 Task: Look for space in Córdoba, Argentina from 11th June, 2023 to 15th June, 2023 for 2 adults in price range Rs.7000 to Rs.16000. Place can be private room with 1  bedroom having 2 beds and 1 bathroom. Property type can be house, flat, guest house, hotel. Amenities needed are: heating. Booking option can be shelf check-in. Required host language is English.
Action: Mouse moved to (454, 114)
Screenshot: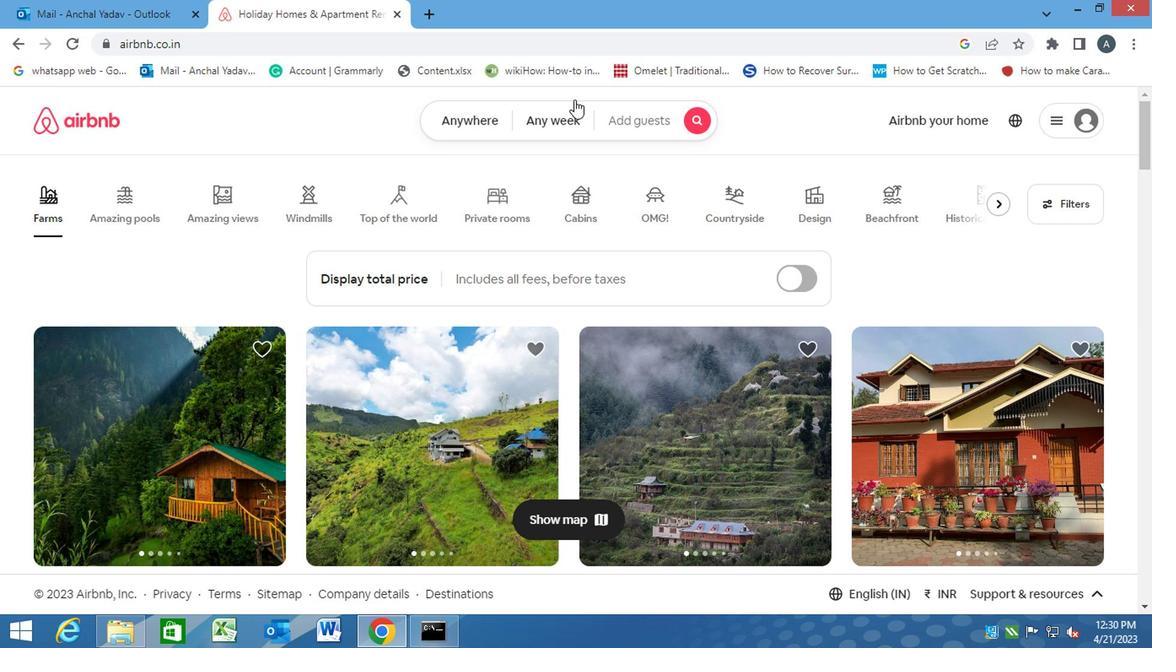 
Action: Mouse pressed left at (454, 114)
Screenshot: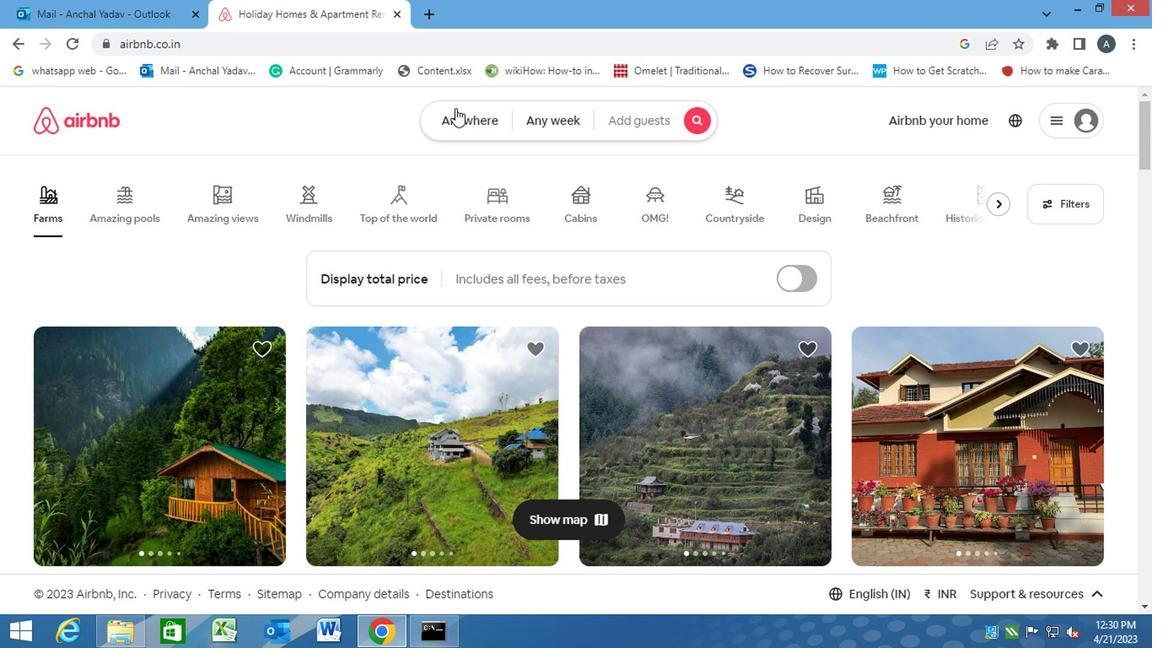 
Action: Mouse moved to (327, 181)
Screenshot: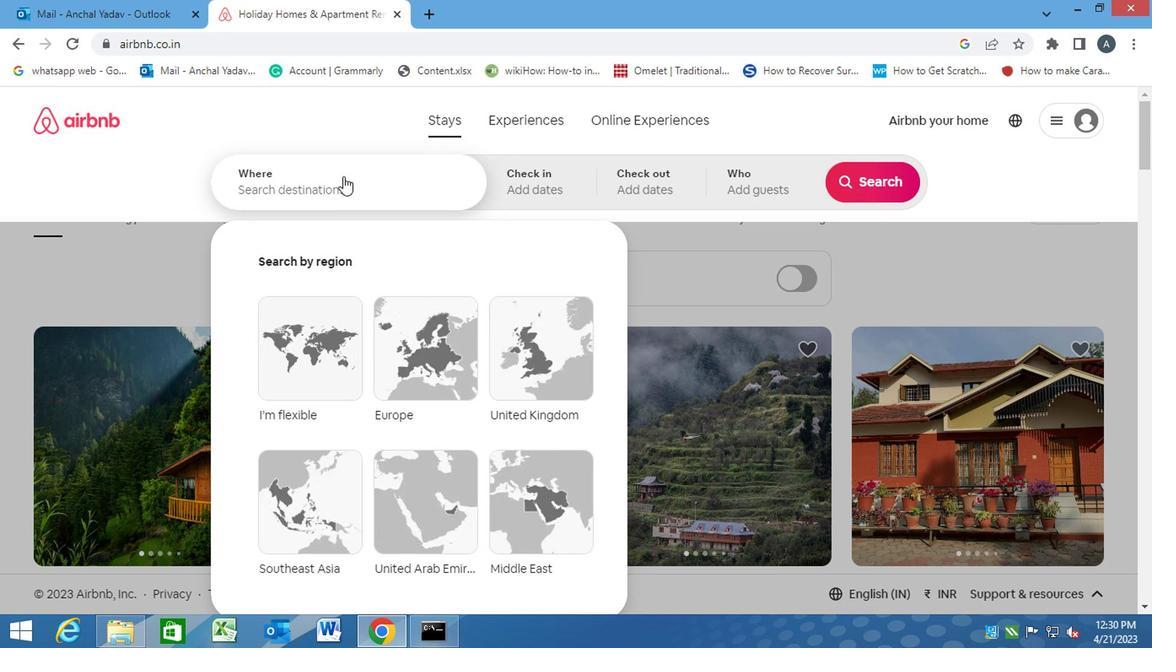 
Action: Mouse pressed left at (327, 181)
Screenshot: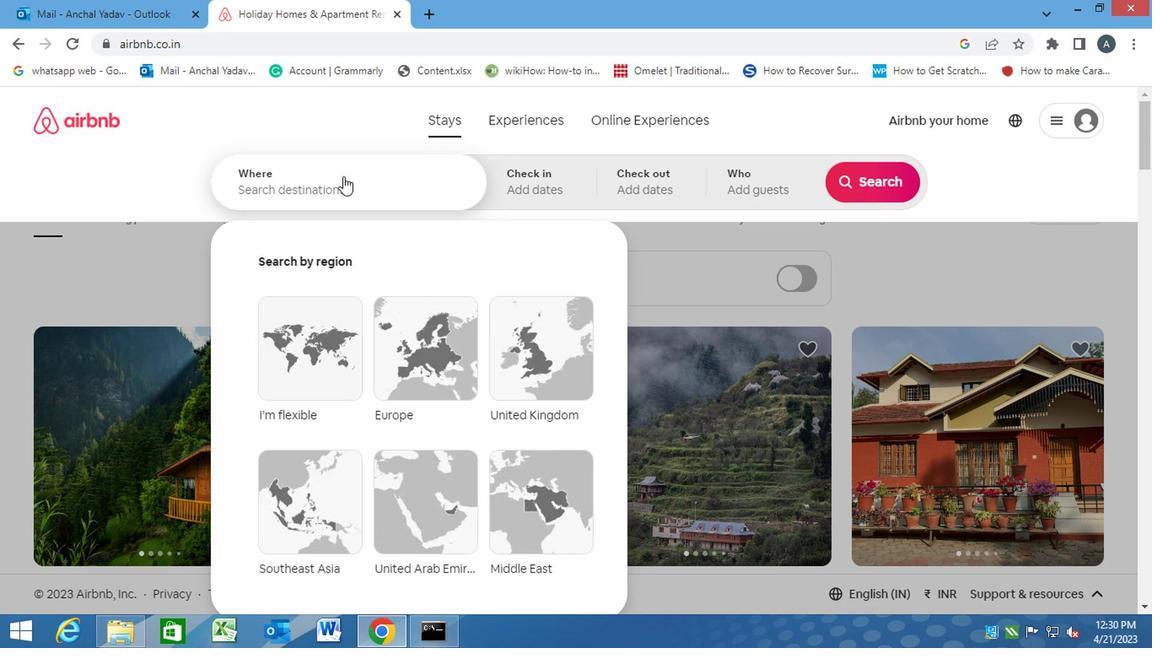 
Action: Mouse moved to (333, 186)
Screenshot: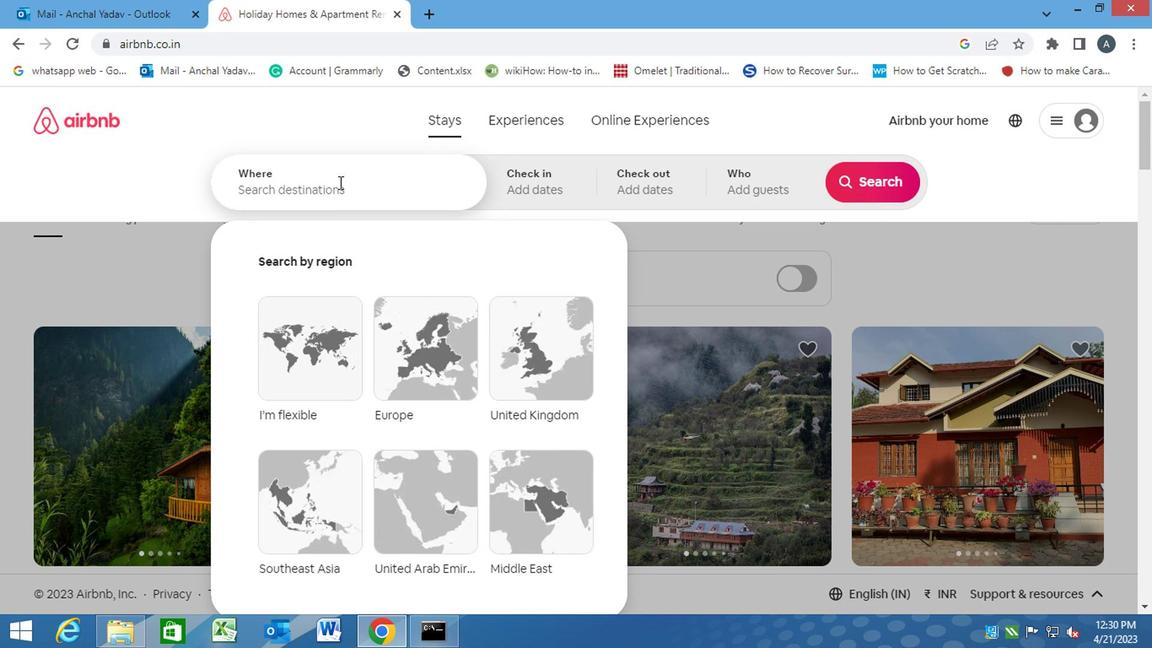 
Action: Key pressed c<Key.caps_lock>ordoba,
Screenshot: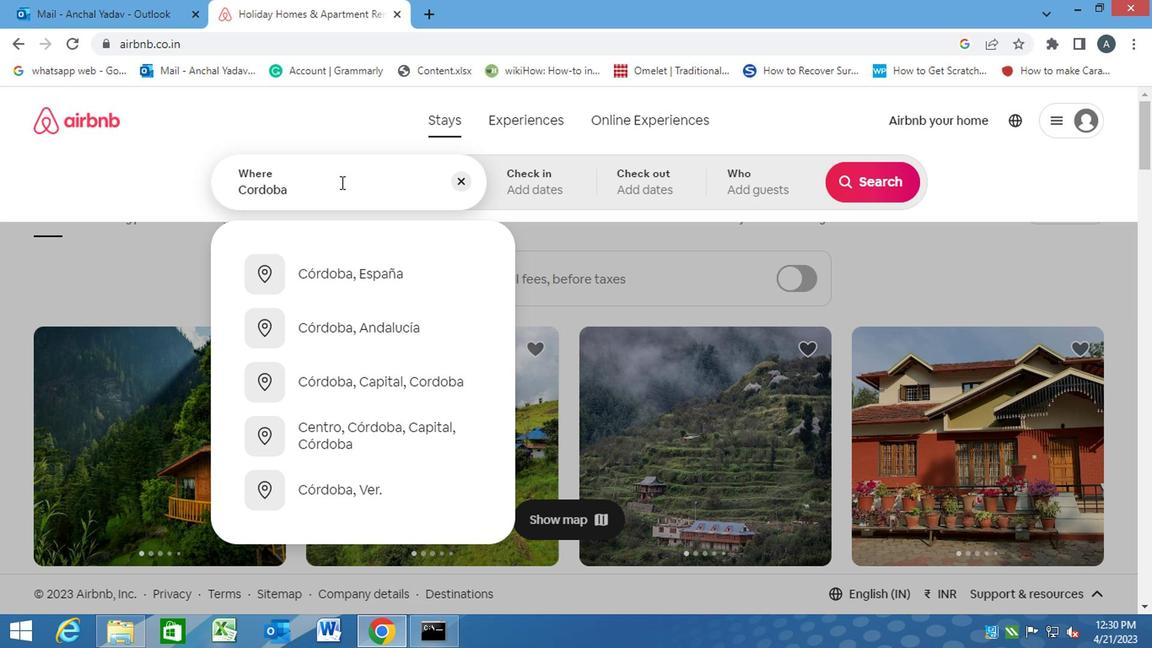 
Action: Mouse moved to (333, 187)
Screenshot: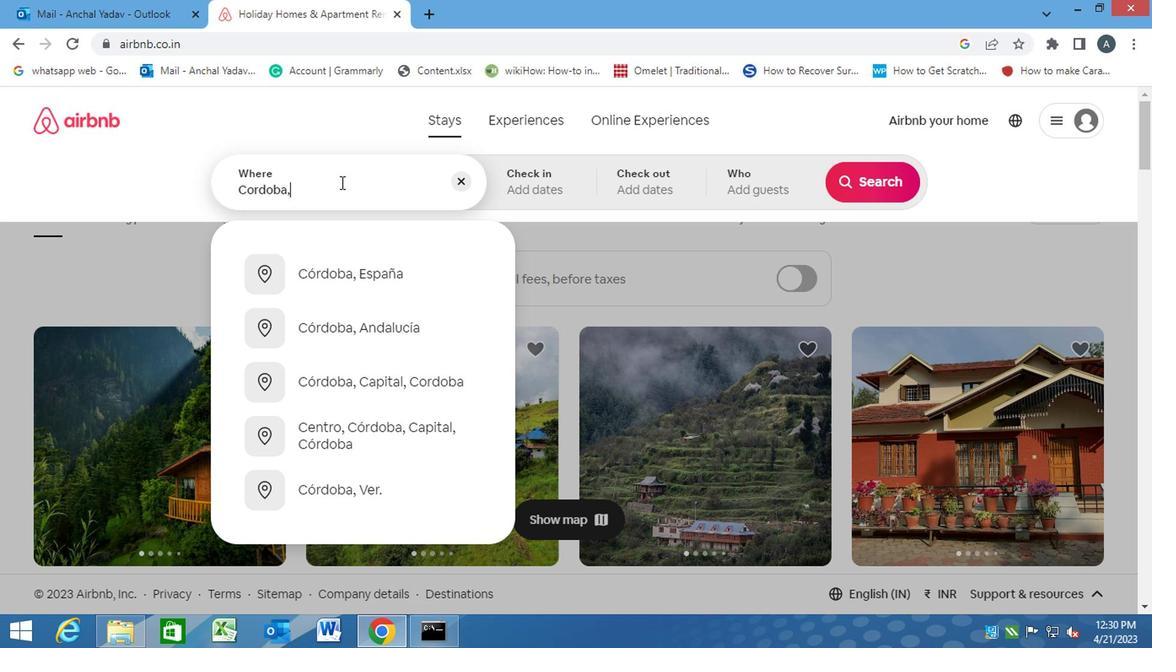 
Action: Key pressed <Key.space>
Screenshot: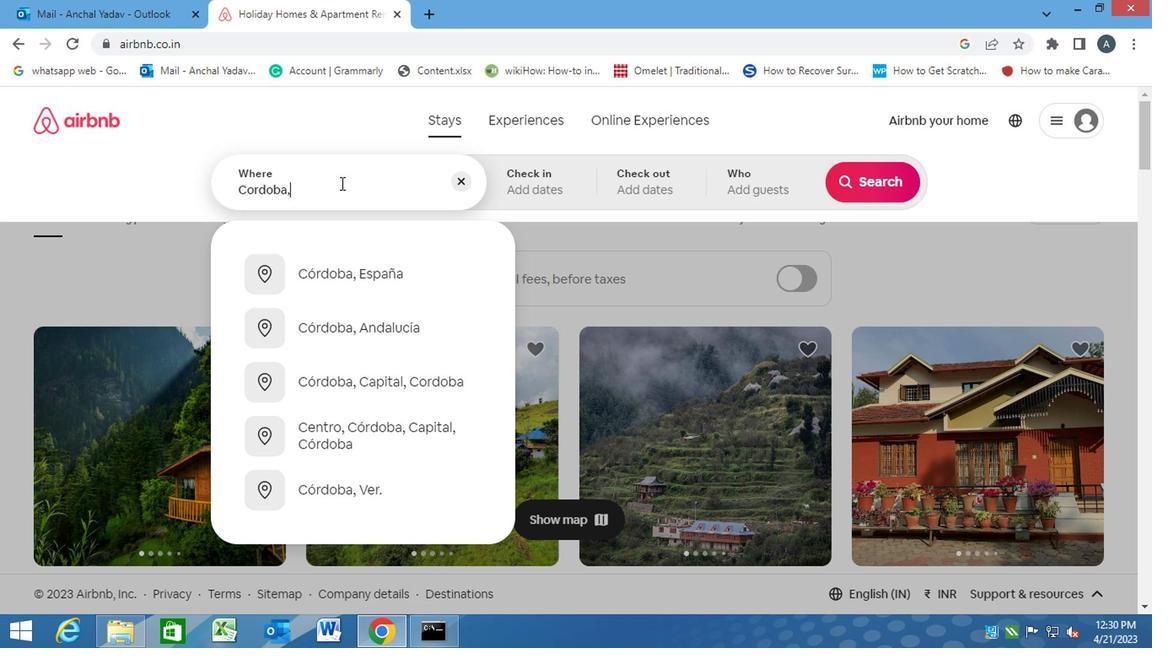 
Action: Mouse moved to (333, 188)
Screenshot: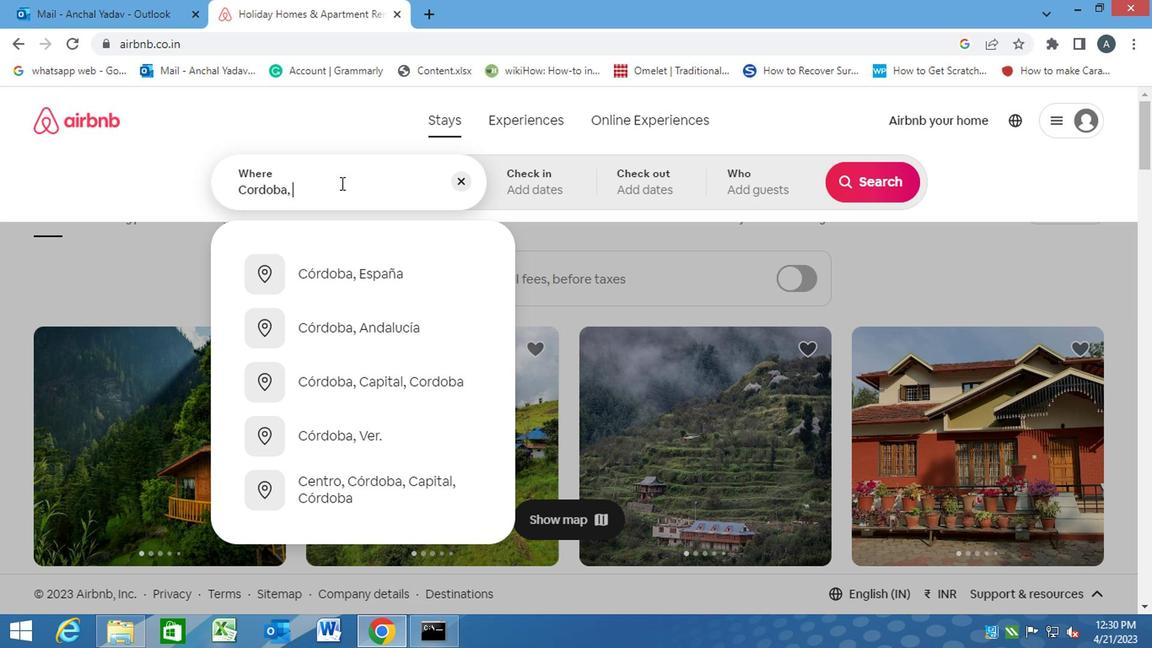 
Action: Key pressed <Key.caps_lock>a<Key.caps_lock>rgentina<Key.enter>
Screenshot: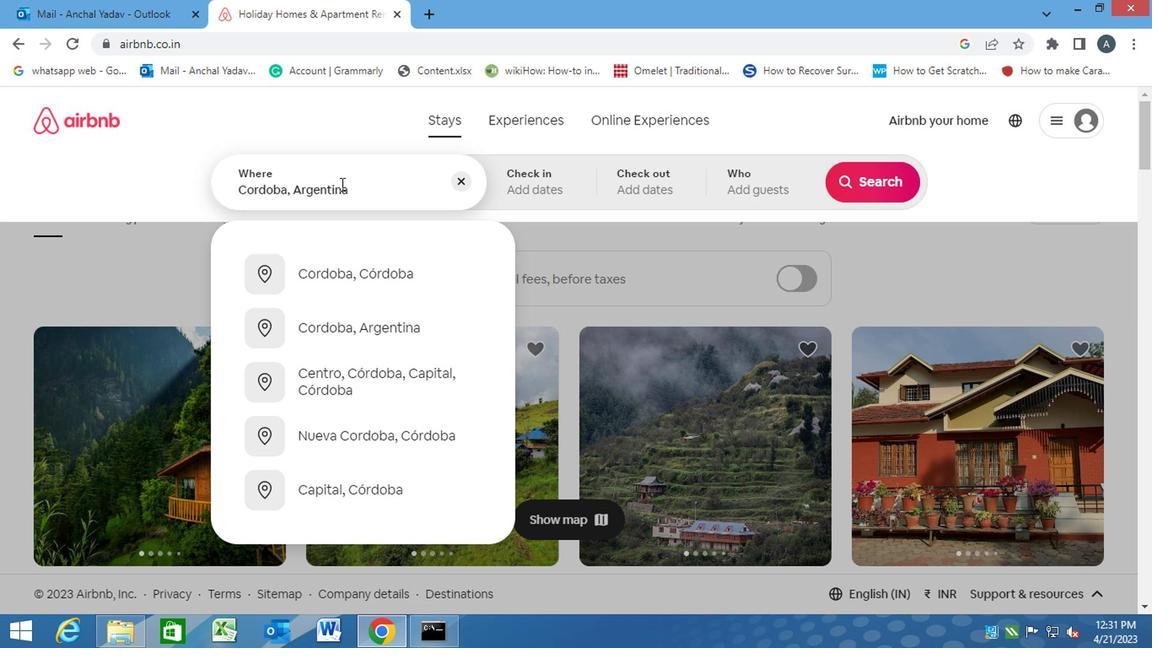 
Action: Mouse moved to (884, 315)
Screenshot: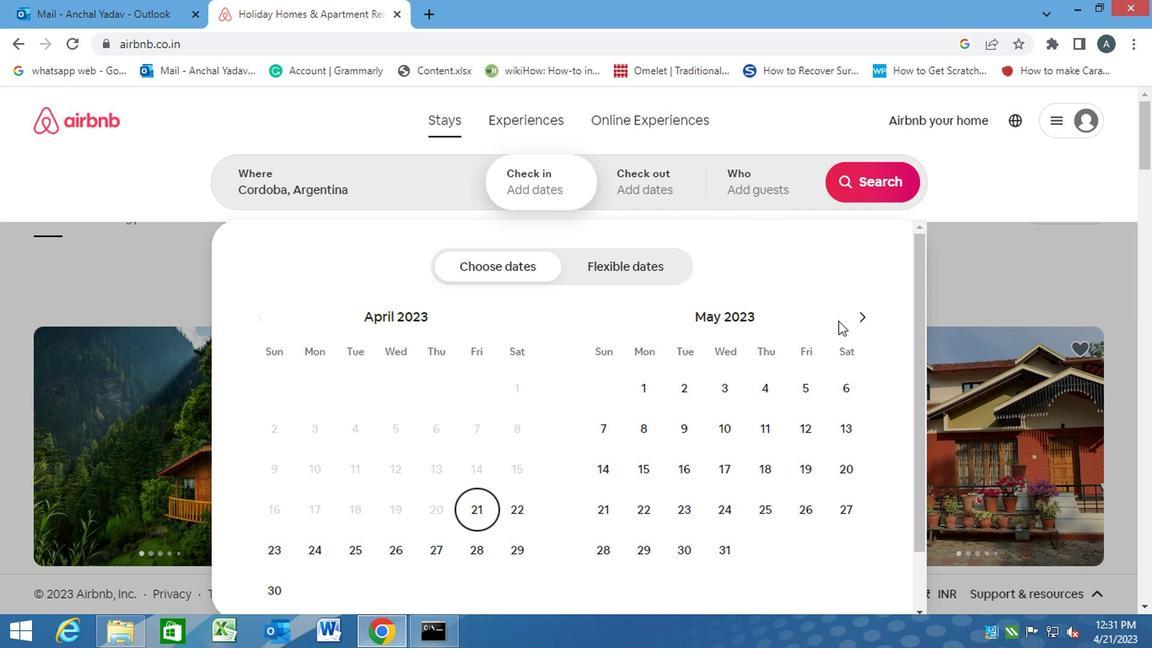 
Action: Mouse pressed left at (884, 315)
Screenshot: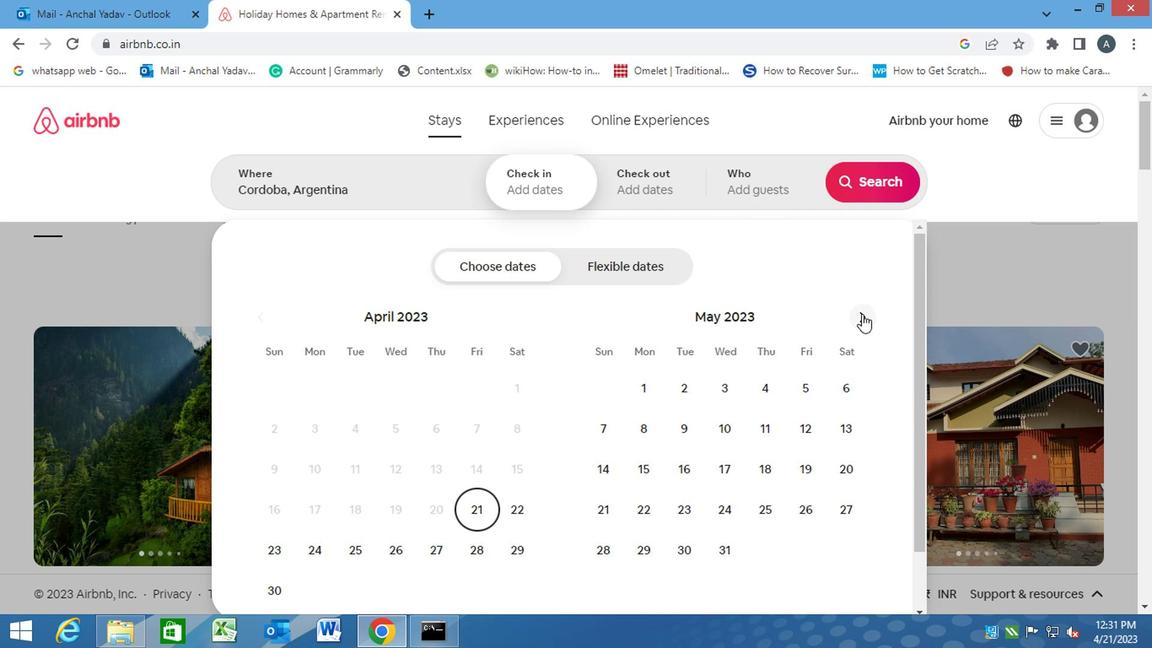 
Action: Mouse moved to (616, 458)
Screenshot: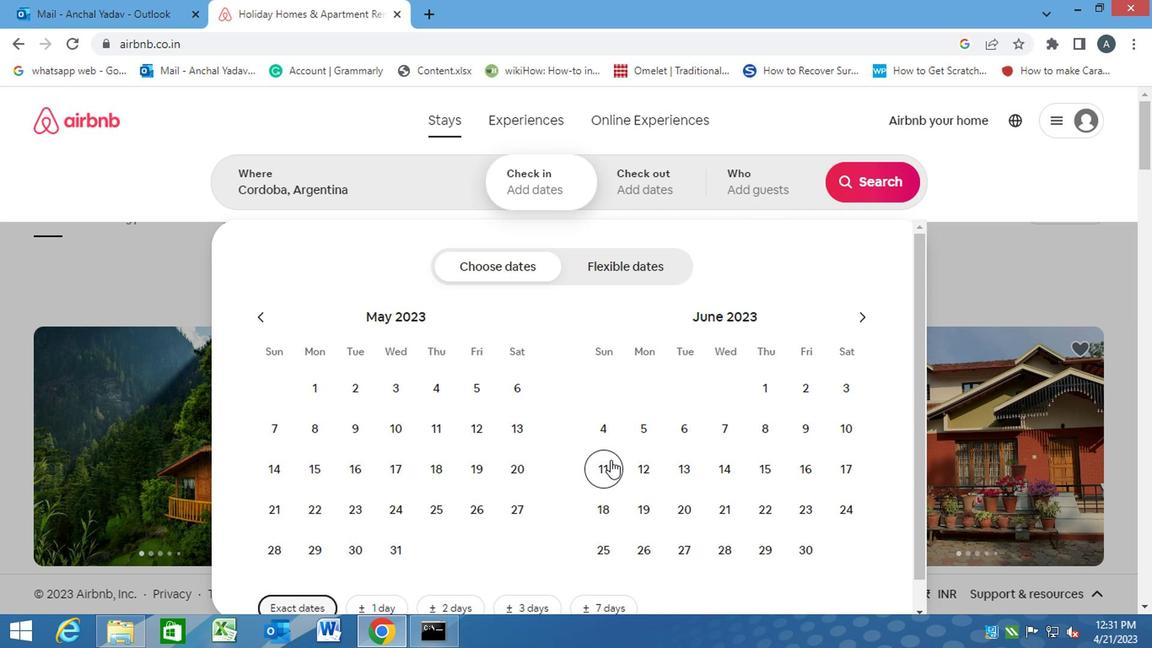 
Action: Mouse pressed left at (616, 458)
Screenshot: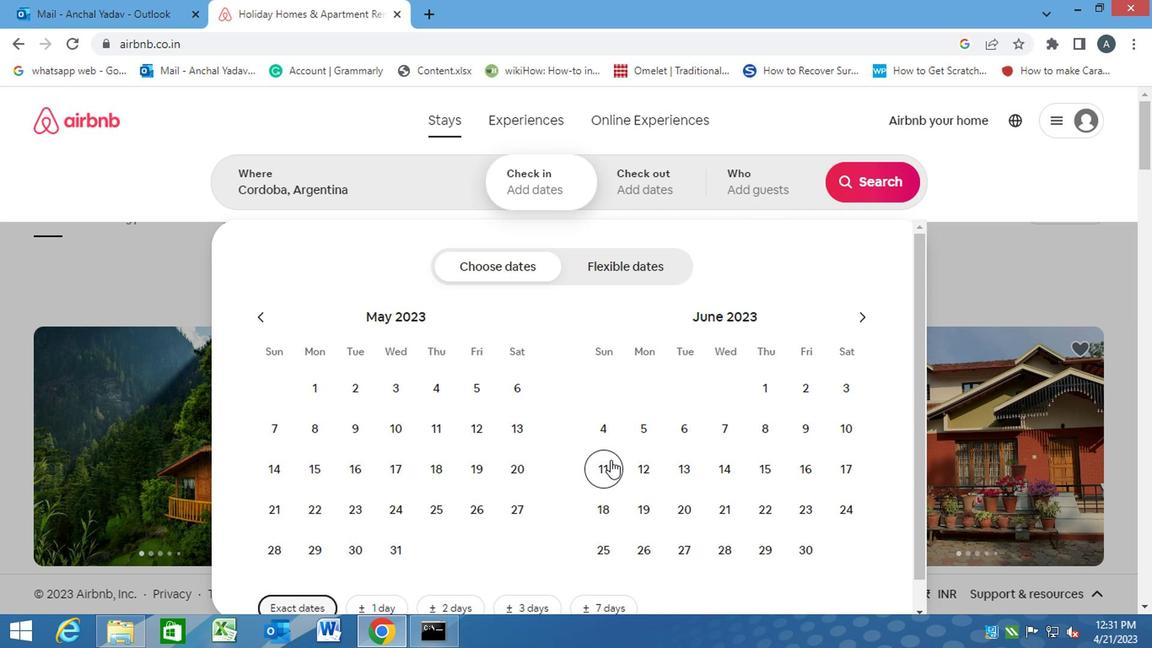 
Action: Mouse moved to (776, 471)
Screenshot: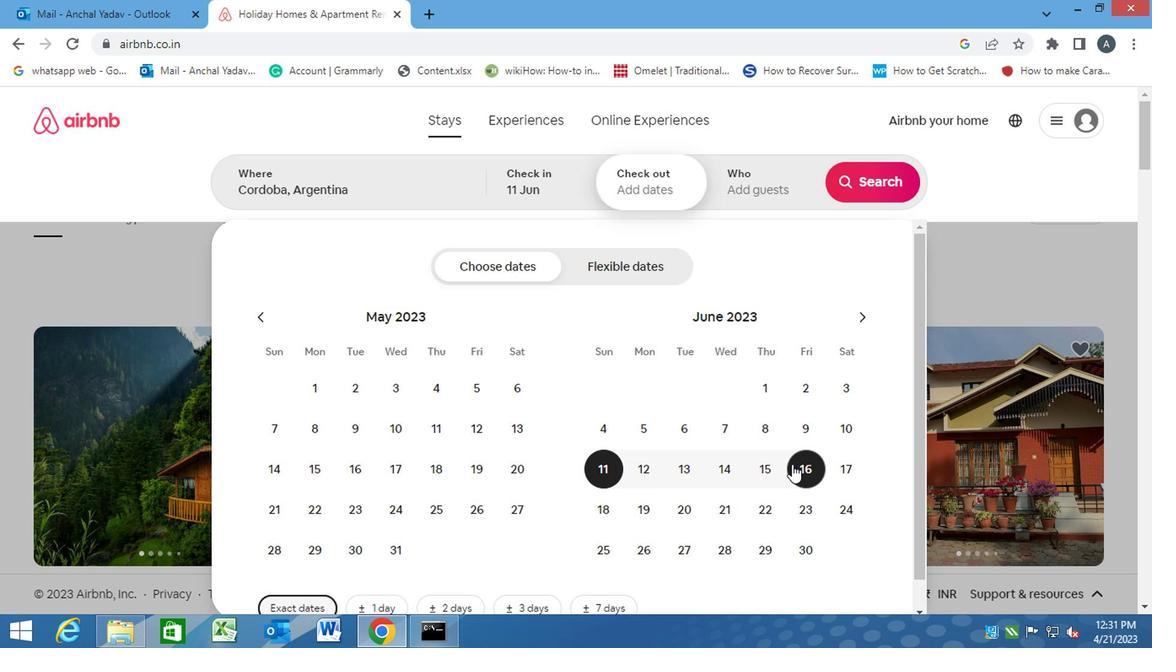 
Action: Mouse pressed left at (776, 471)
Screenshot: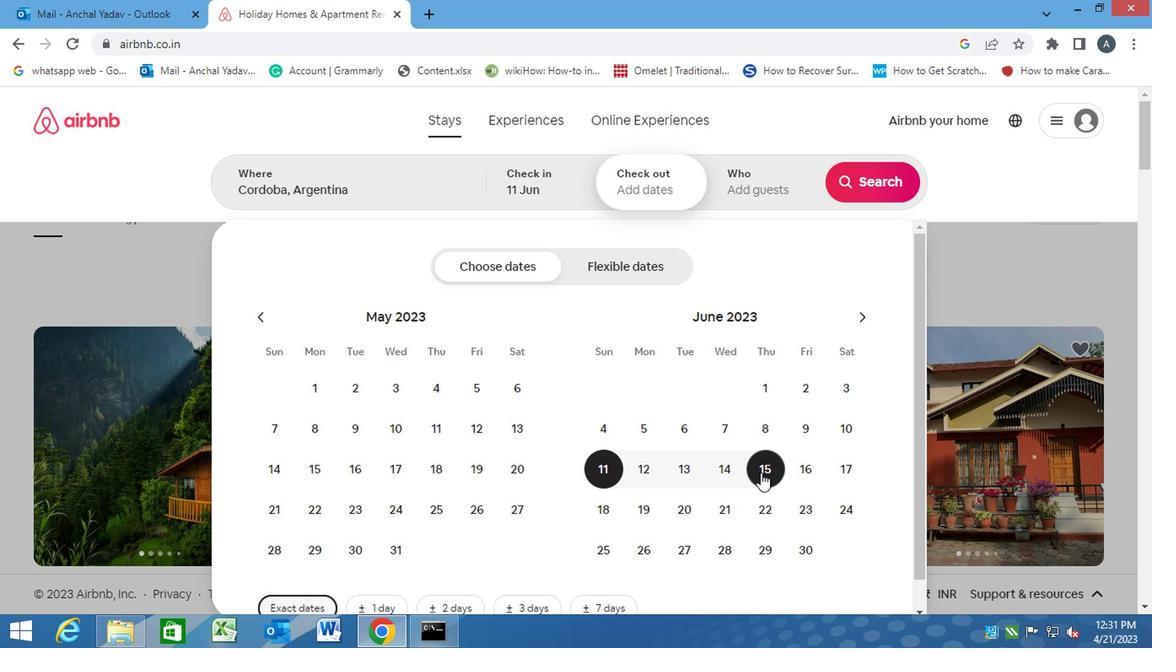 
Action: Mouse moved to (763, 186)
Screenshot: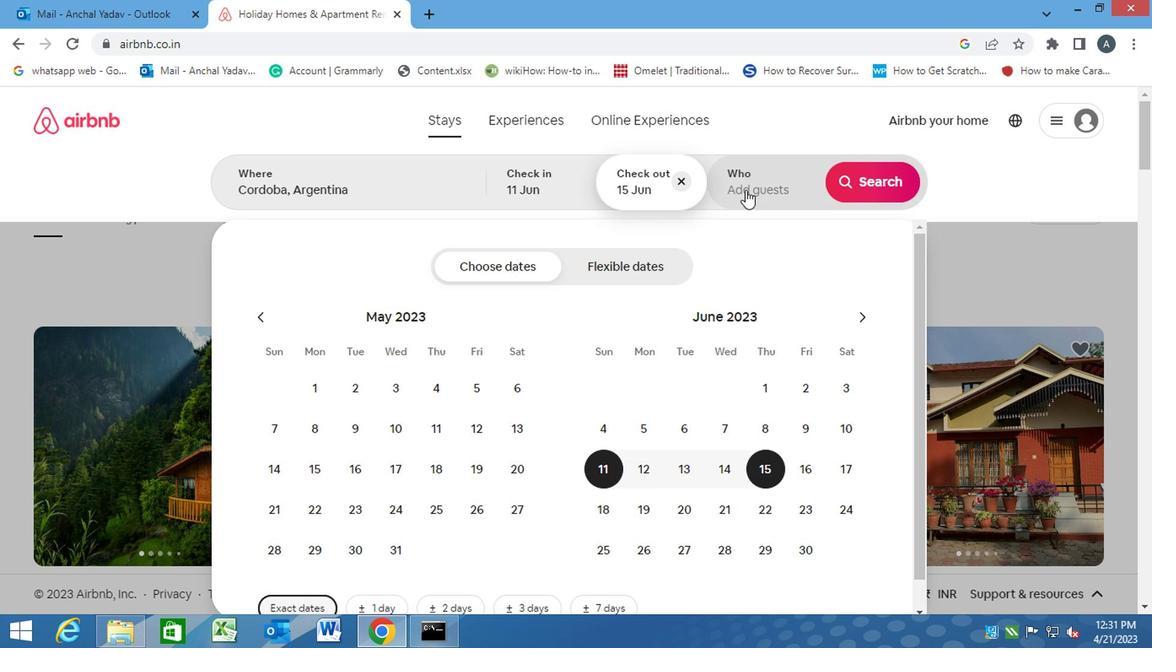 
Action: Mouse pressed left at (763, 186)
Screenshot: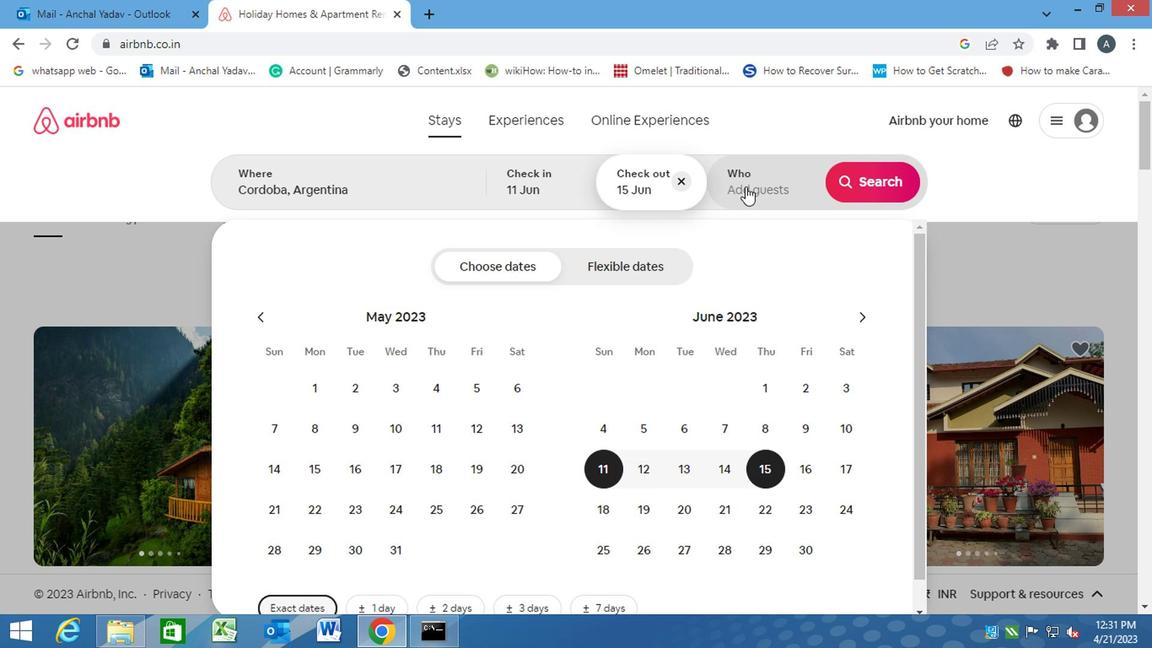 
Action: Mouse moved to (903, 276)
Screenshot: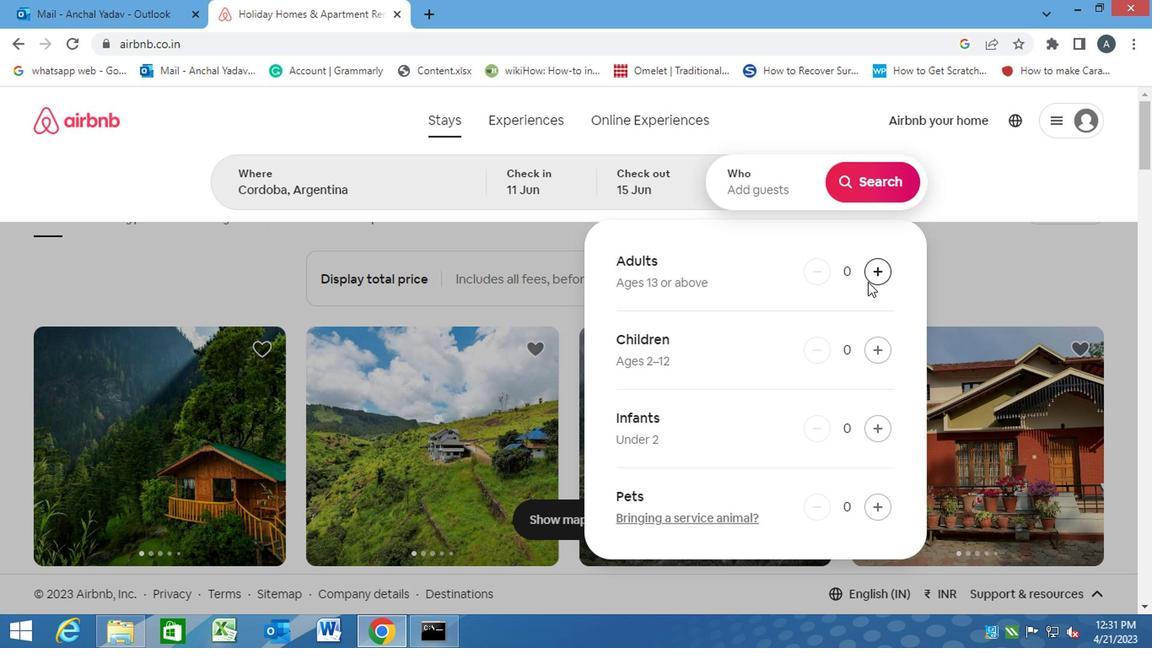 
Action: Mouse pressed left at (903, 276)
Screenshot: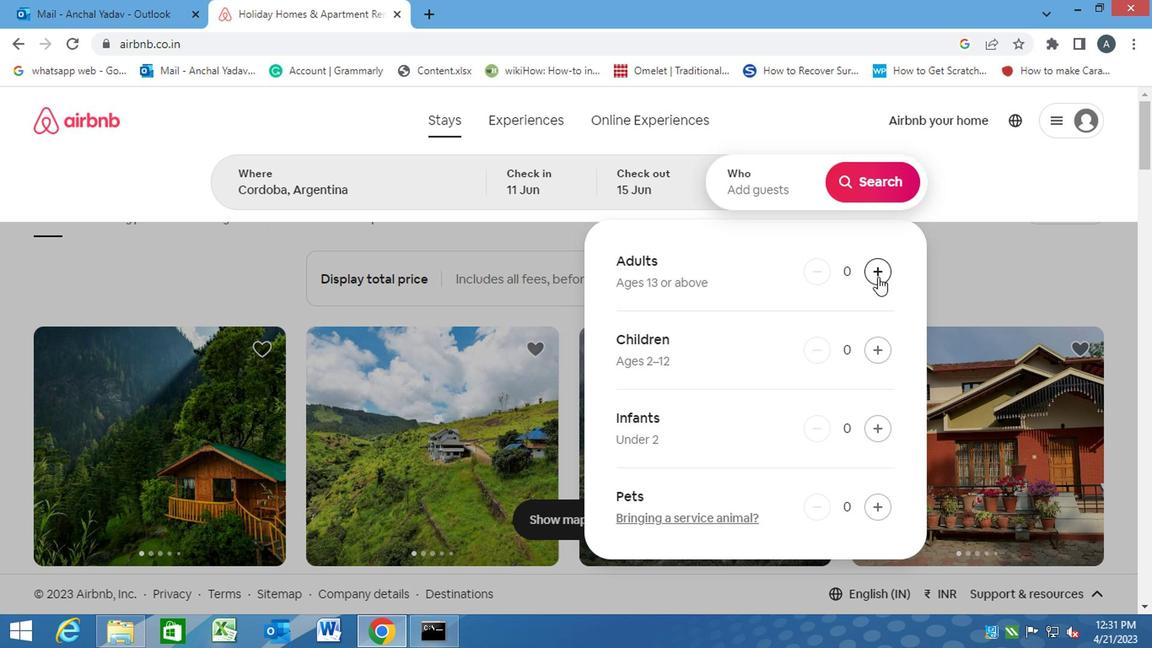 
Action: Mouse moved to (903, 275)
Screenshot: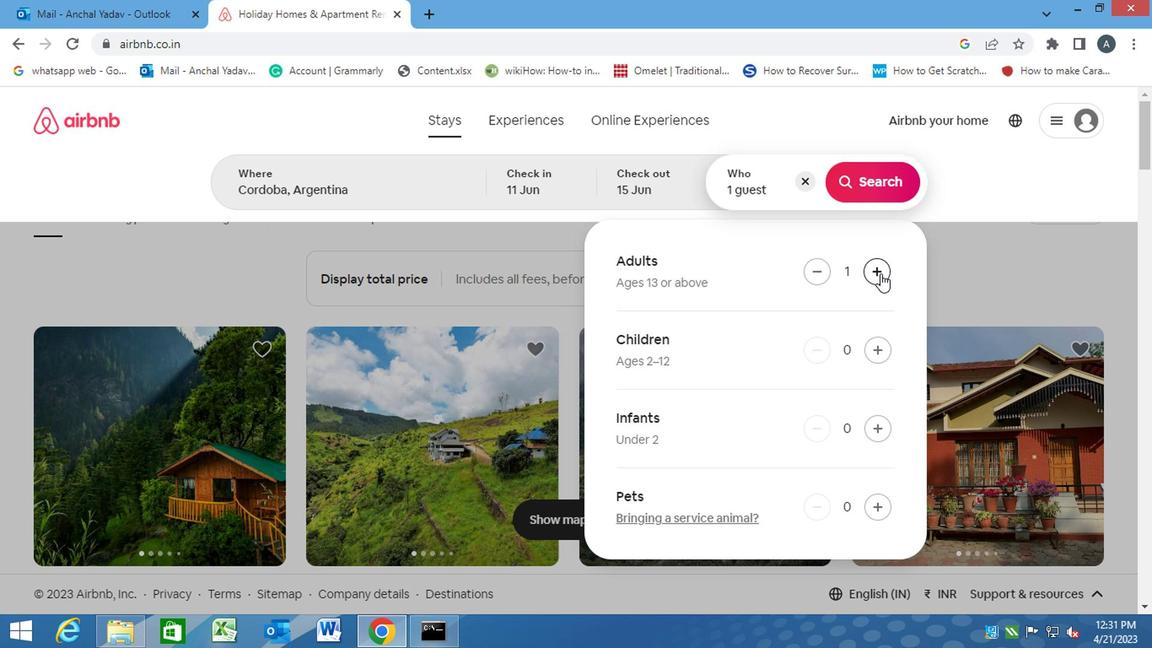 
Action: Mouse pressed left at (903, 275)
Screenshot: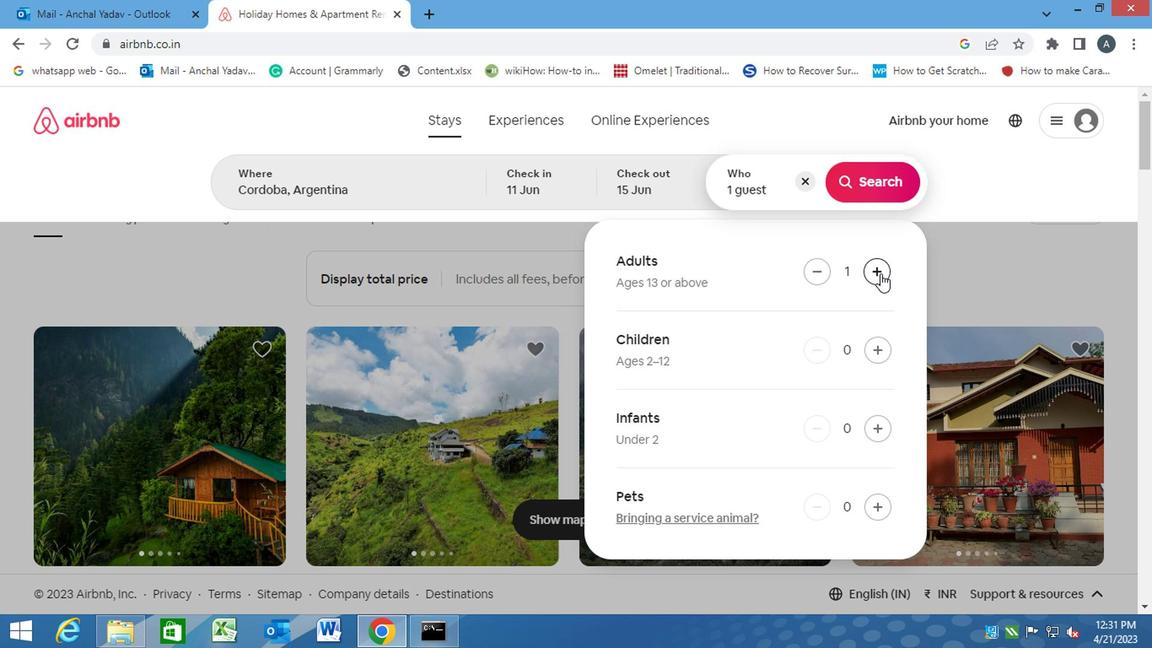
Action: Mouse moved to (902, 192)
Screenshot: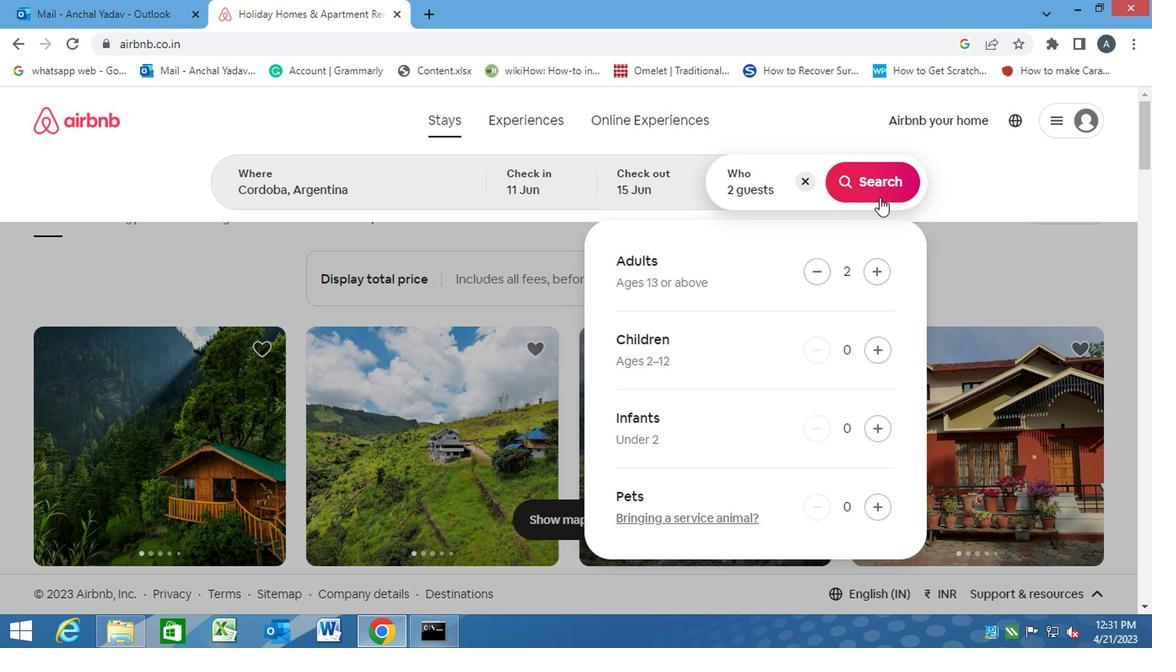 
Action: Mouse pressed left at (902, 192)
Screenshot: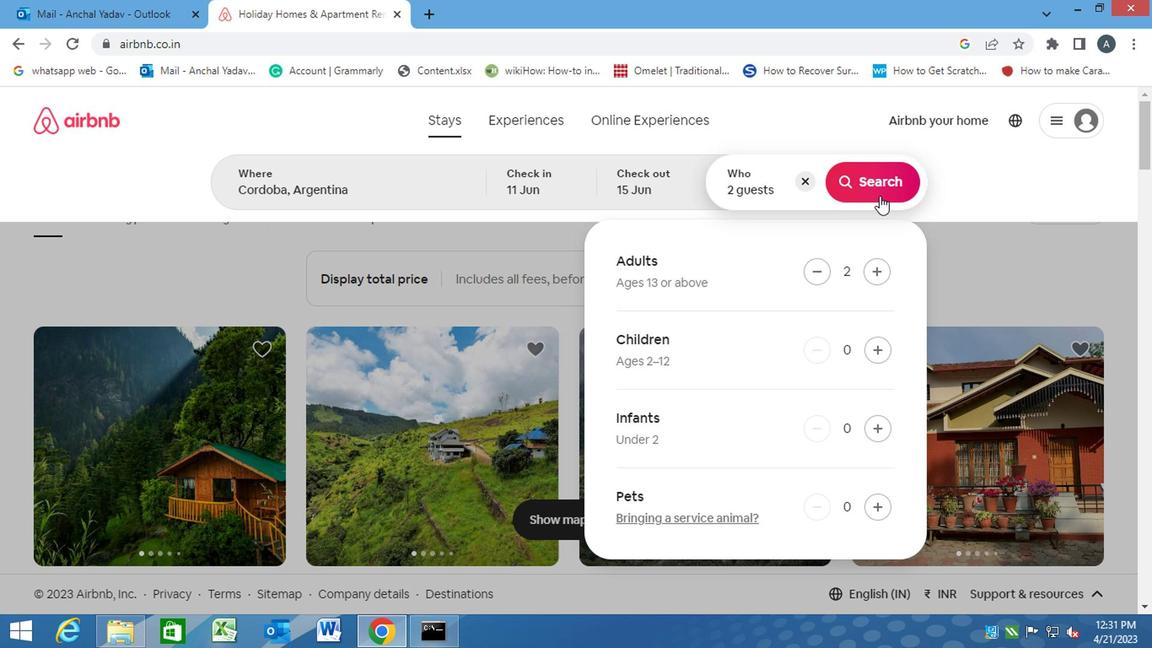
Action: Mouse moved to (1107, 196)
Screenshot: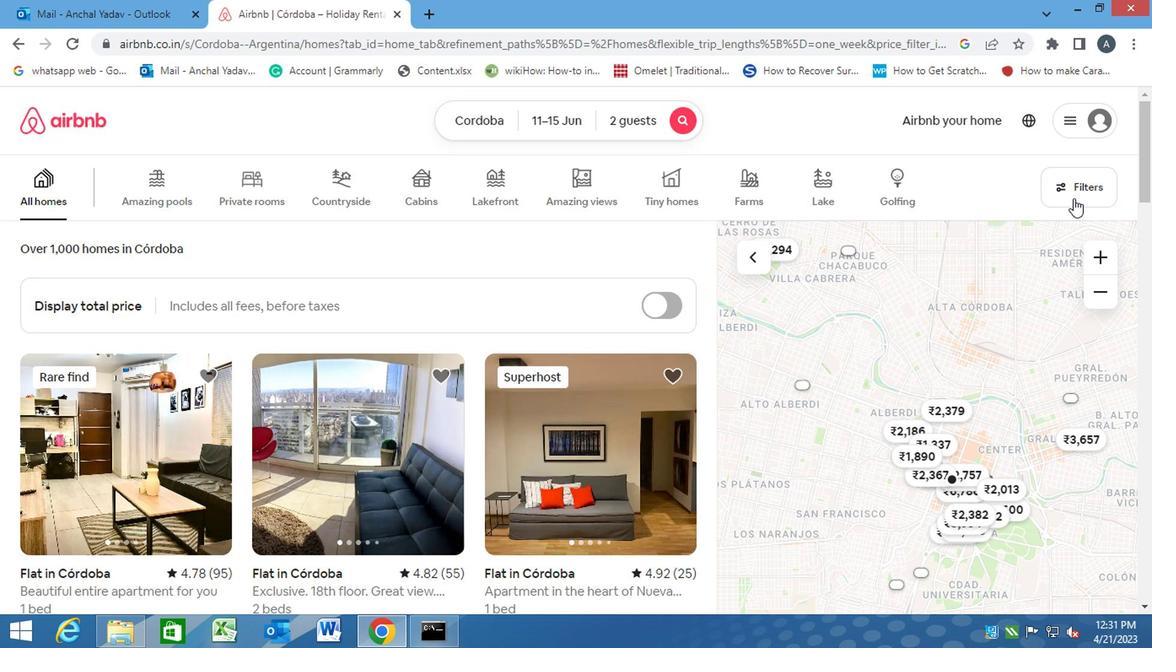 
Action: Mouse pressed left at (1107, 196)
Screenshot: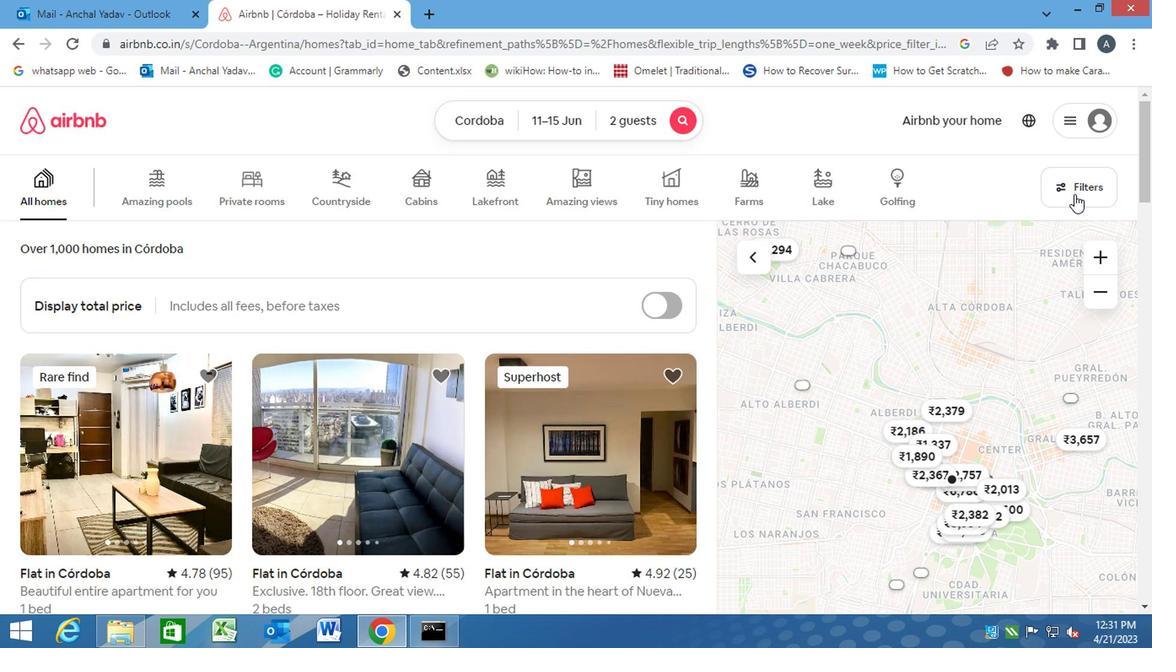
Action: Mouse moved to (339, 399)
Screenshot: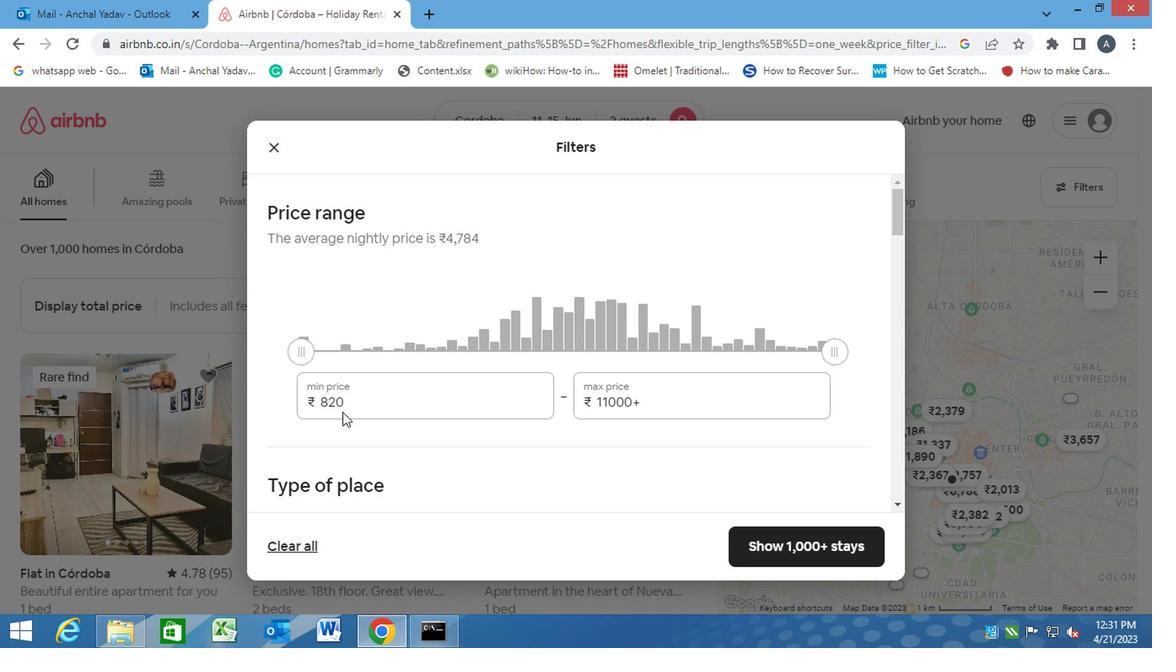 
Action: Mouse pressed left at (339, 399)
Screenshot: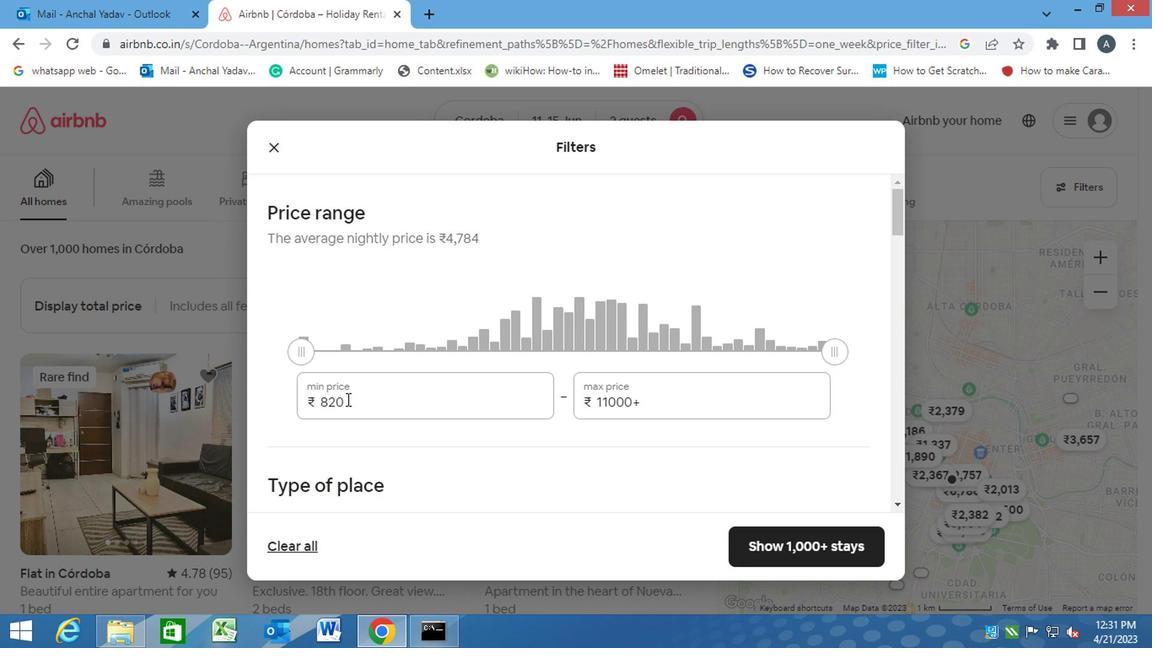 
Action: Mouse moved to (310, 408)
Screenshot: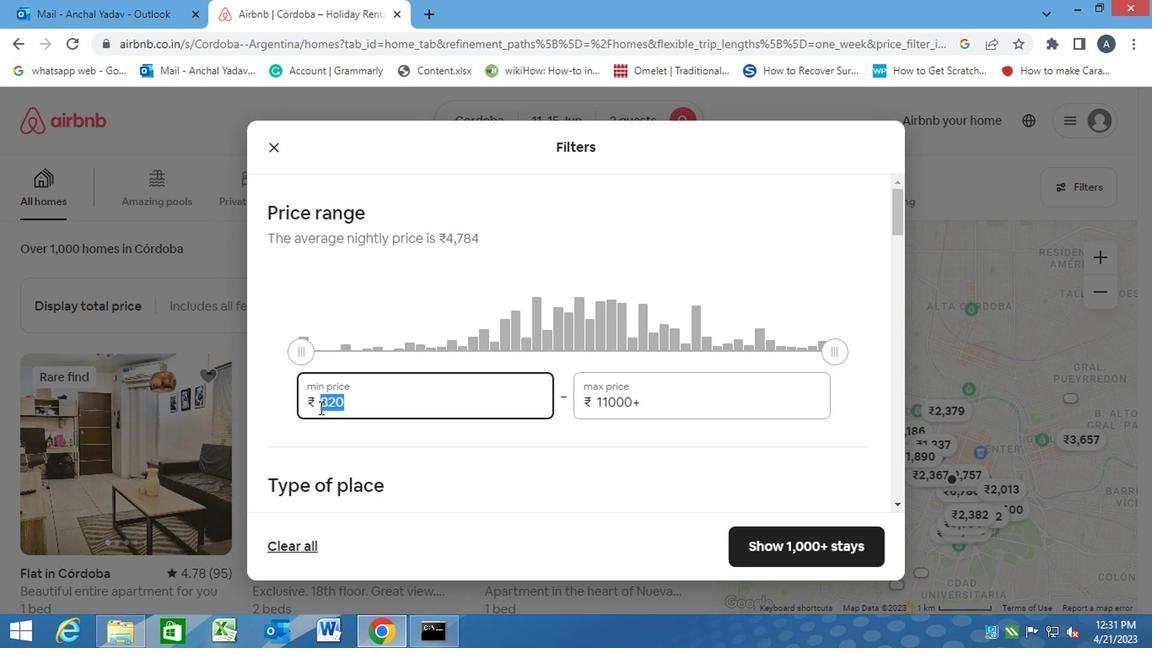 
Action: Key pressed 7
Screenshot: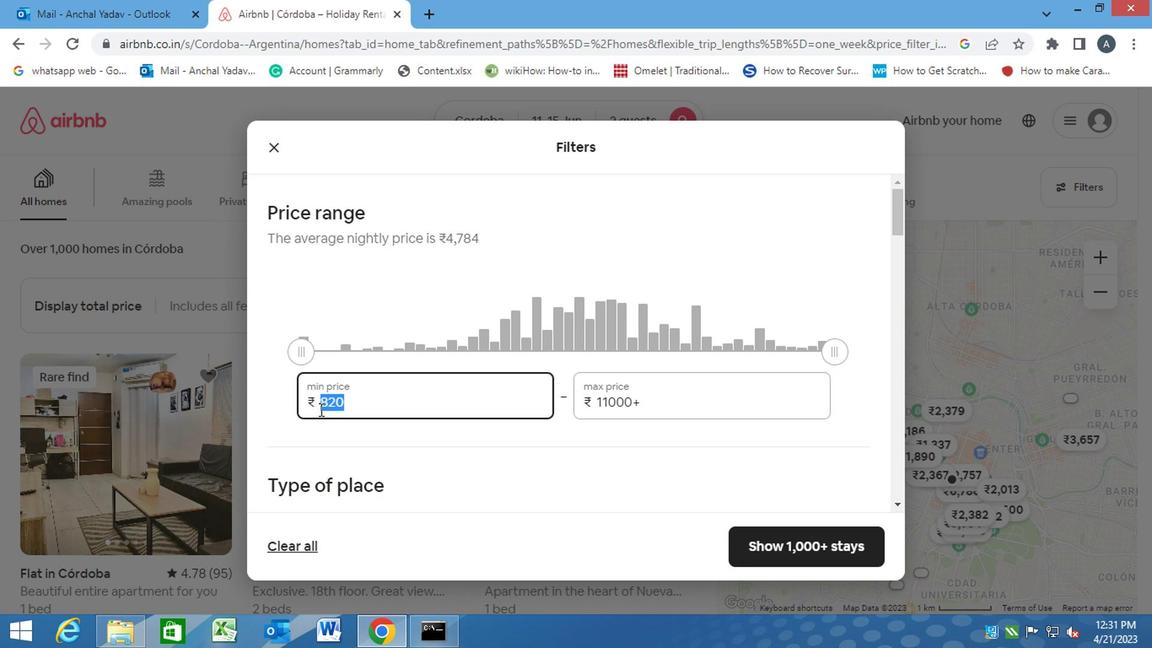 
Action: Mouse moved to (321, 418)
Screenshot: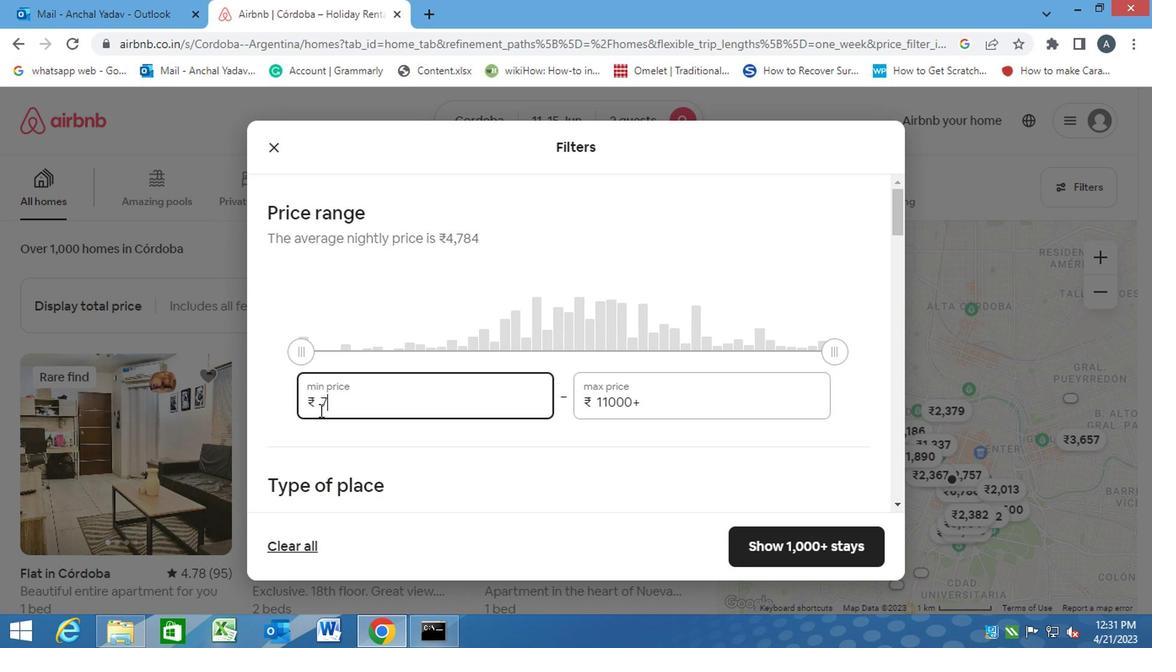 
Action: Key pressed 000<Key.tab>
Screenshot: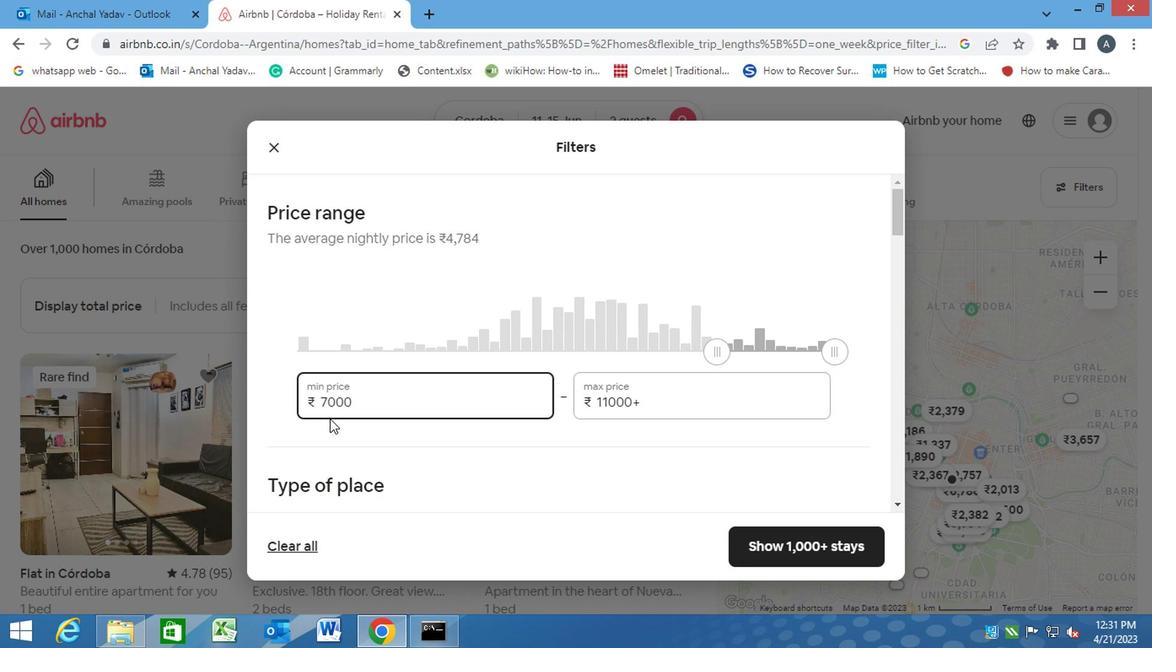 
Action: Mouse moved to (323, 418)
Screenshot: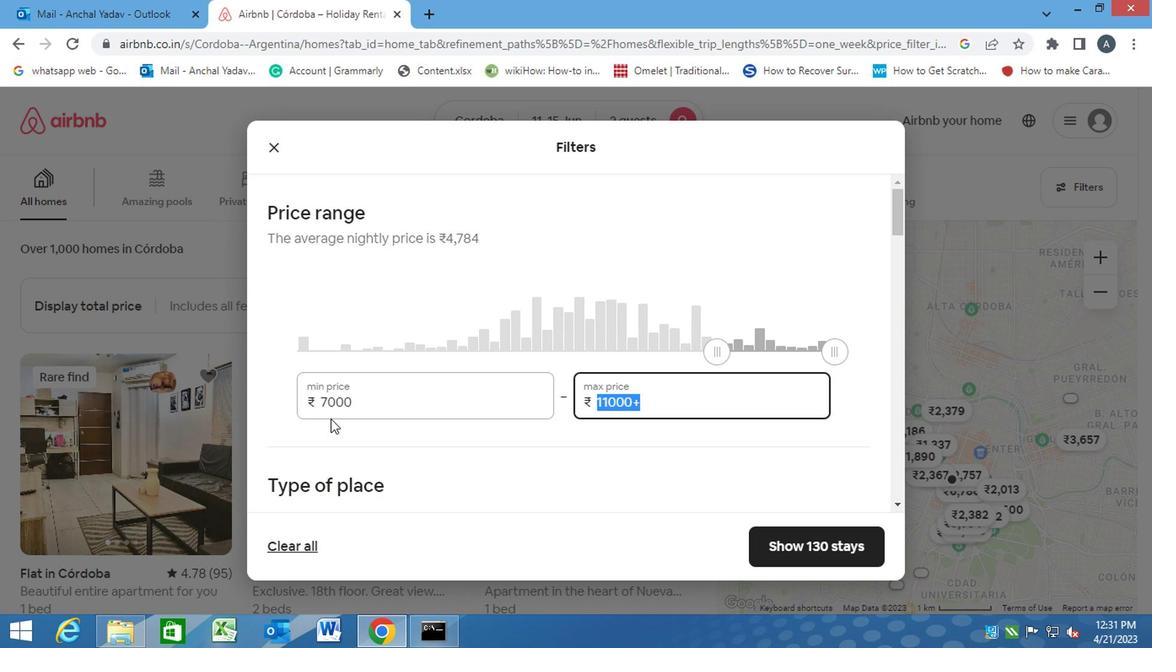 
Action: Key pressed 16000
Screenshot: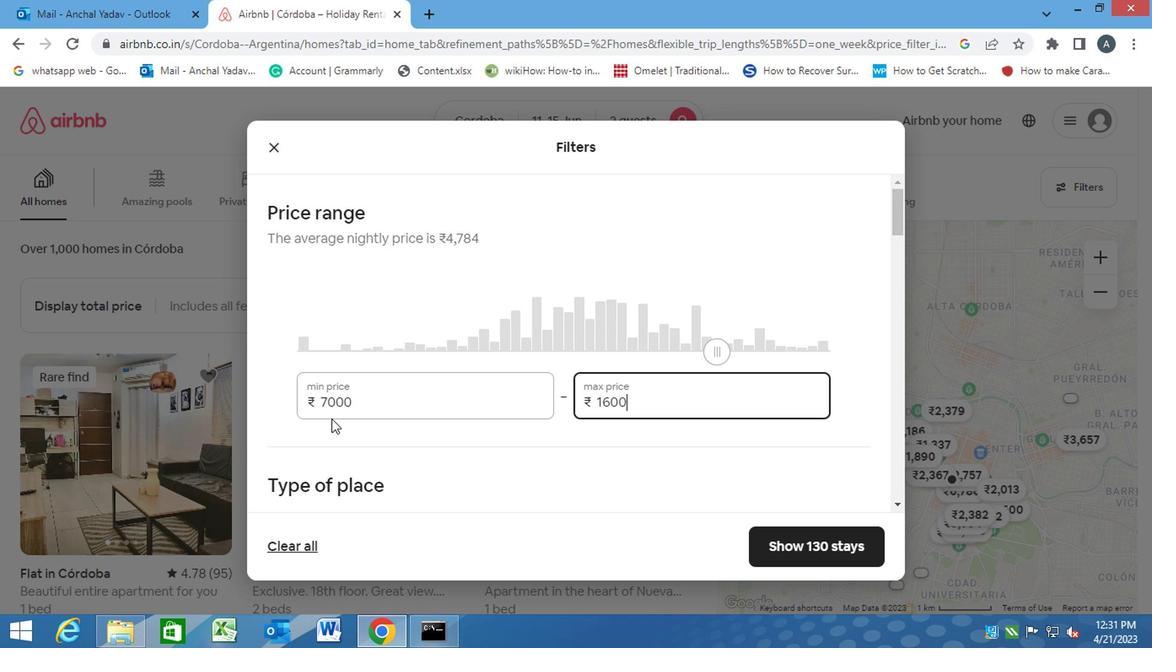 
Action: Mouse moved to (560, 464)
Screenshot: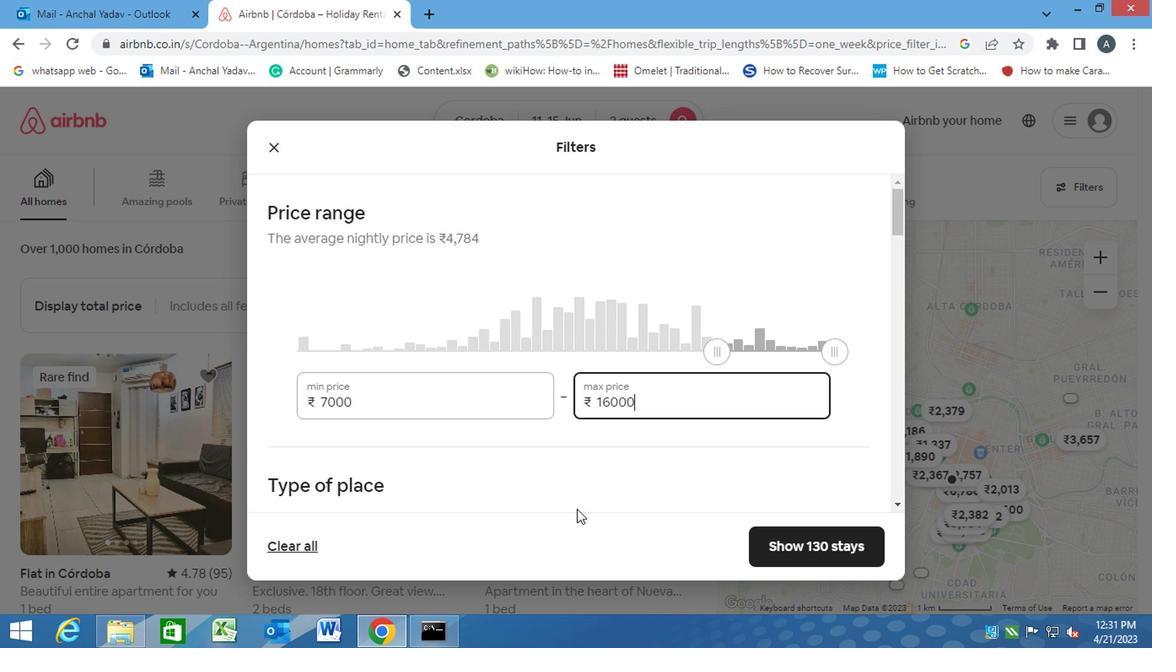 
Action: Mouse pressed left at (560, 464)
Screenshot: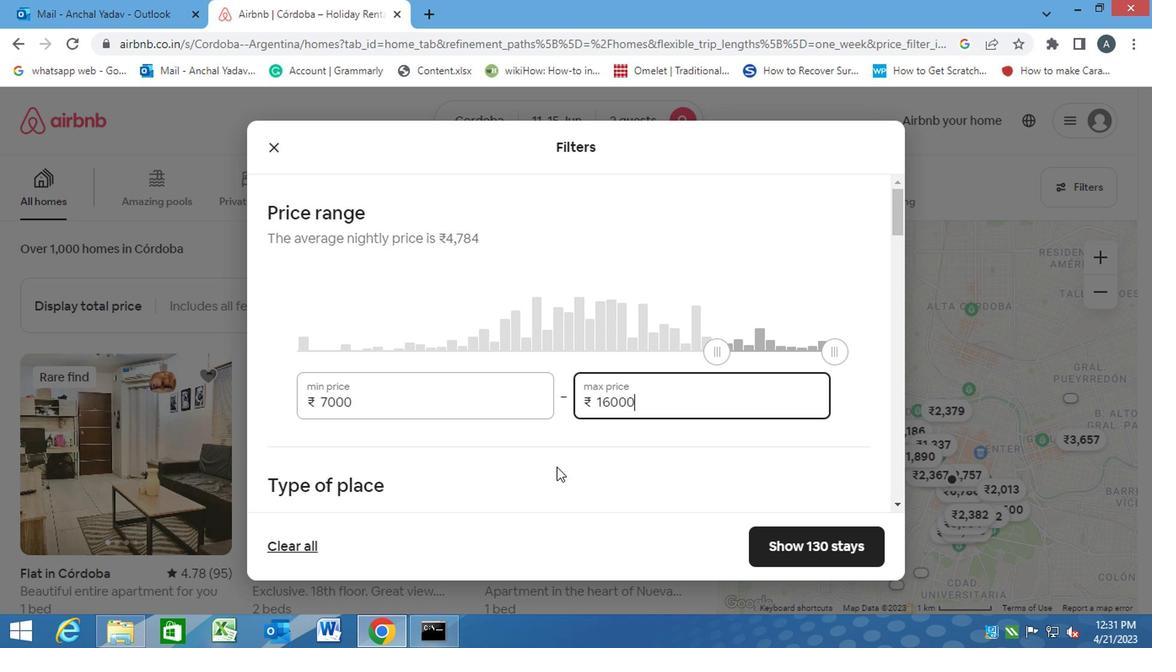 
Action: Mouse scrolled (560, 463) with delta (0, -1)
Screenshot: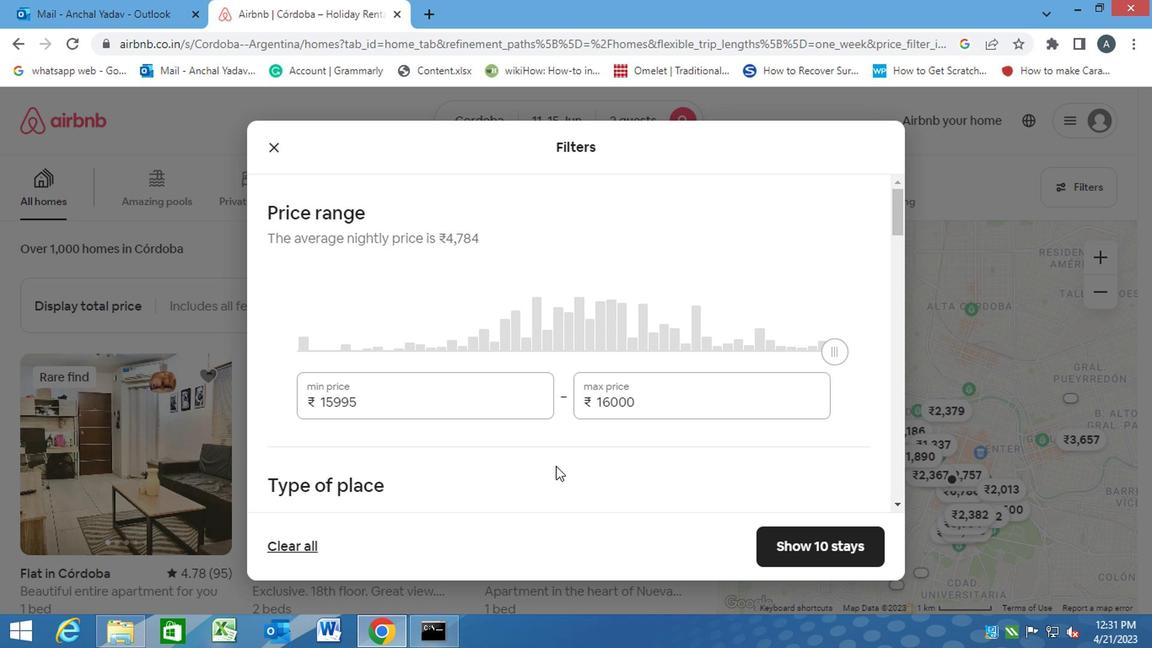 
Action: Mouse scrolled (560, 463) with delta (0, -1)
Screenshot: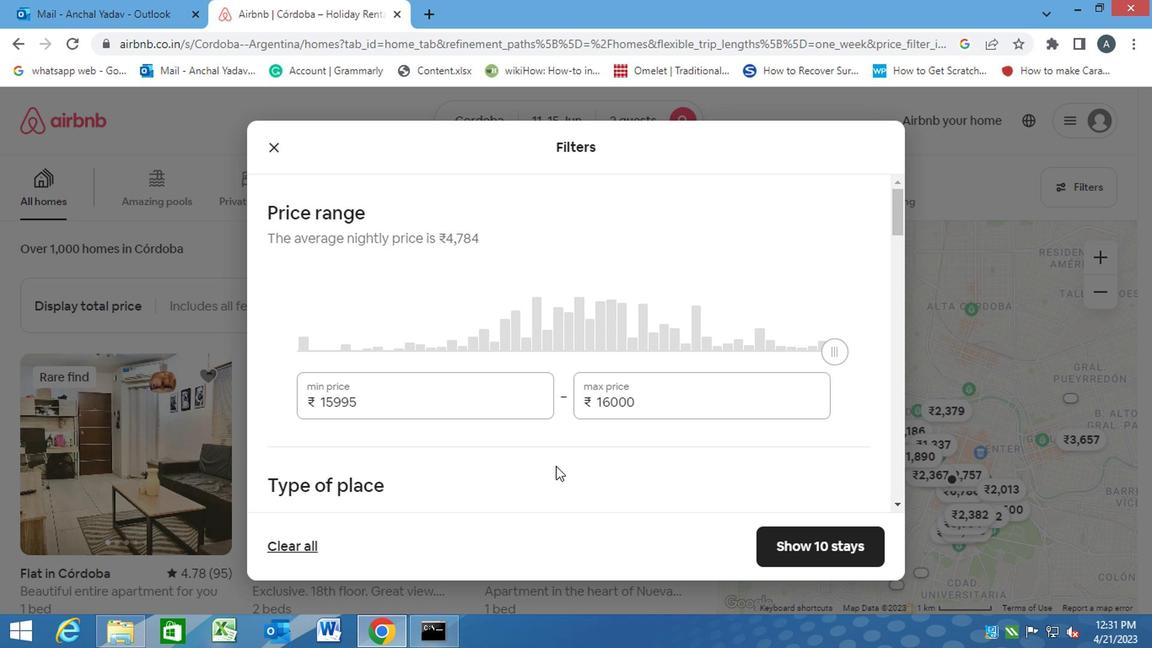 
Action: Mouse moved to (598, 376)
Screenshot: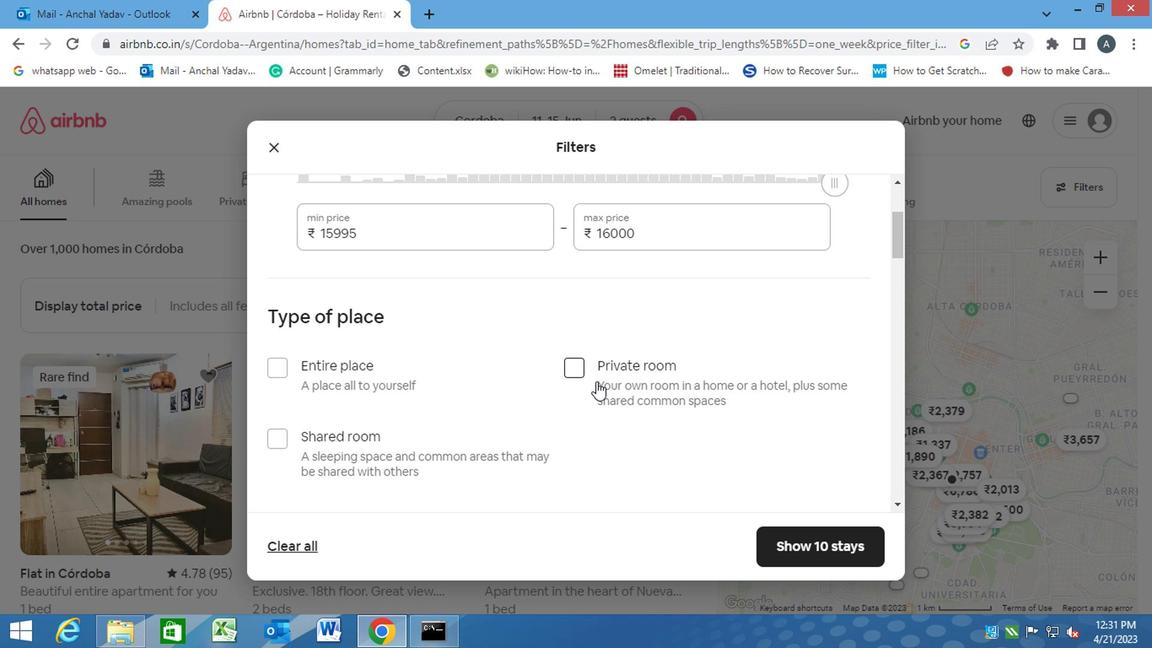 
Action: Mouse pressed left at (598, 376)
Screenshot: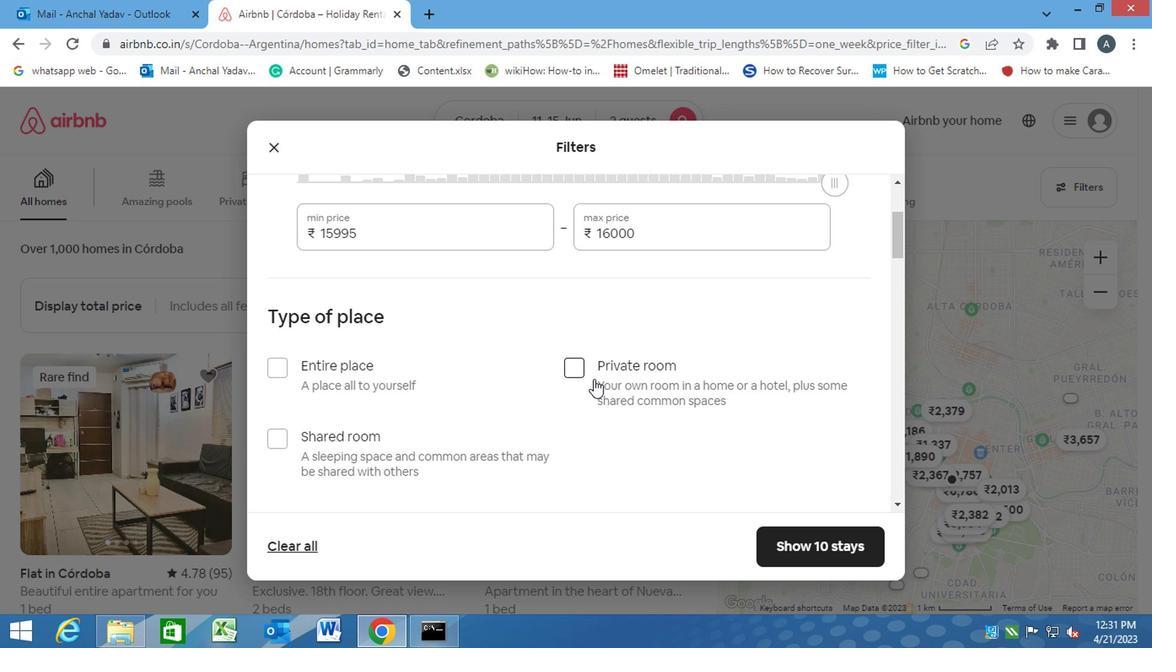 
Action: Mouse moved to (558, 401)
Screenshot: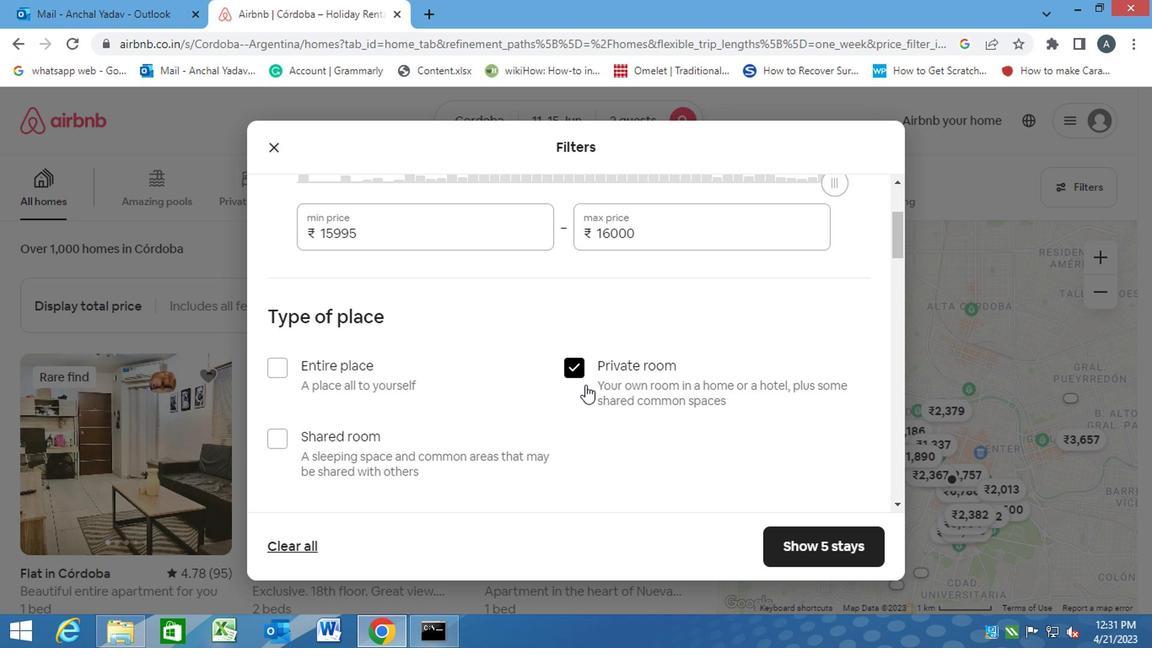 
Action: Mouse scrolled (558, 400) with delta (0, 0)
Screenshot: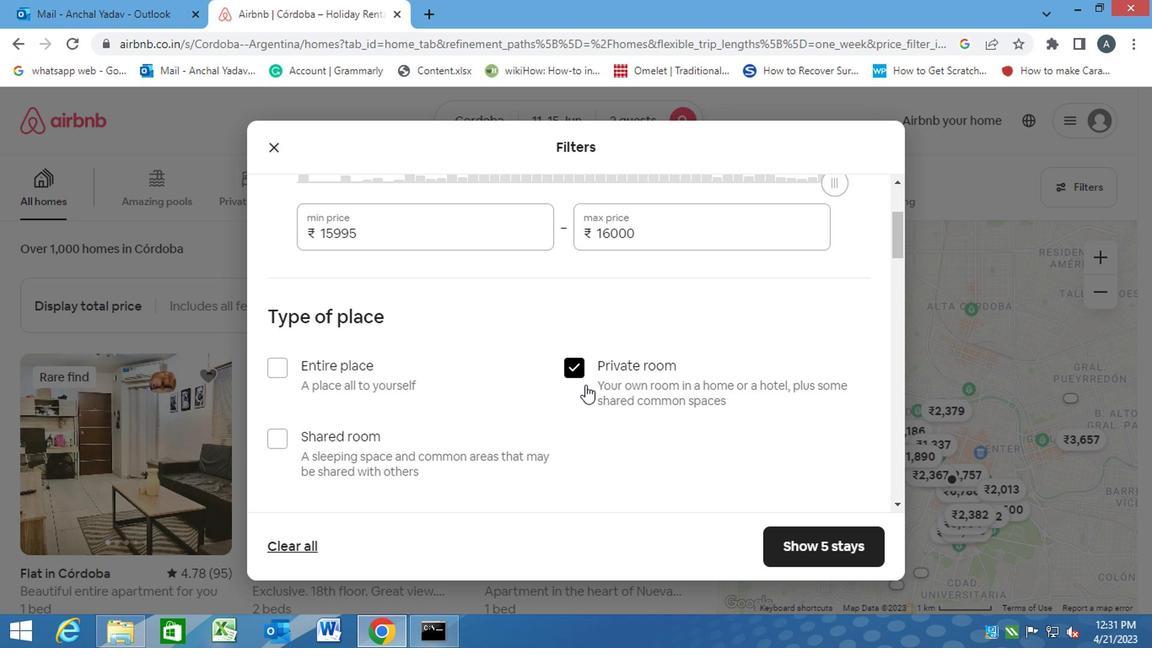 
Action: Mouse moved to (556, 403)
Screenshot: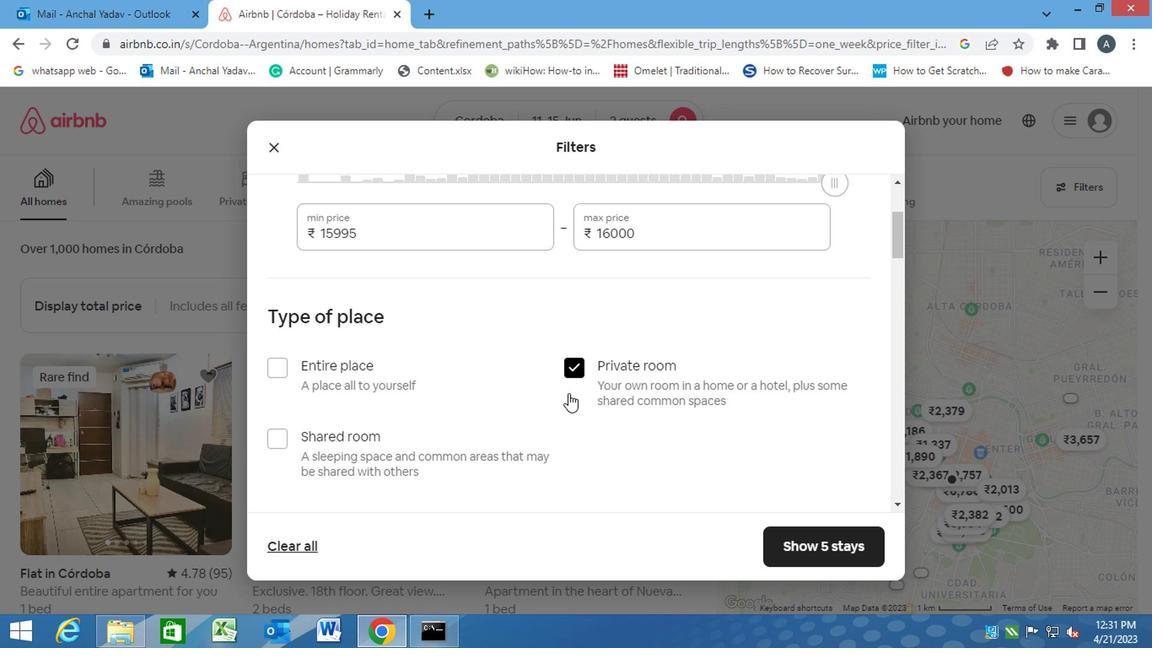 
Action: Mouse scrolled (556, 402) with delta (0, -1)
Screenshot: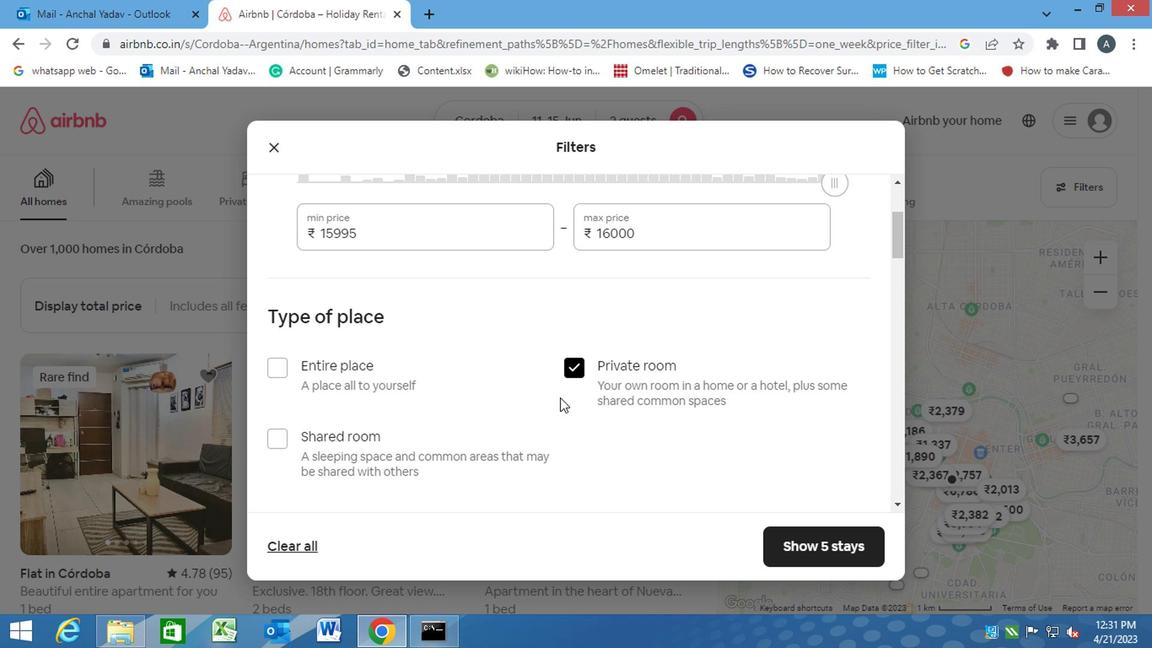 
Action: Mouse moved to (352, 467)
Screenshot: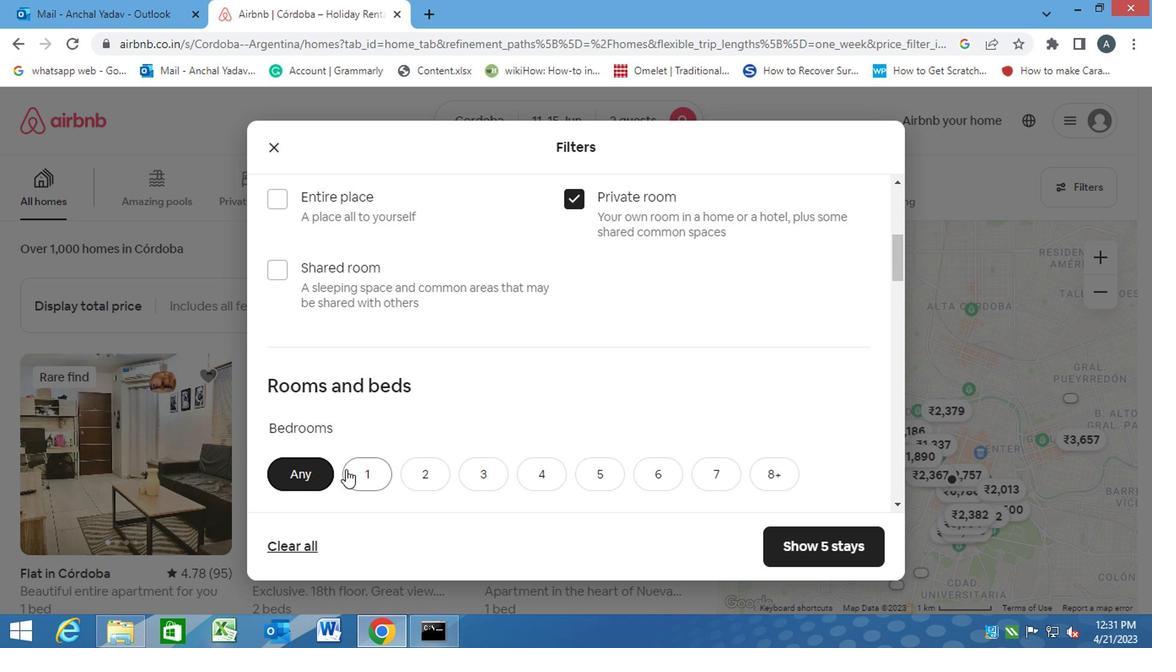 
Action: Mouse pressed left at (352, 467)
Screenshot: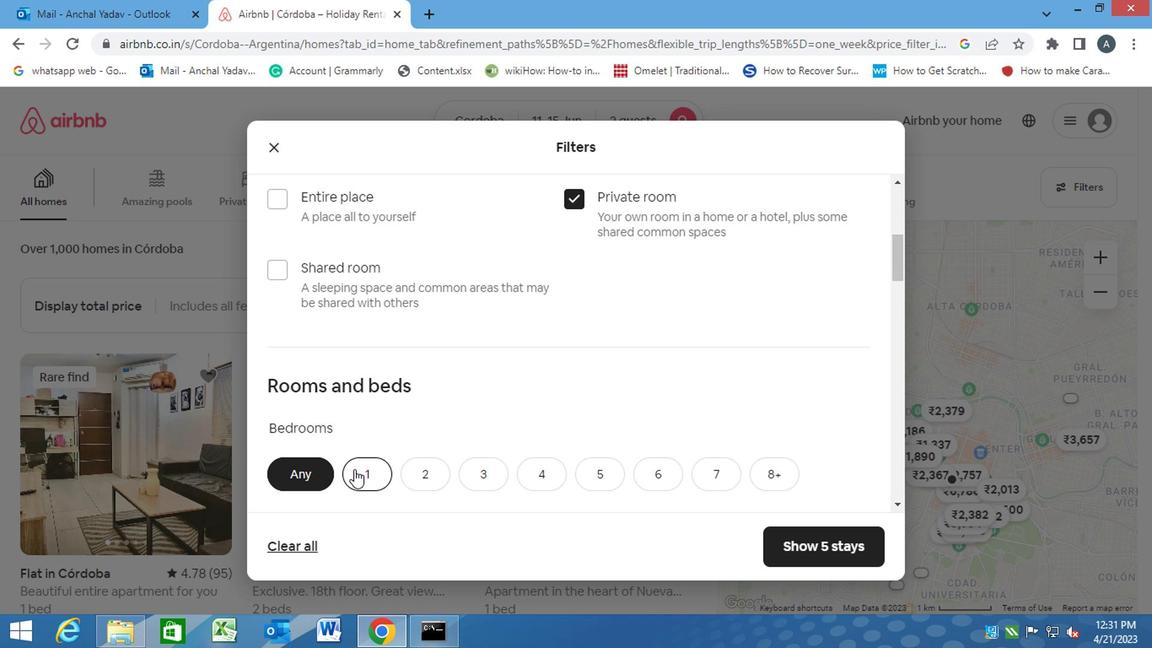 
Action: Mouse moved to (349, 469)
Screenshot: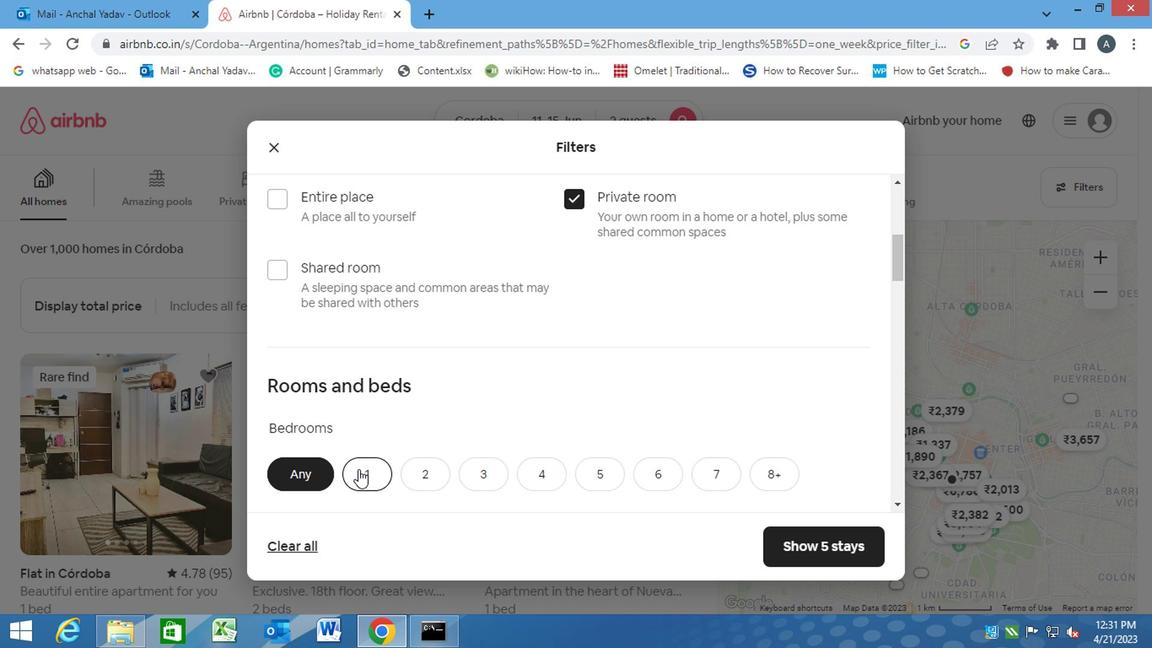 
Action: Mouse scrolled (349, 468) with delta (0, 0)
Screenshot: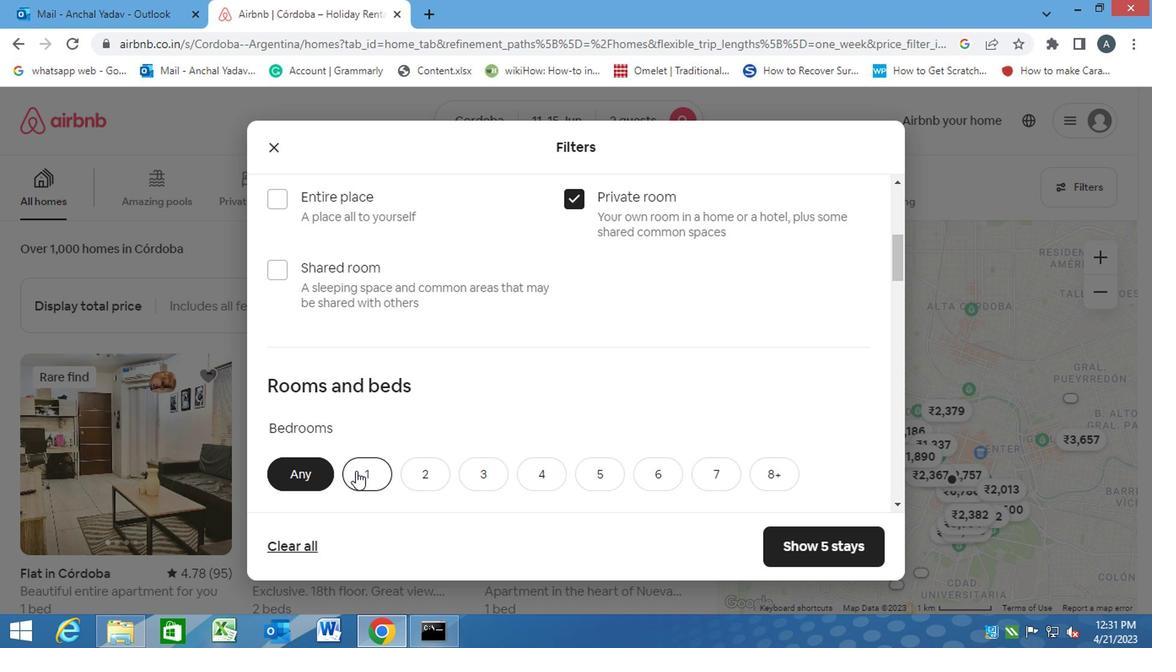 
Action: Mouse scrolled (349, 468) with delta (0, 0)
Screenshot: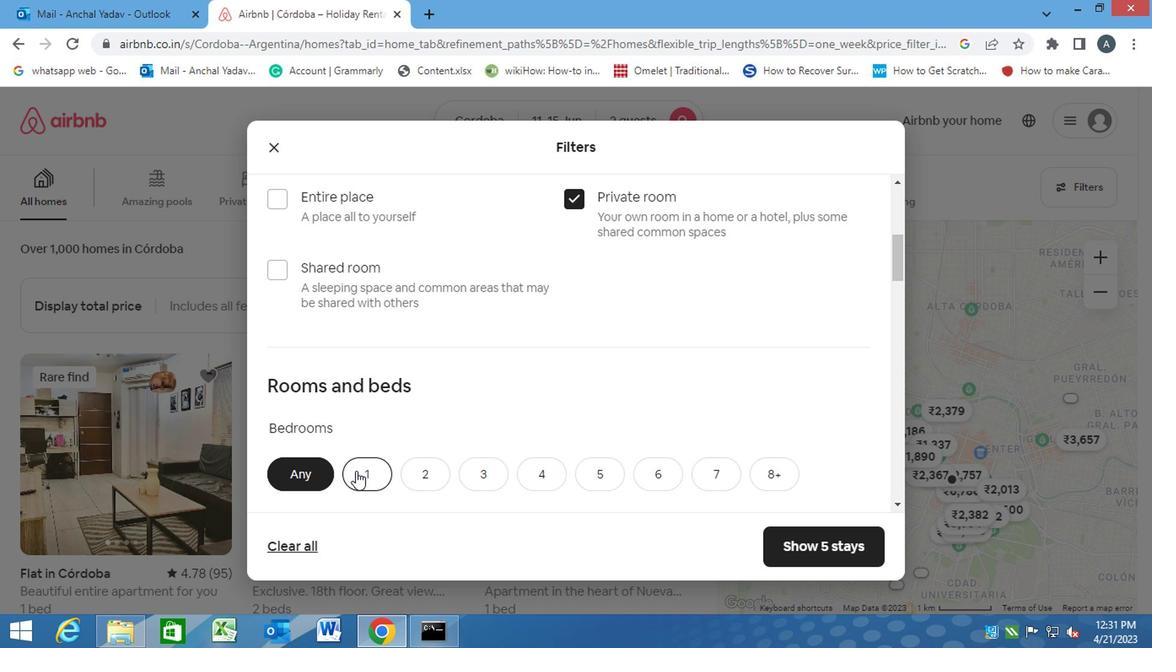 
Action: Mouse scrolled (349, 468) with delta (0, 0)
Screenshot: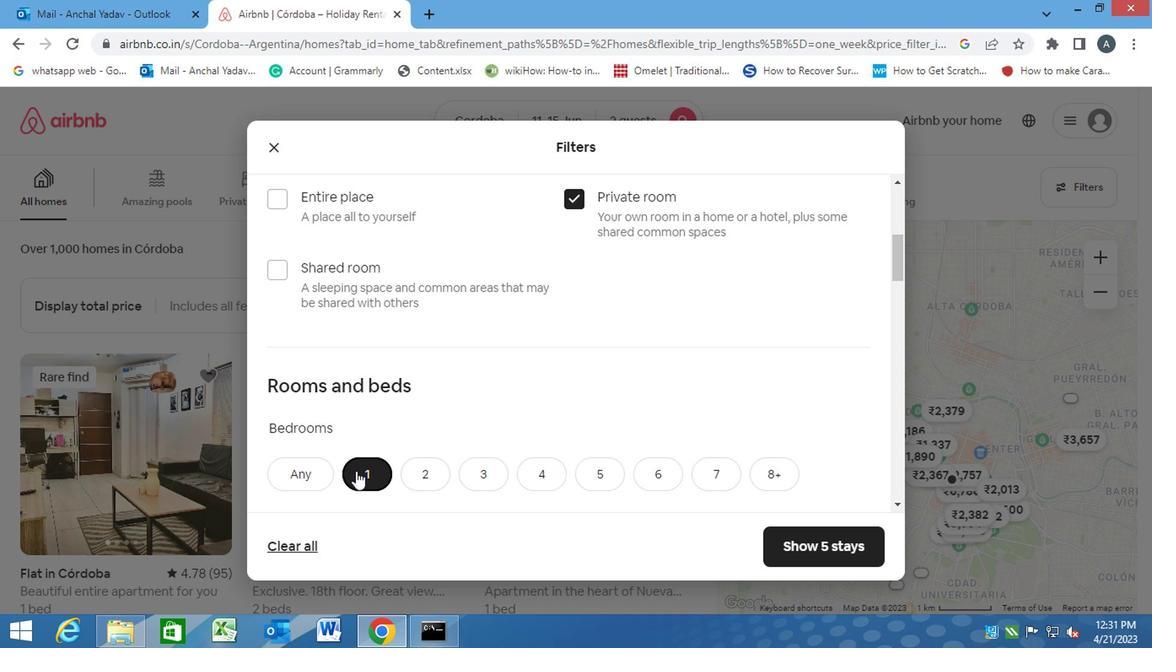 
Action: Mouse moved to (407, 319)
Screenshot: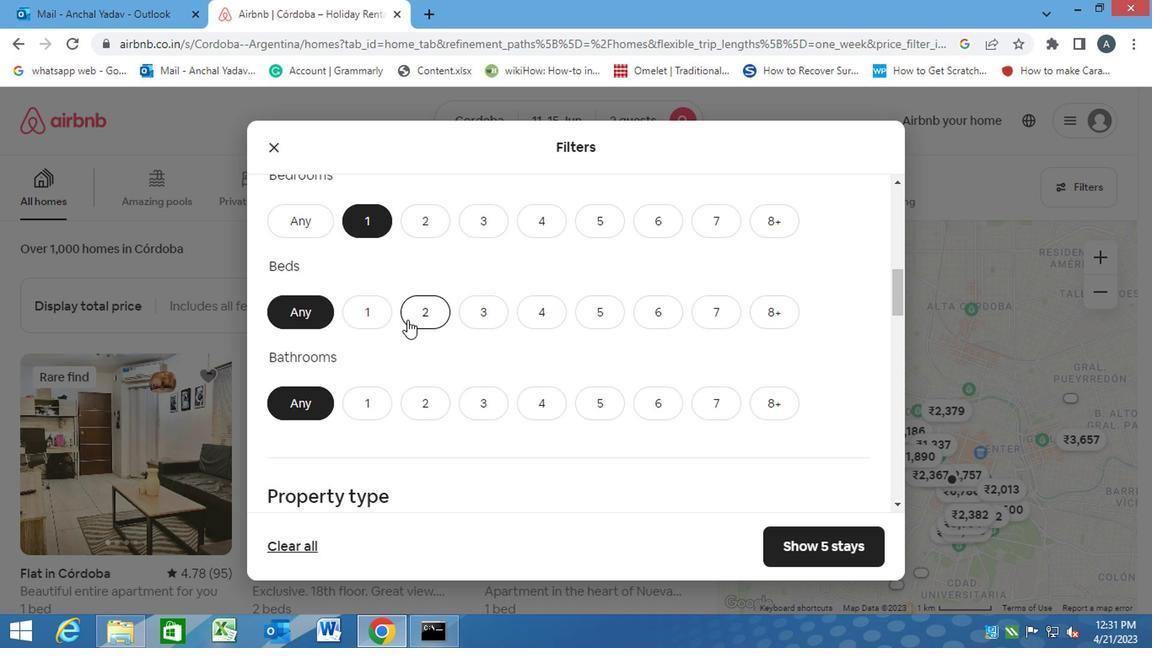 
Action: Mouse pressed left at (407, 319)
Screenshot: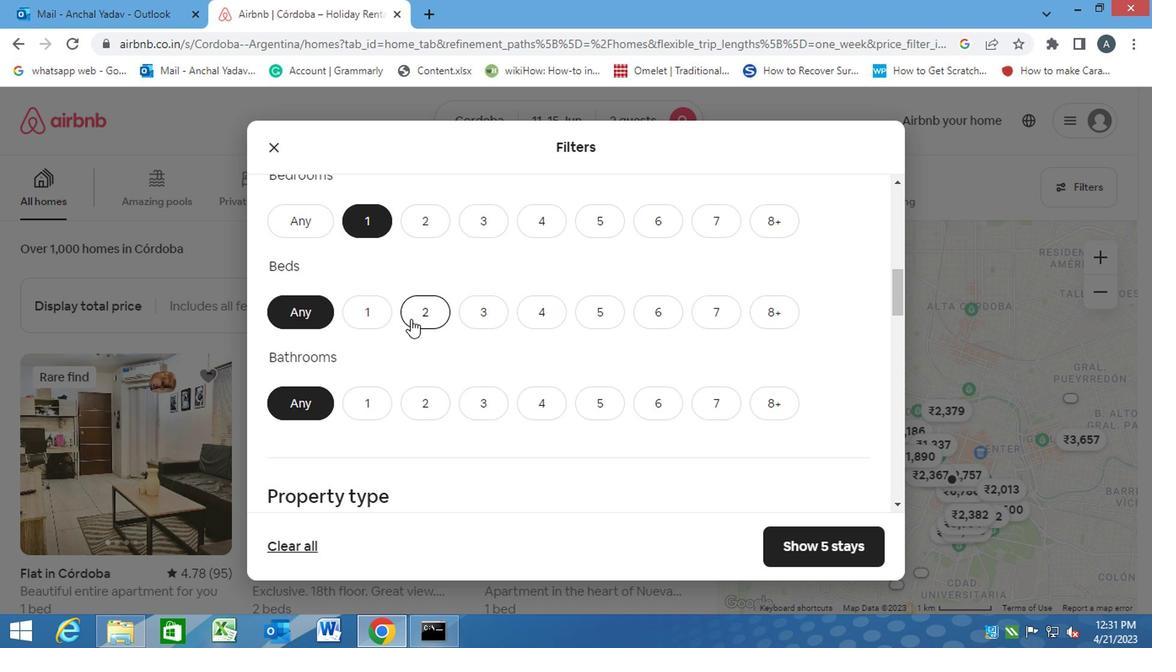 
Action: Mouse moved to (371, 405)
Screenshot: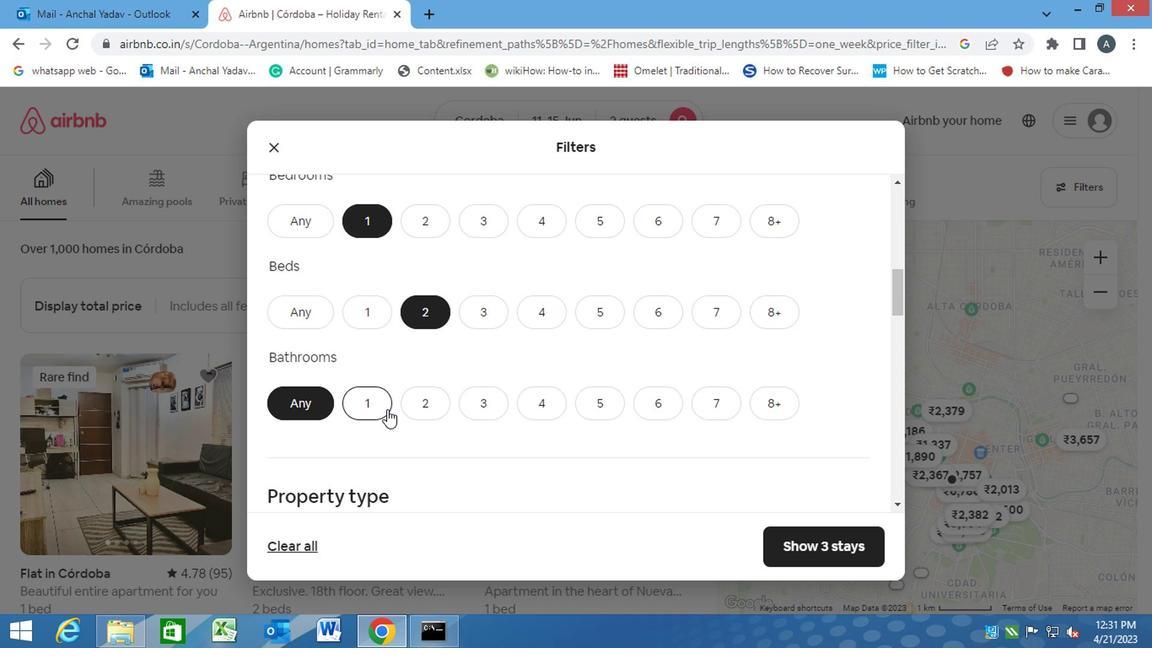 
Action: Mouse pressed left at (371, 405)
Screenshot: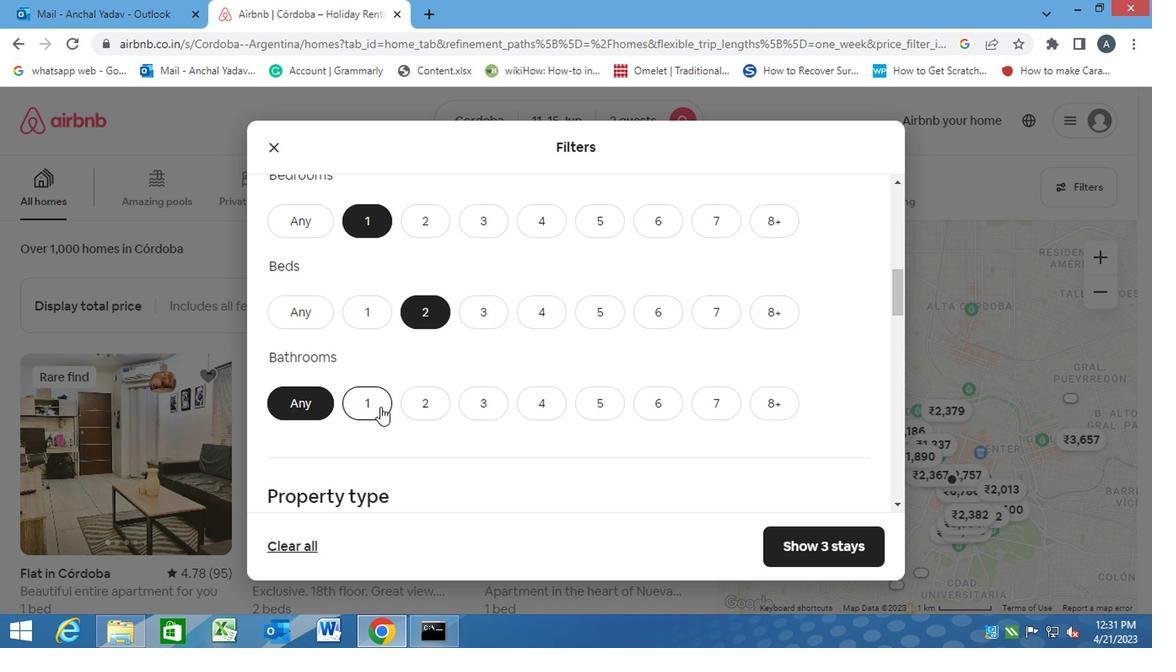 
Action: Mouse moved to (387, 423)
Screenshot: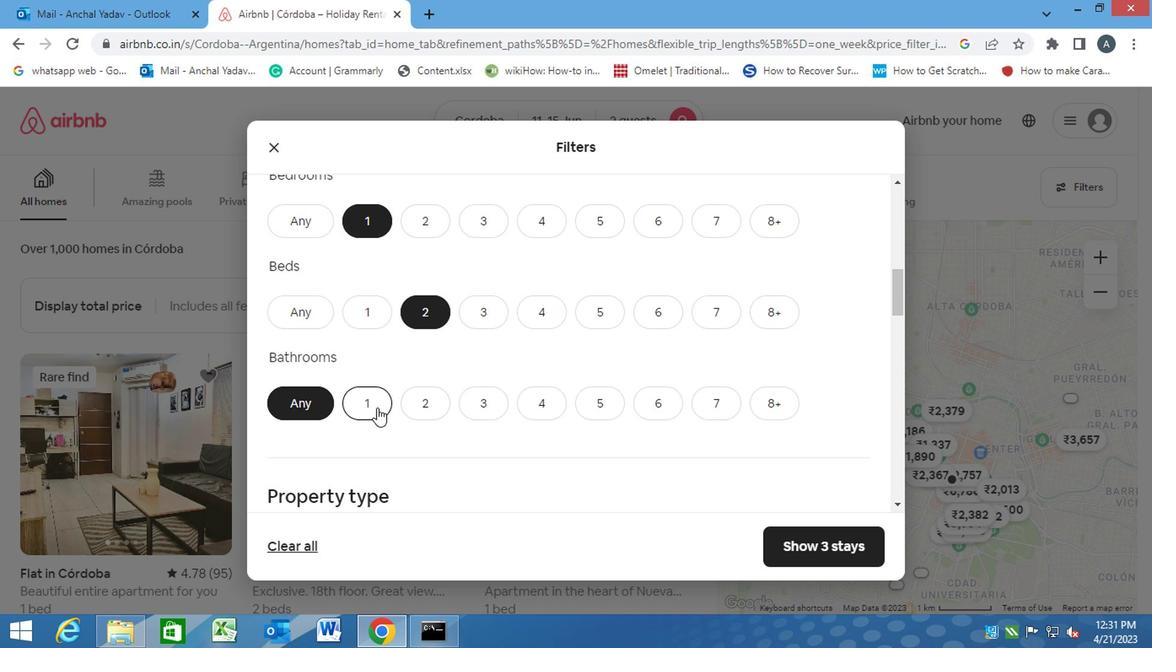 
Action: Mouse scrolled (387, 423) with delta (0, 0)
Screenshot: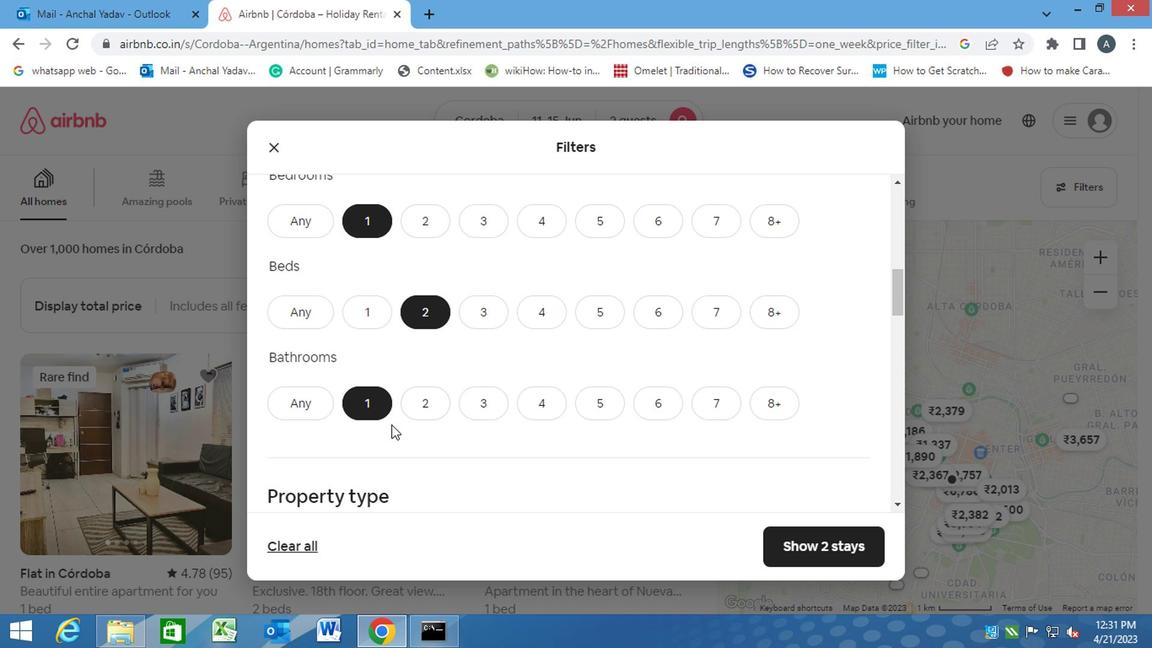 
Action: Mouse scrolled (387, 423) with delta (0, 0)
Screenshot: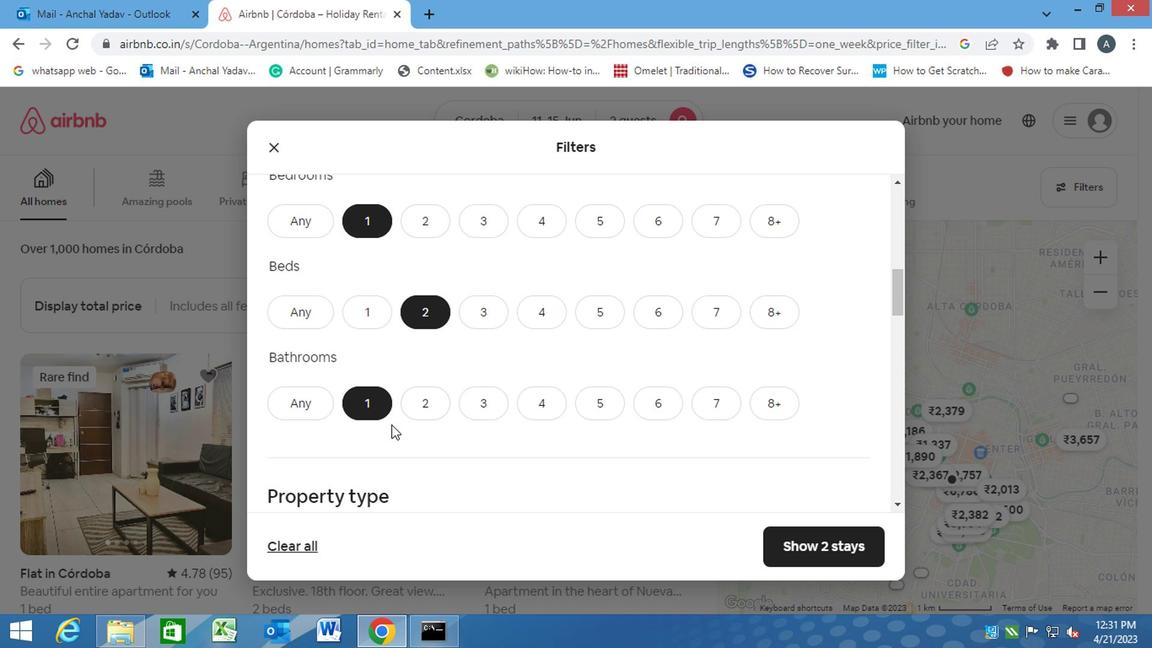 
Action: Mouse moved to (308, 407)
Screenshot: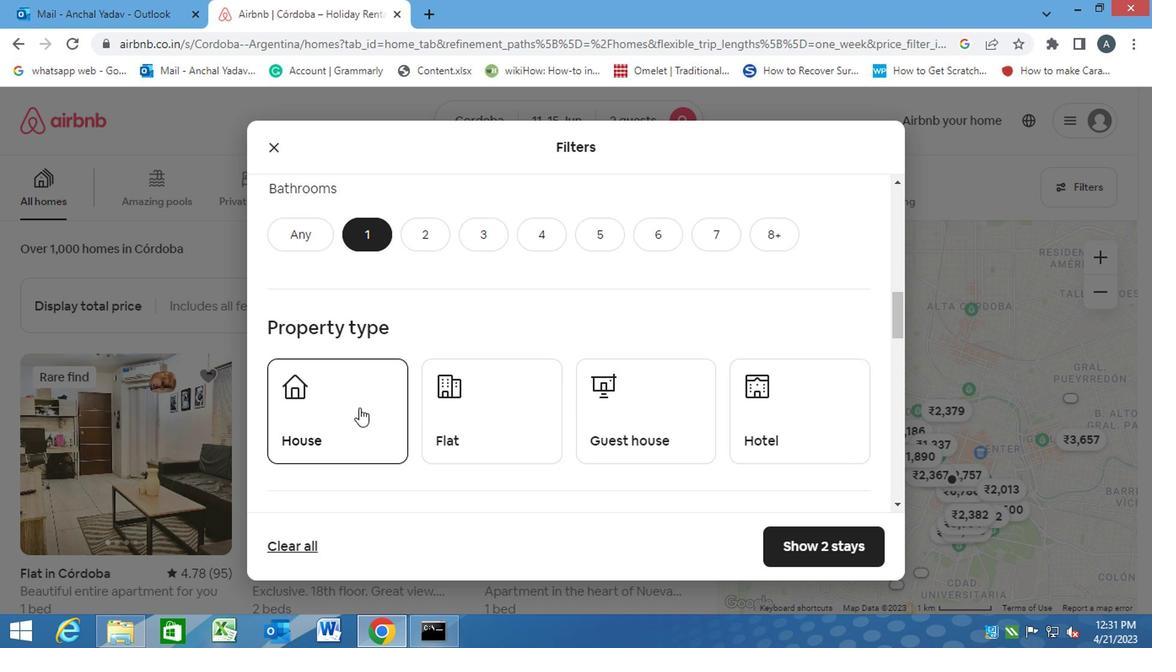 
Action: Mouse pressed left at (308, 407)
Screenshot: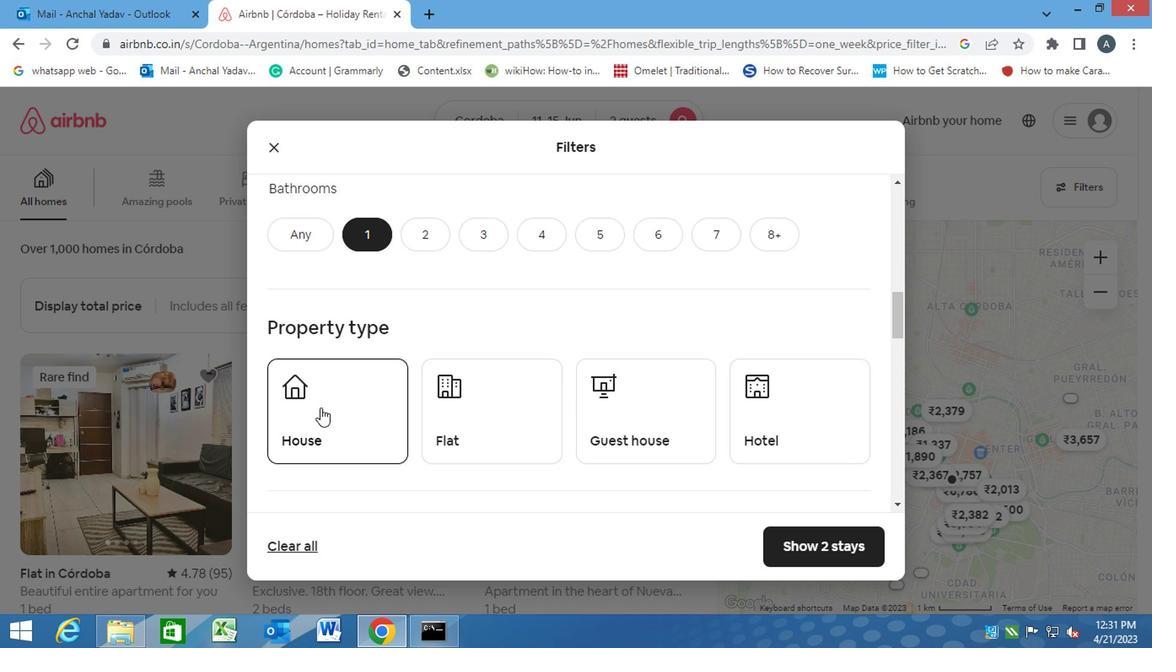 
Action: Mouse moved to (461, 411)
Screenshot: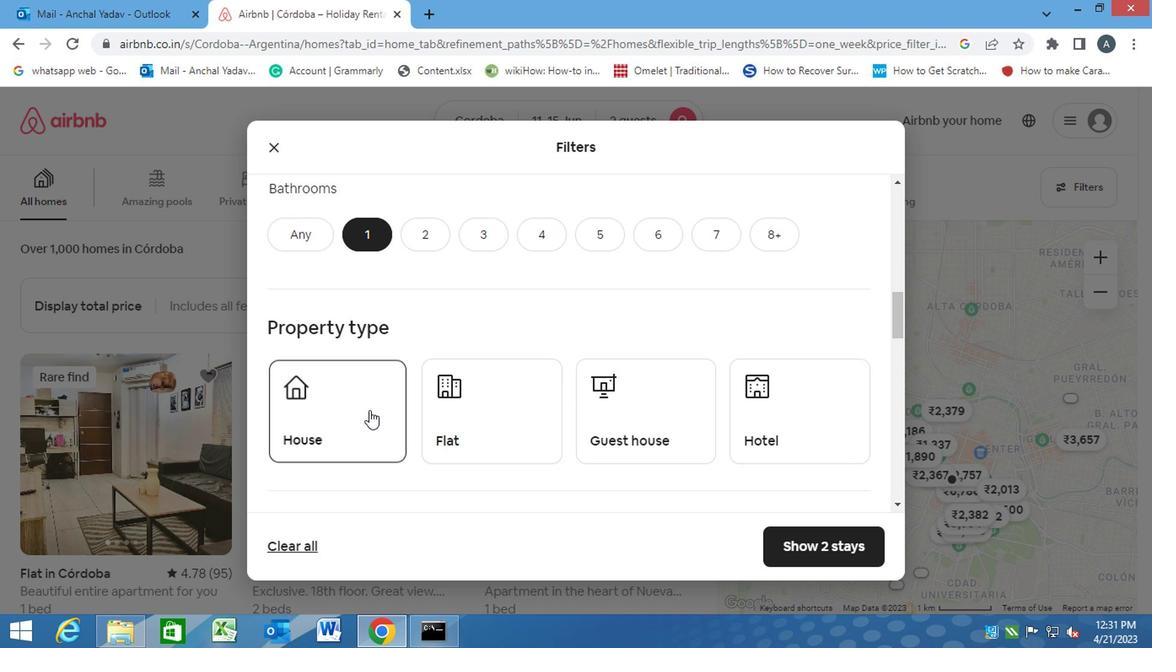 
Action: Mouse pressed left at (461, 411)
Screenshot: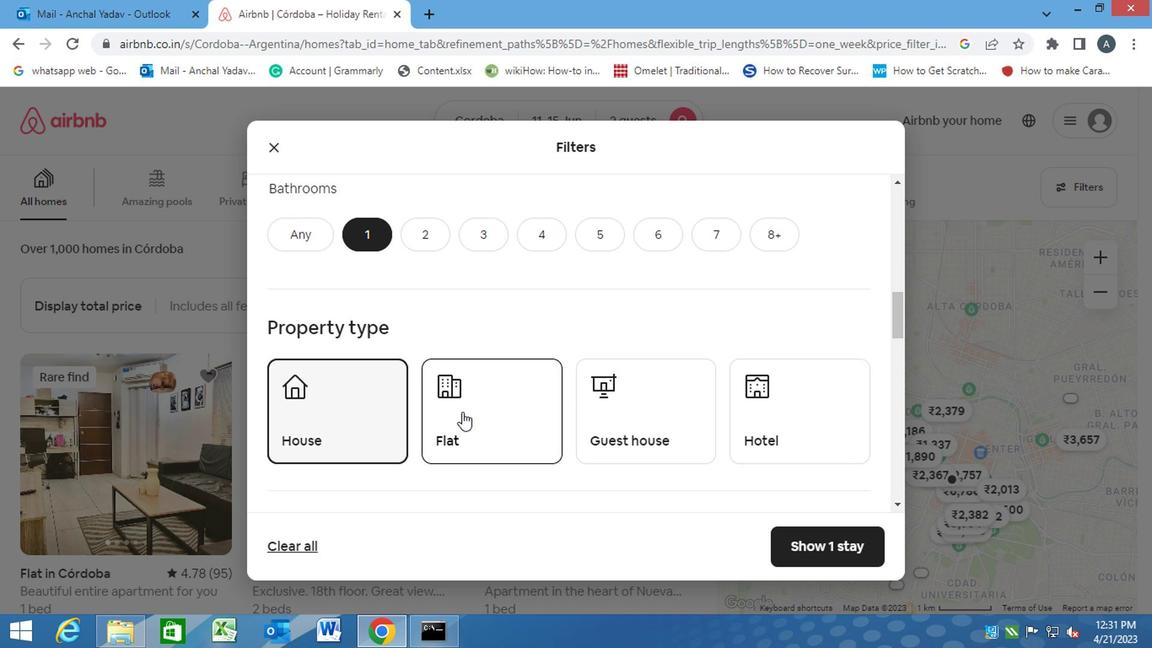 
Action: Mouse moved to (606, 425)
Screenshot: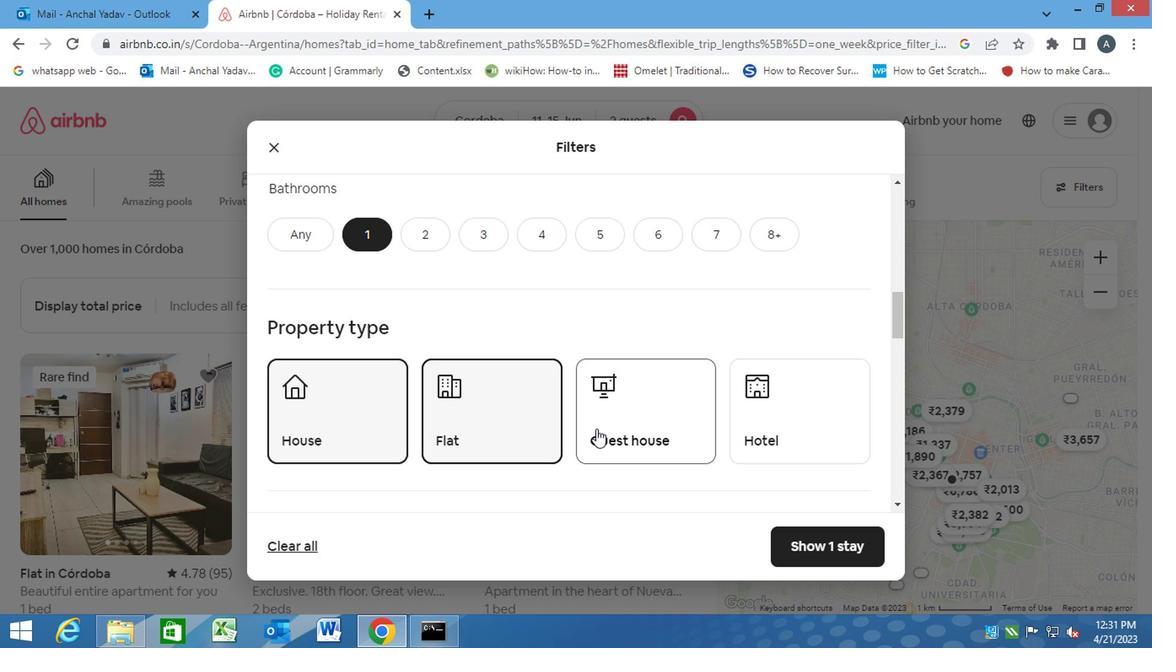 
Action: Mouse pressed left at (606, 425)
Screenshot: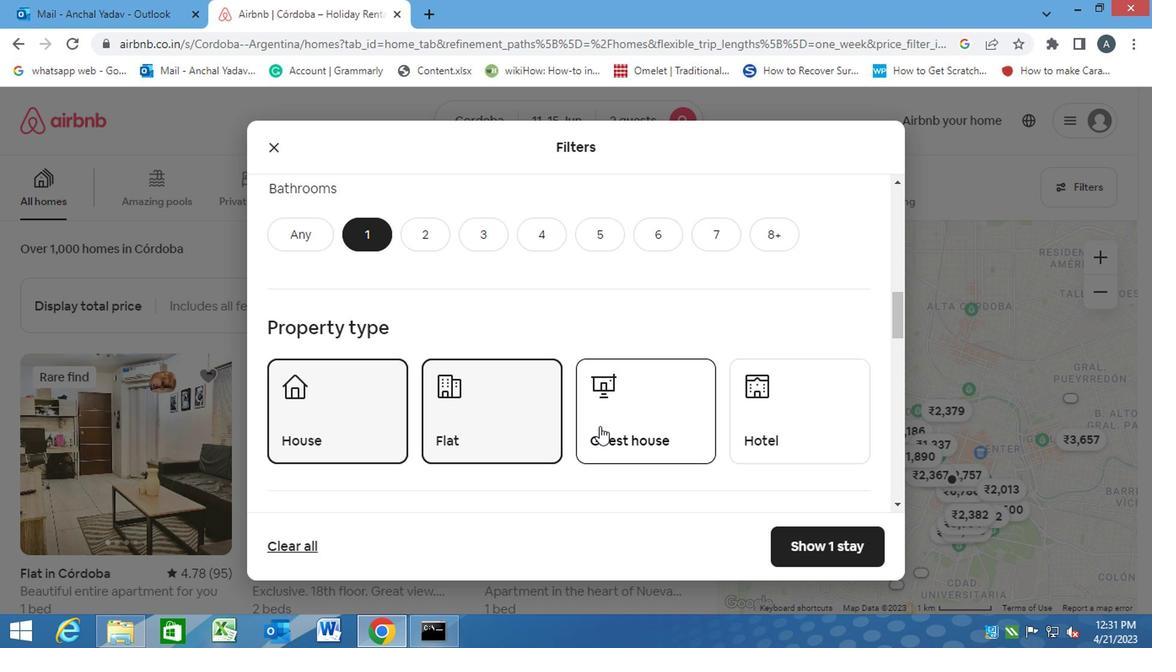 
Action: Mouse moved to (783, 415)
Screenshot: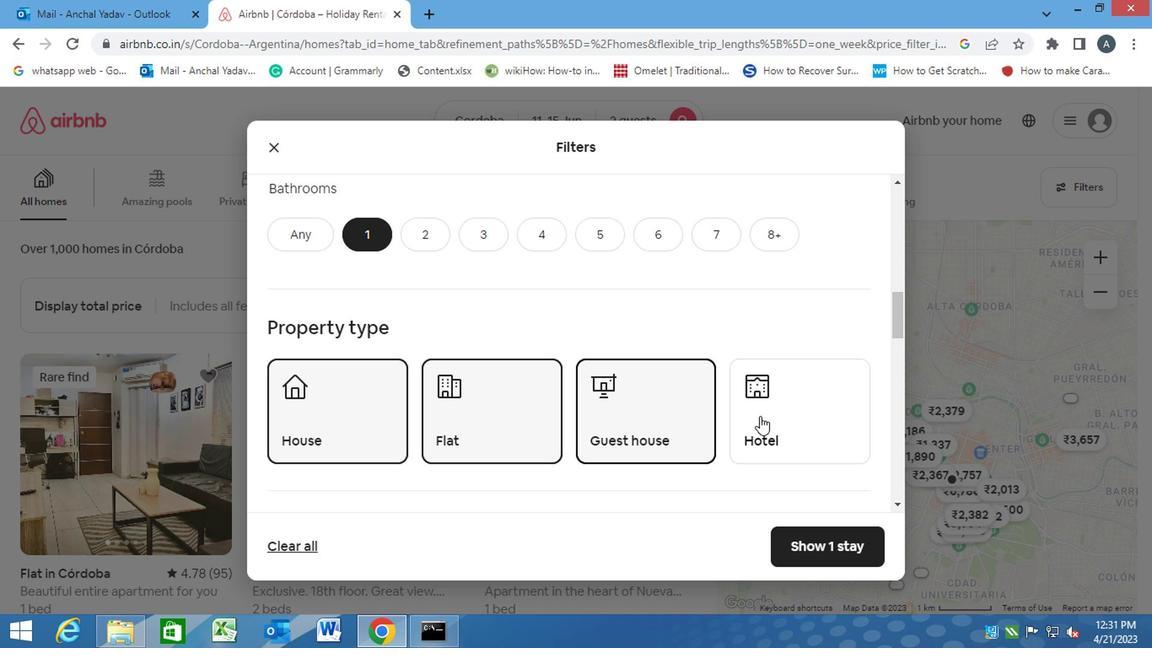 
Action: Mouse pressed left at (783, 415)
Screenshot: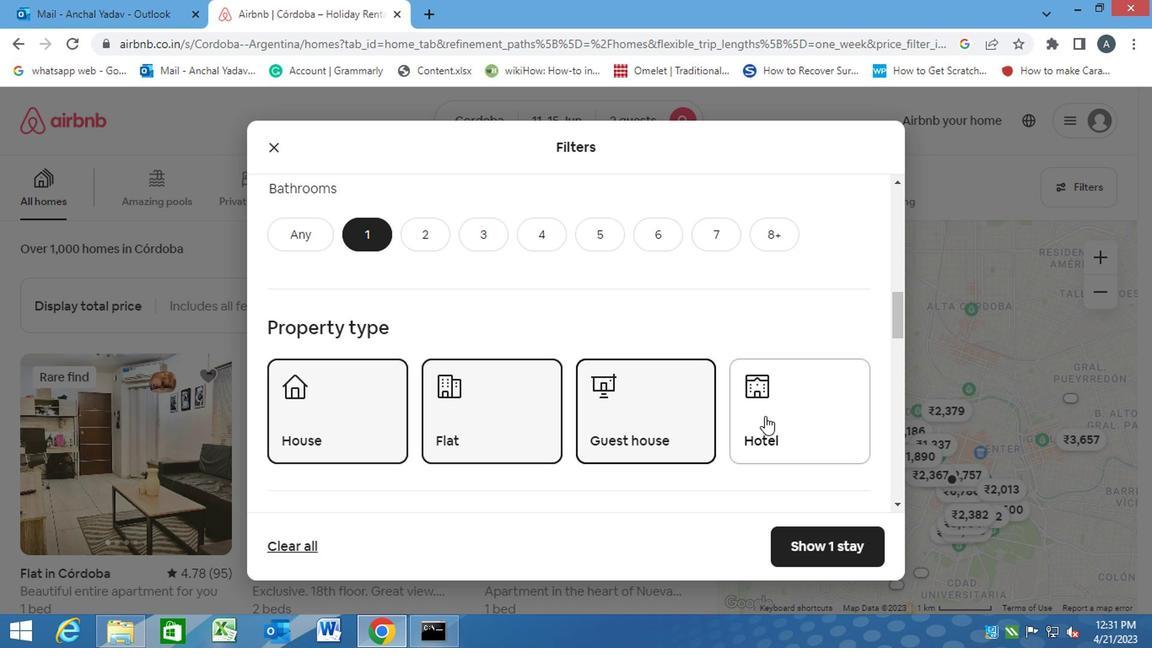 
Action: Mouse moved to (615, 447)
Screenshot: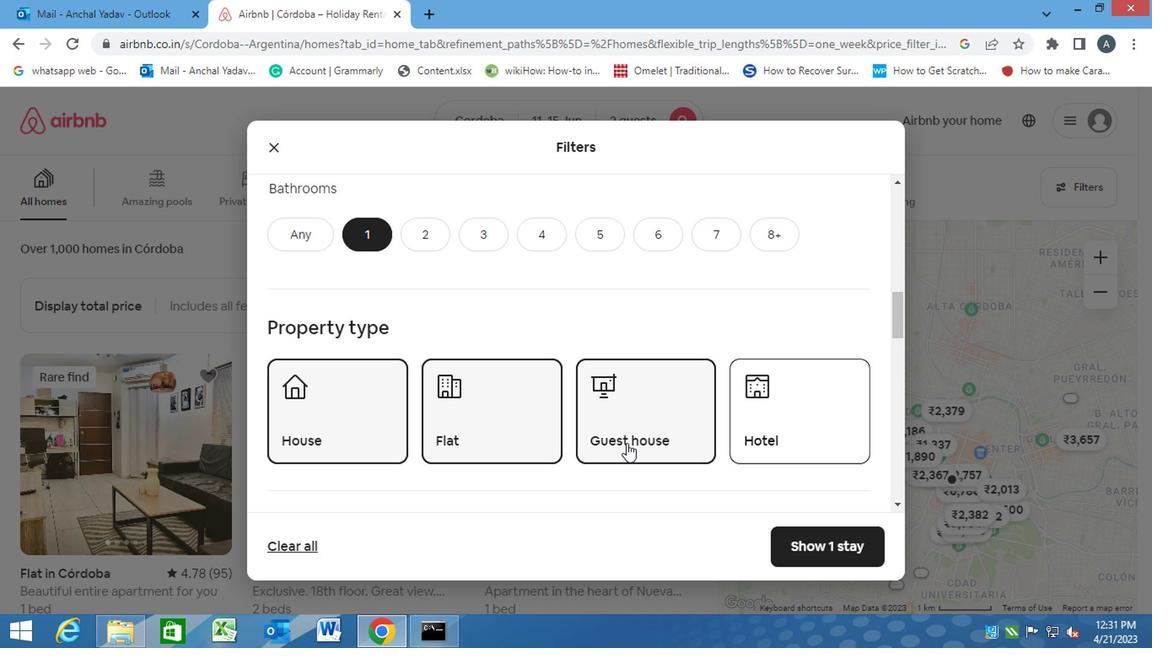 
Action: Mouse scrolled (615, 445) with delta (0, -1)
Screenshot: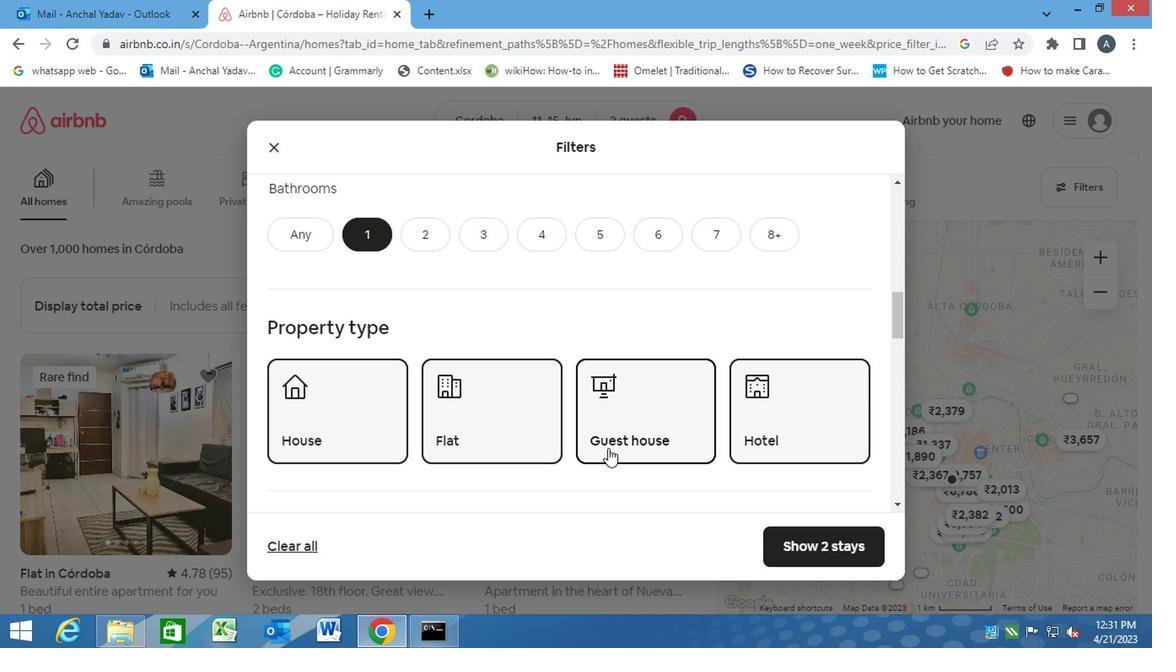 
Action: Mouse scrolled (615, 445) with delta (0, -1)
Screenshot: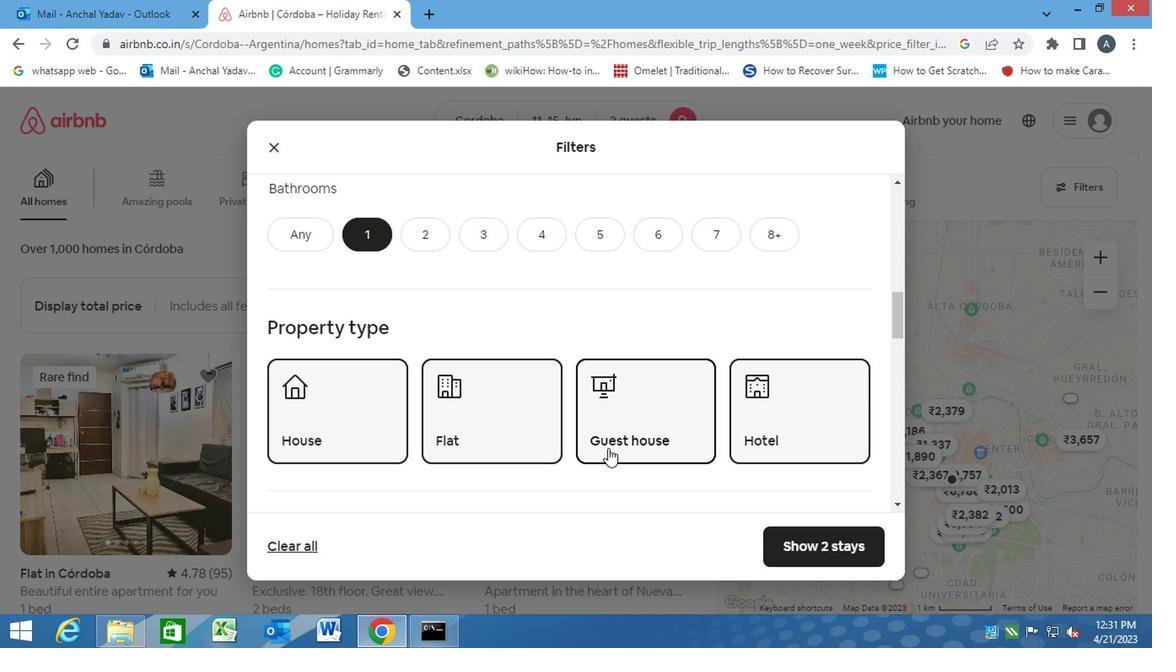 
Action: Mouse moved to (380, 445)
Screenshot: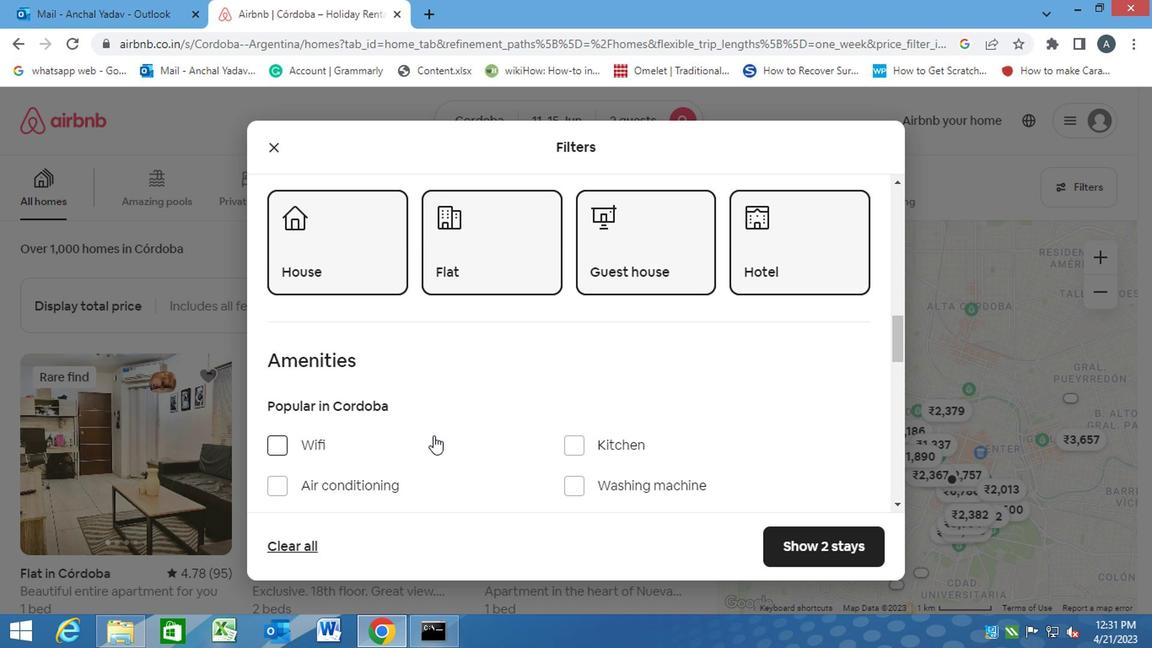 
Action: Mouse scrolled (380, 444) with delta (0, 0)
Screenshot: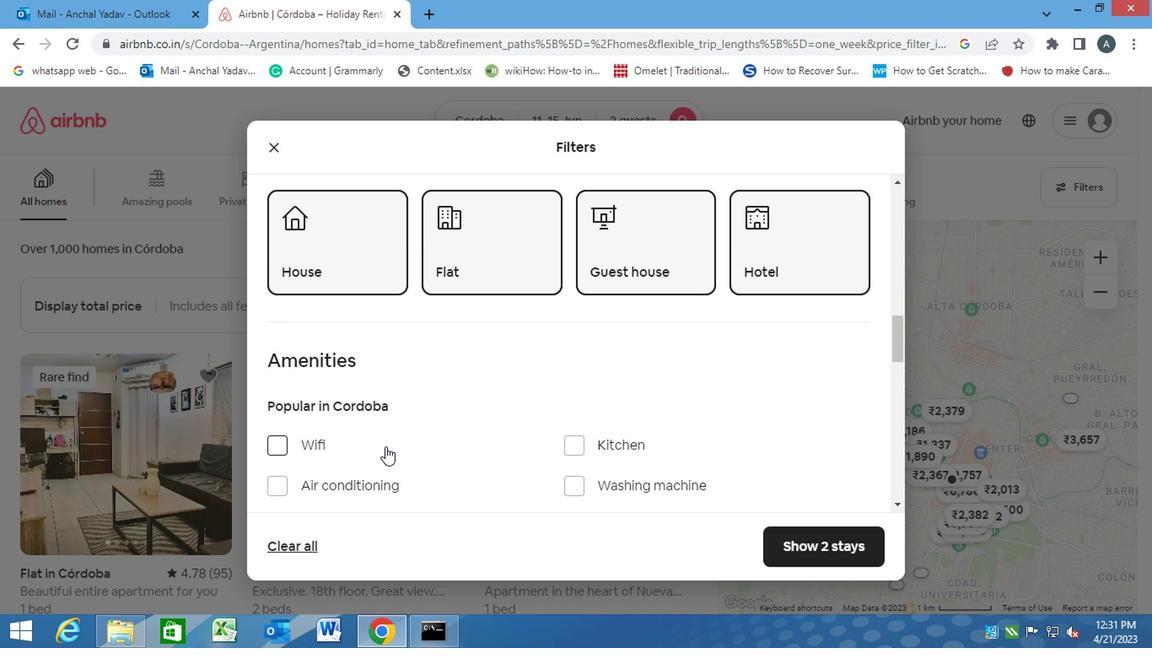 
Action: Mouse scrolled (380, 444) with delta (0, 0)
Screenshot: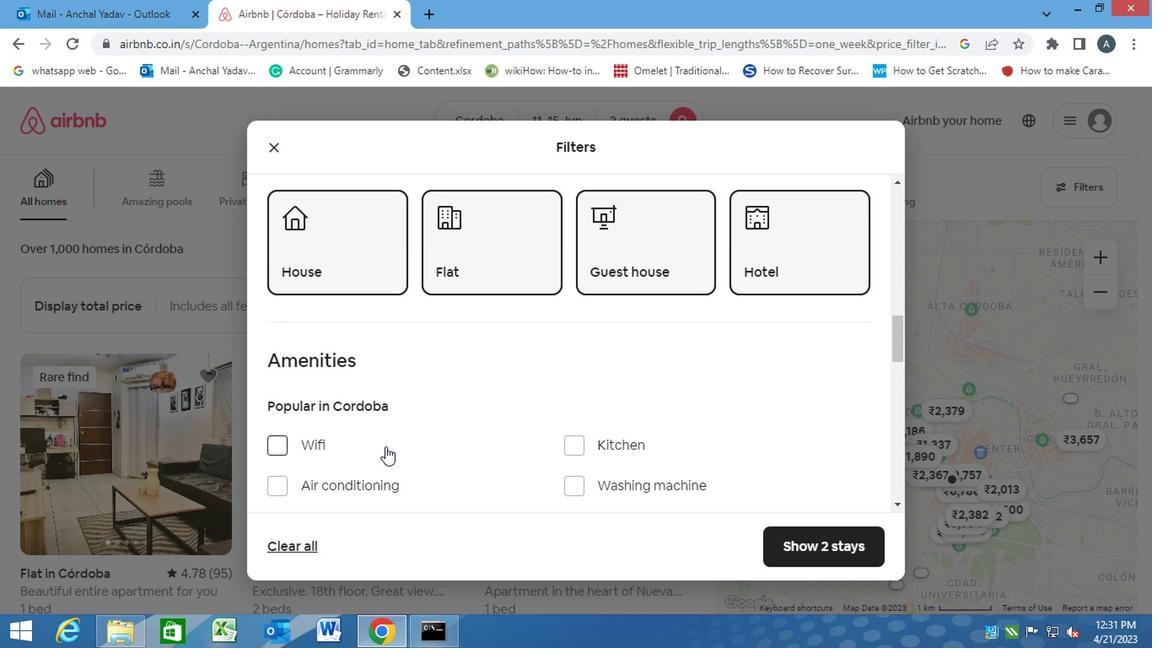 
Action: Mouse moved to (305, 395)
Screenshot: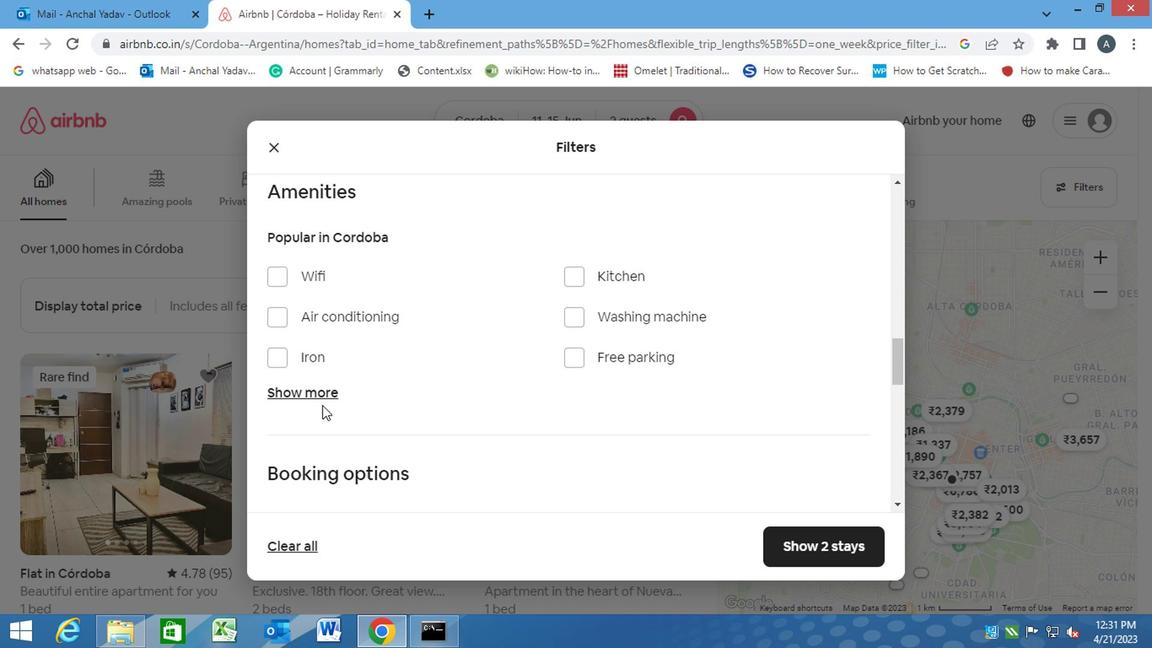 
Action: Mouse pressed left at (305, 395)
Screenshot: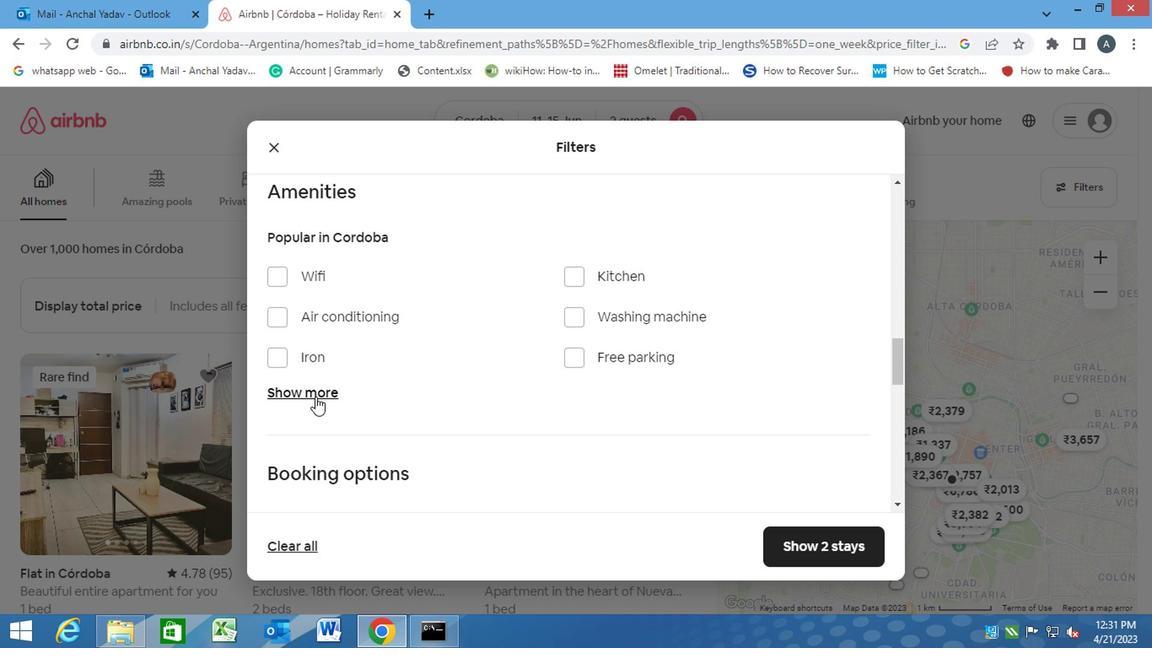 
Action: Mouse moved to (575, 451)
Screenshot: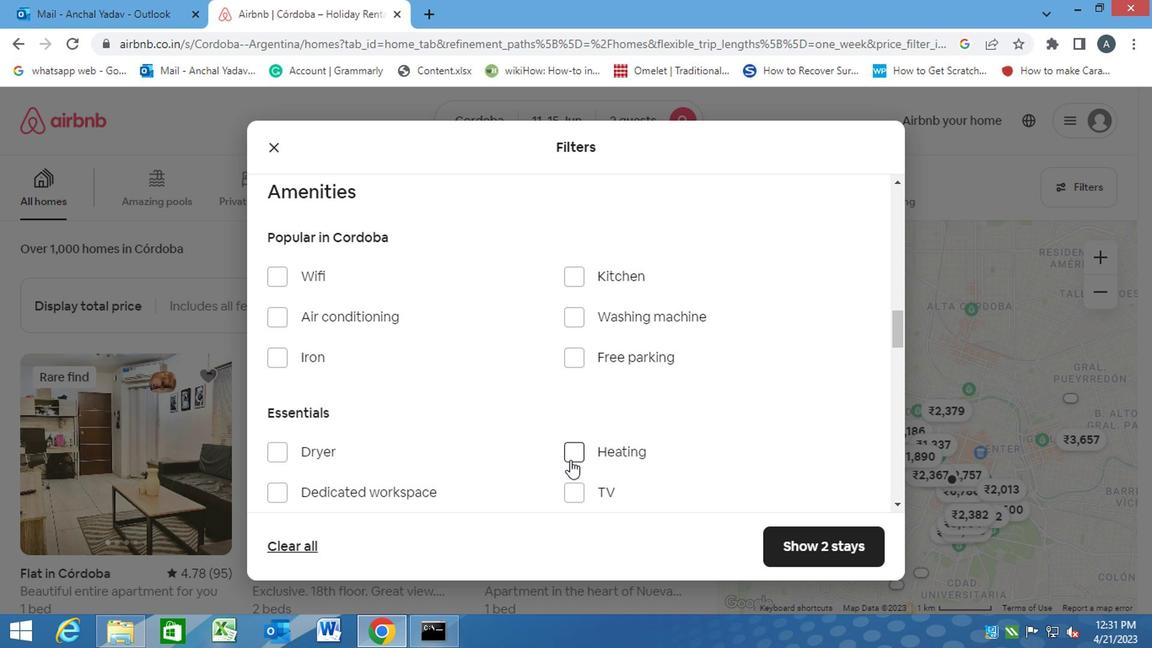 
Action: Mouse pressed left at (575, 451)
Screenshot: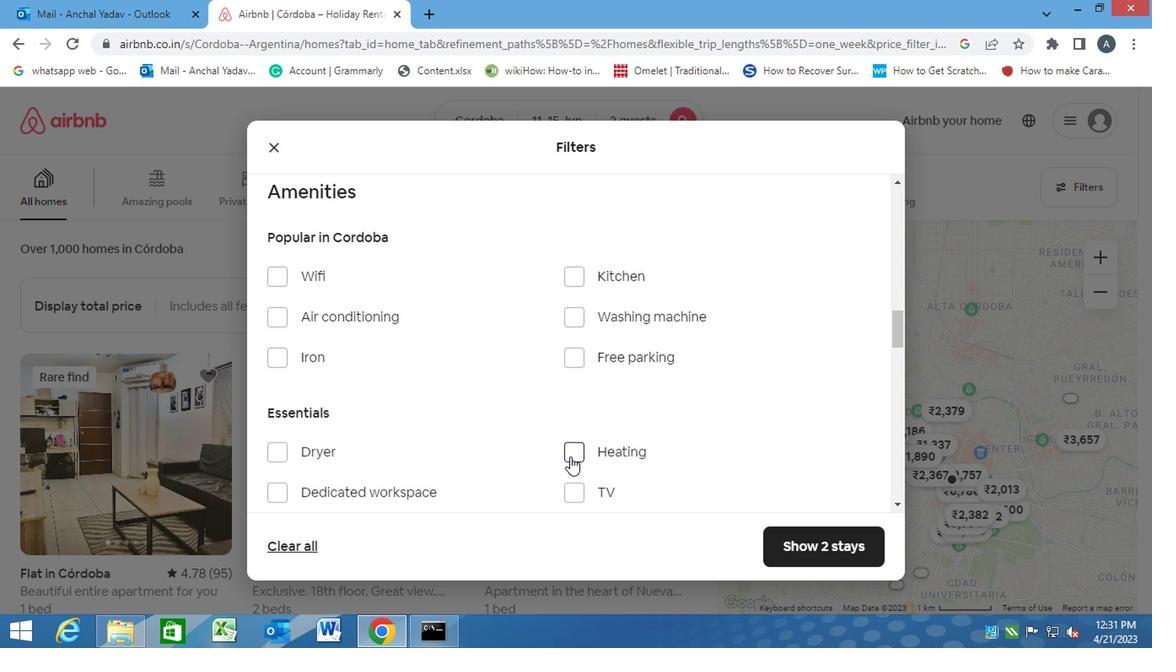 
Action: Mouse moved to (571, 447)
Screenshot: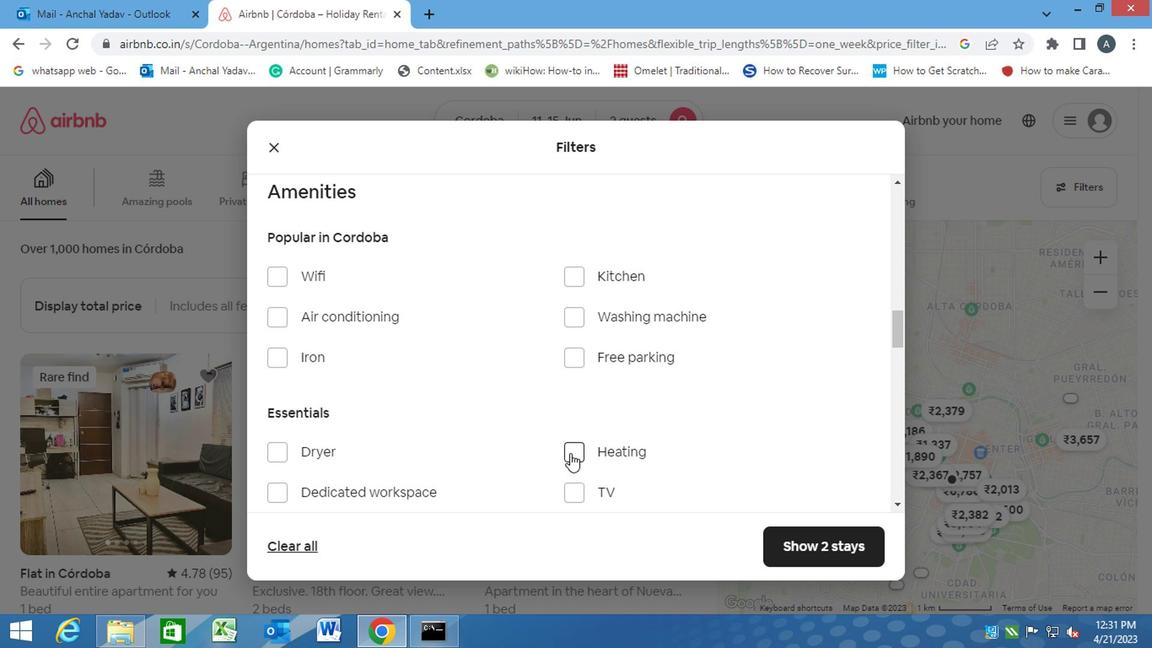 
Action: Mouse scrolled (571, 447) with delta (0, 0)
Screenshot: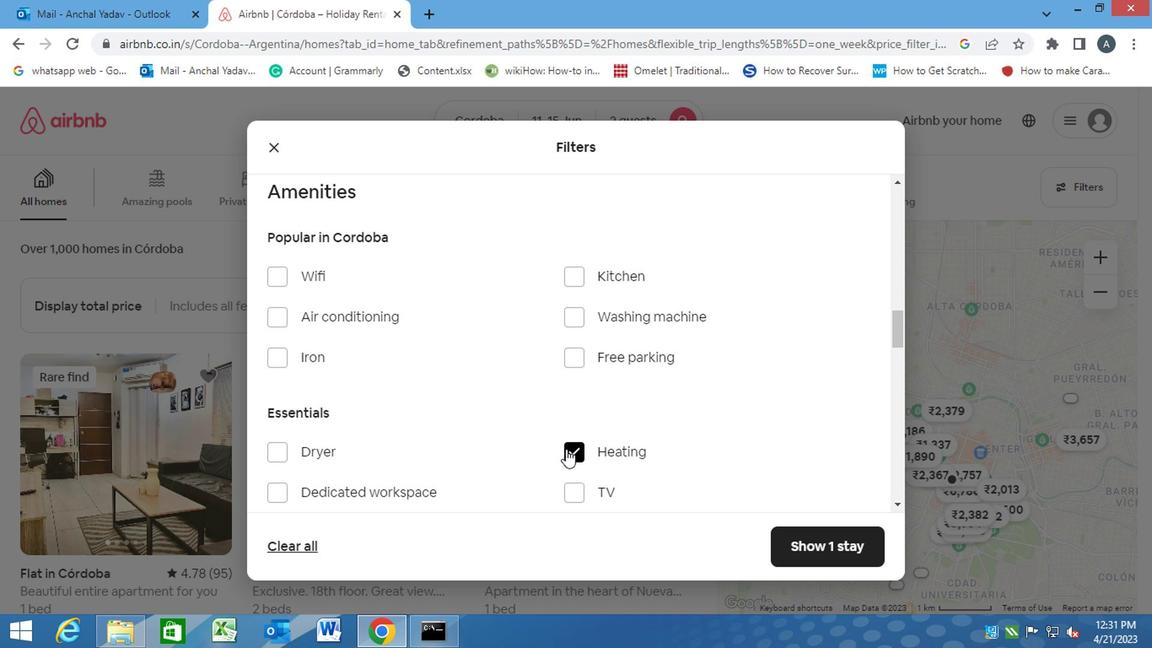 
Action: Mouse scrolled (571, 447) with delta (0, 0)
Screenshot: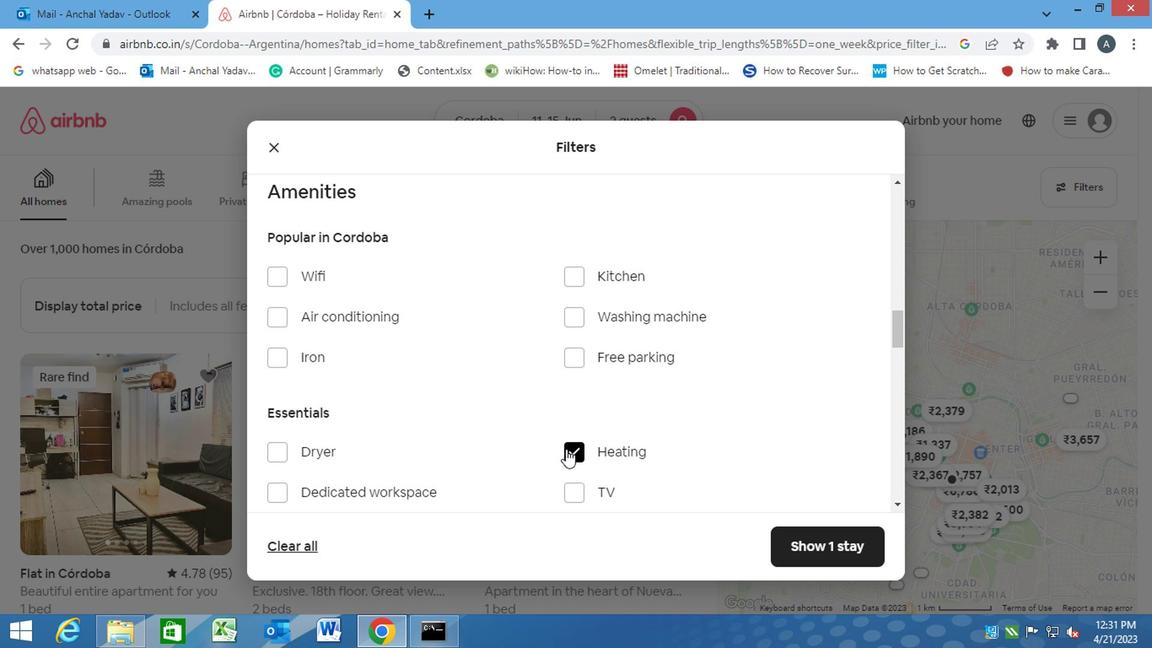 
Action: Mouse scrolled (571, 447) with delta (0, 0)
Screenshot: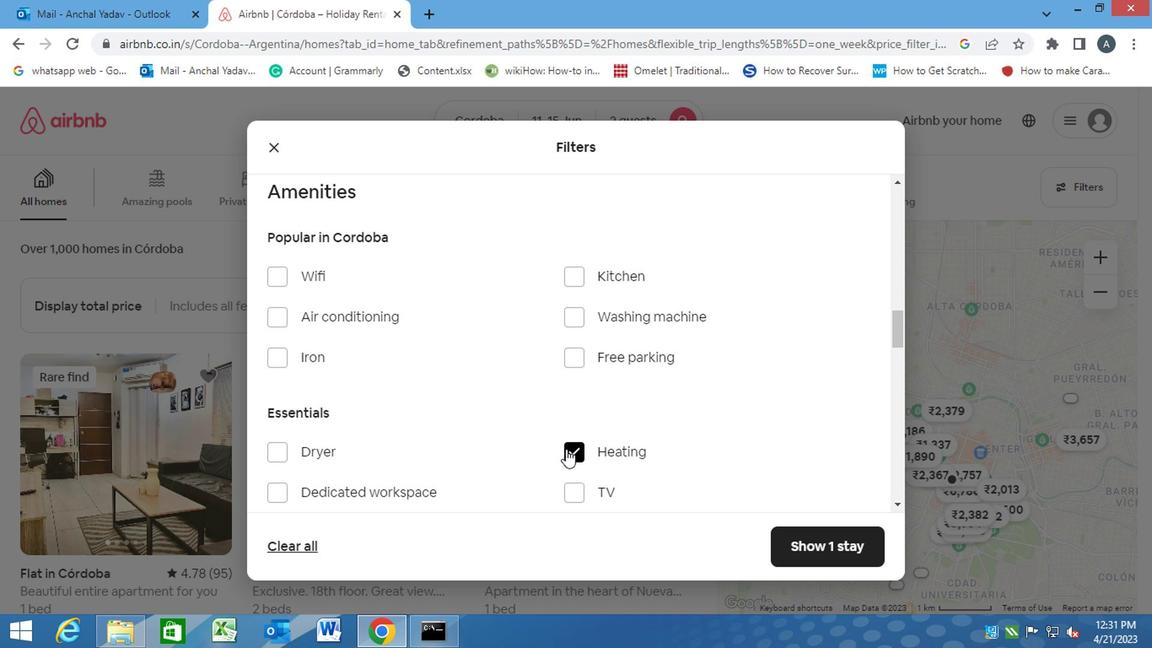 
Action: Mouse scrolled (571, 447) with delta (0, 0)
Screenshot: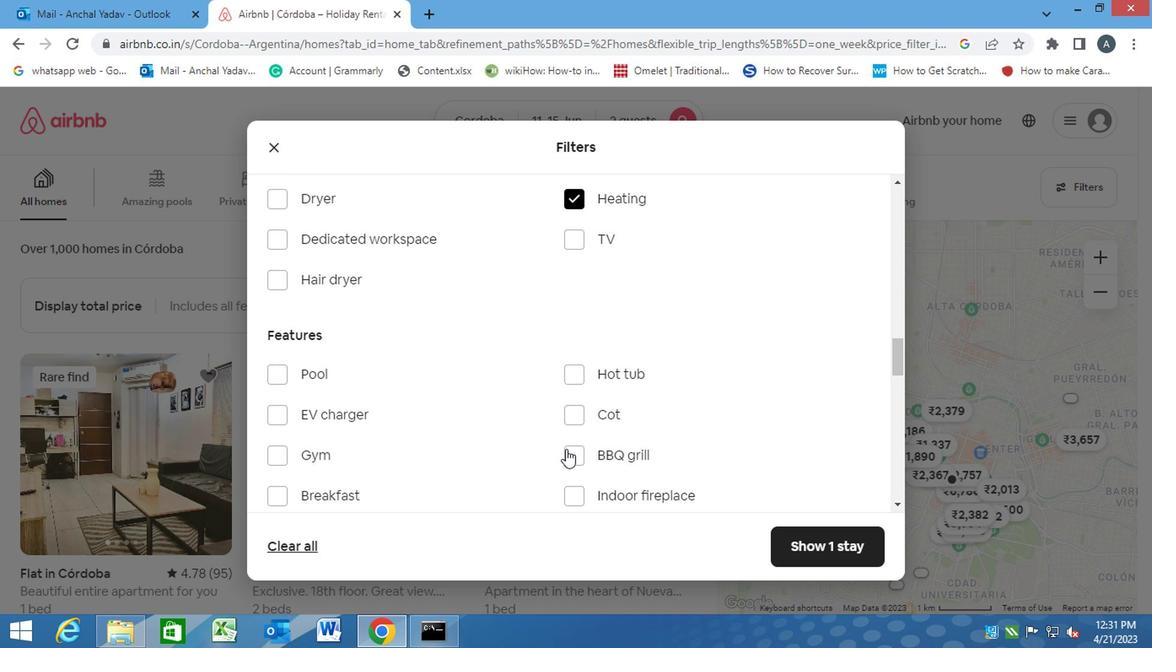 
Action: Mouse scrolled (571, 447) with delta (0, 0)
Screenshot: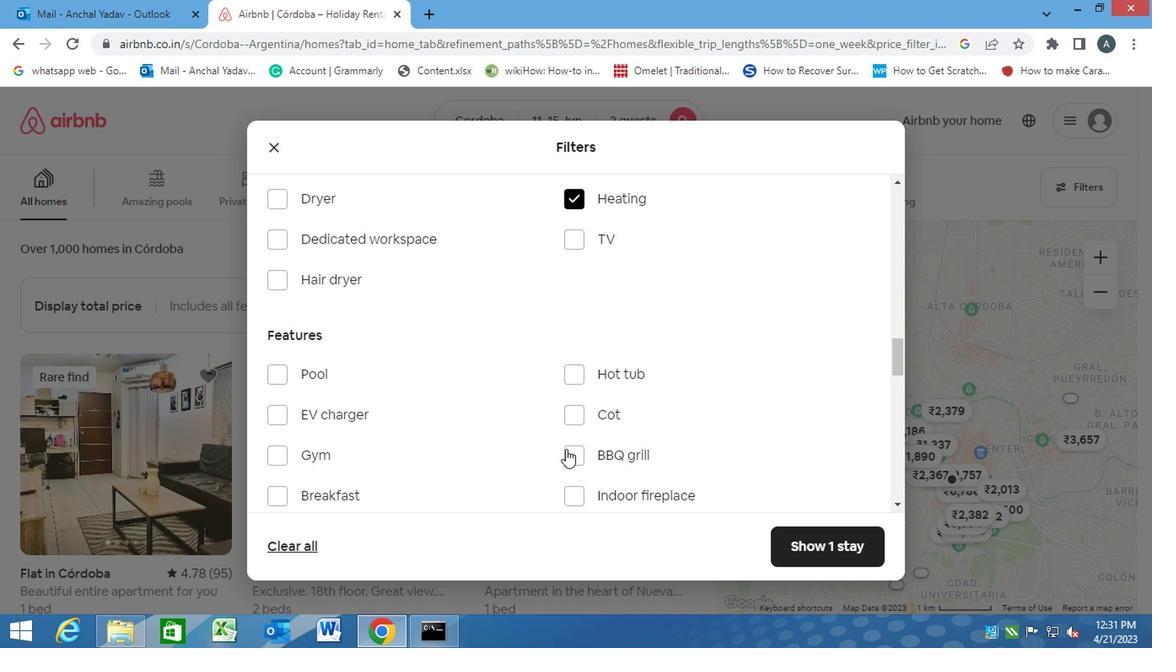 
Action: Mouse scrolled (571, 447) with delta (0, 0)
Screenshot: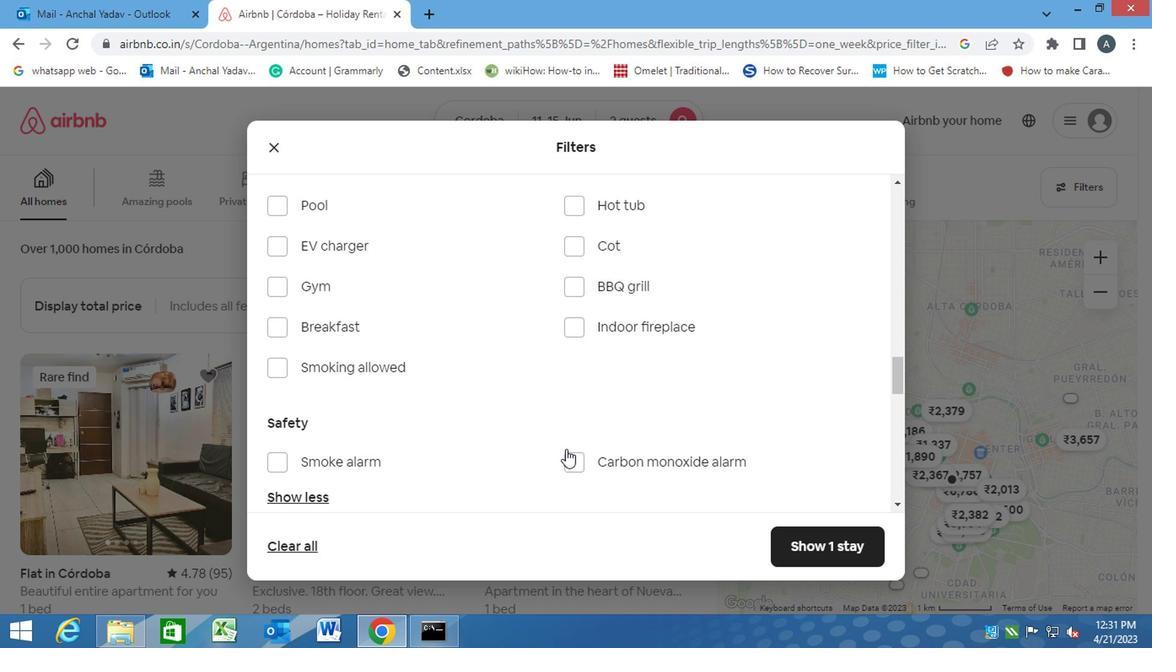
Action: Mouse scrolled (571, 447) with delta (0, 0)
Screenshot: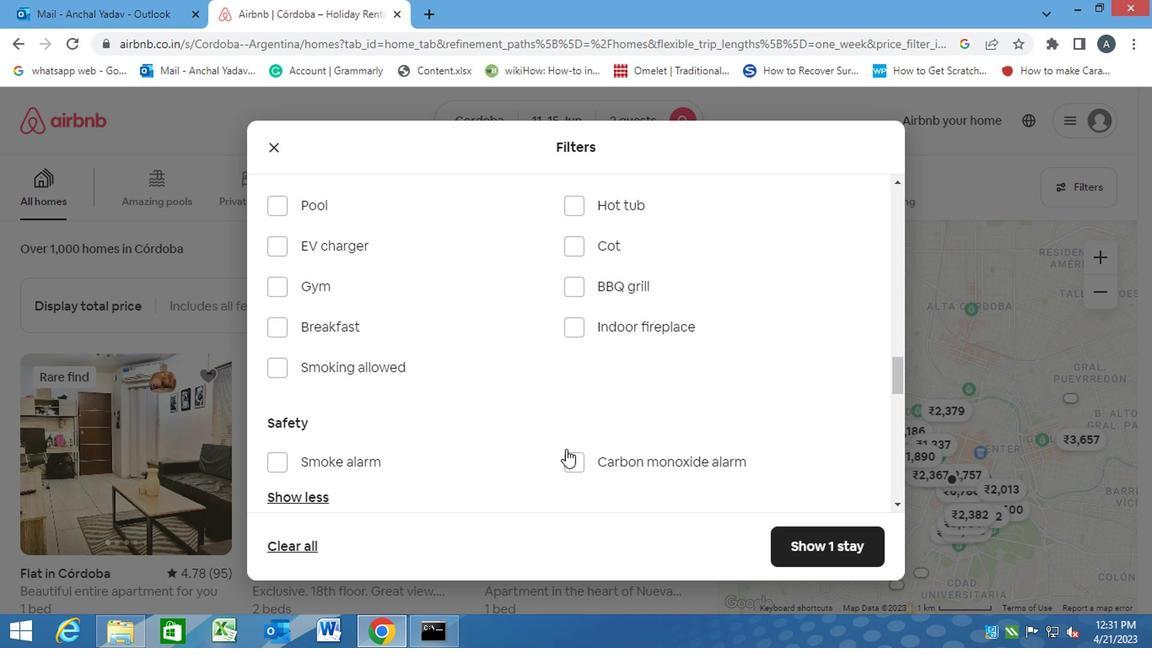 
Action: Mouse moved to (678, 439)
Screenshot: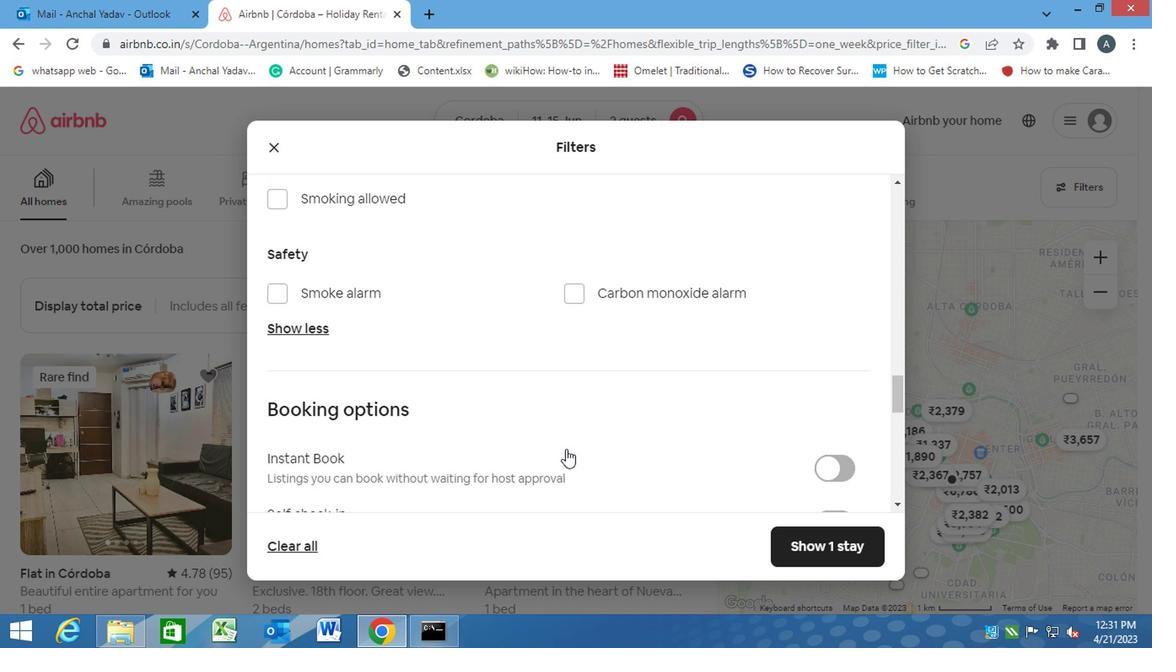 
Action: Mouse scrolled (678, 438) with delta (0, 0)
Screenshot: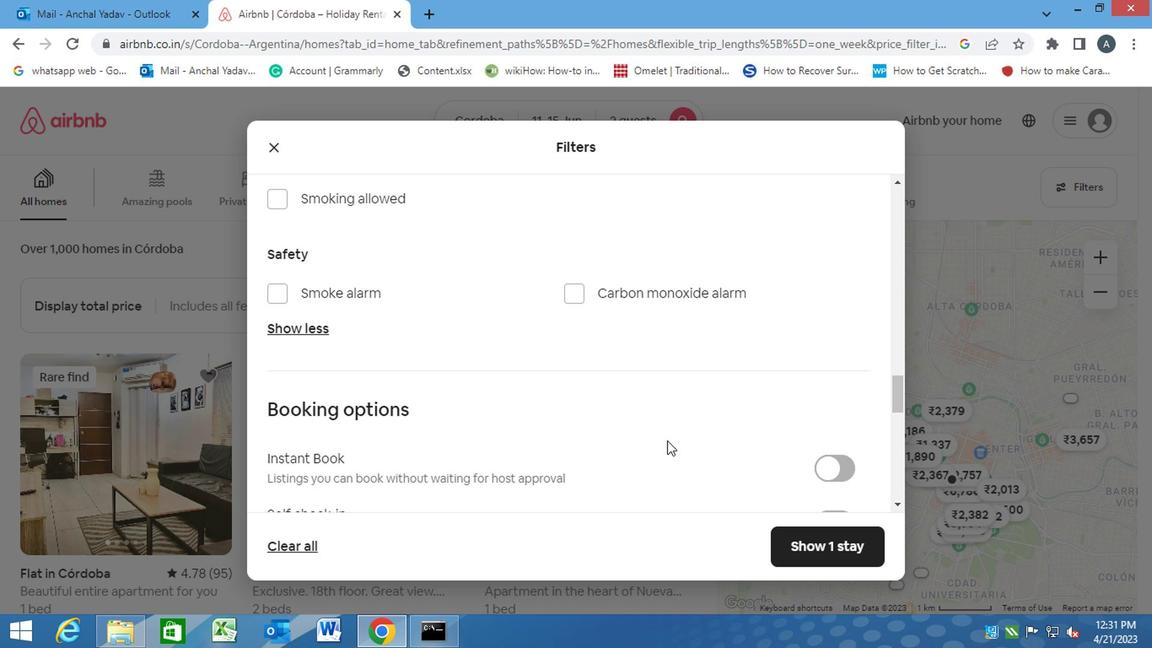
Action: Mouse scrolled (678, 438) with delta (0, 0)
Screenshot: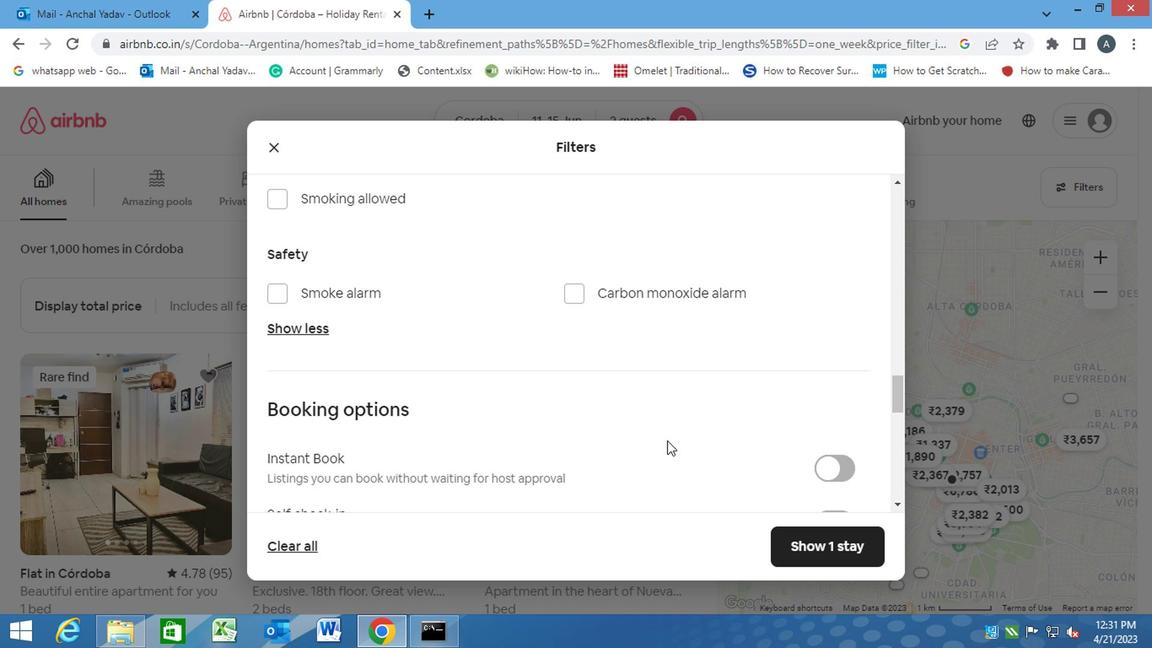 
Action: Mouse moved to (848, 350)
Screenshot: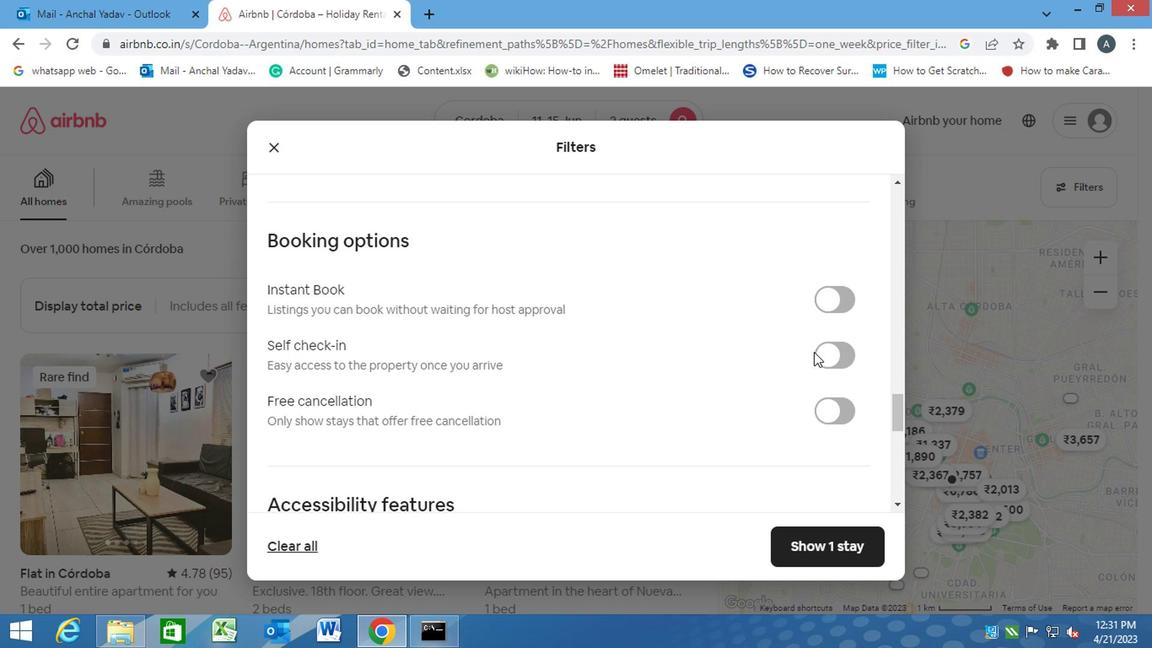 
Action: Mouse pressed left at (848, 350)
Screenshot: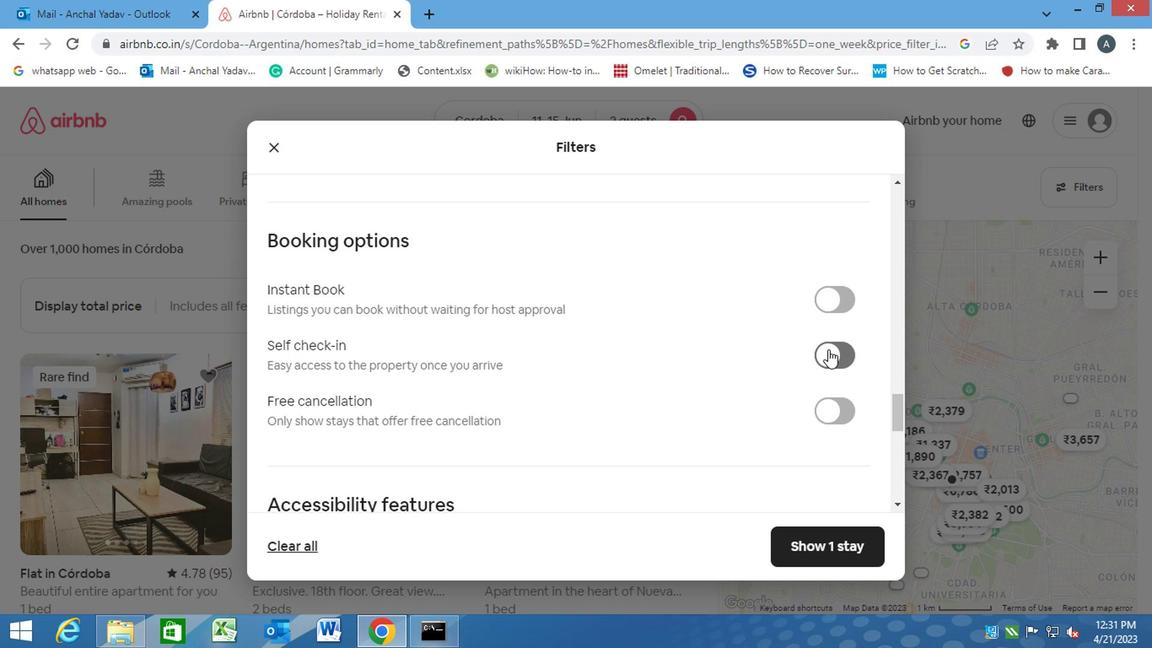 
Action: Mouse moved to (706, 384)
Screenshot: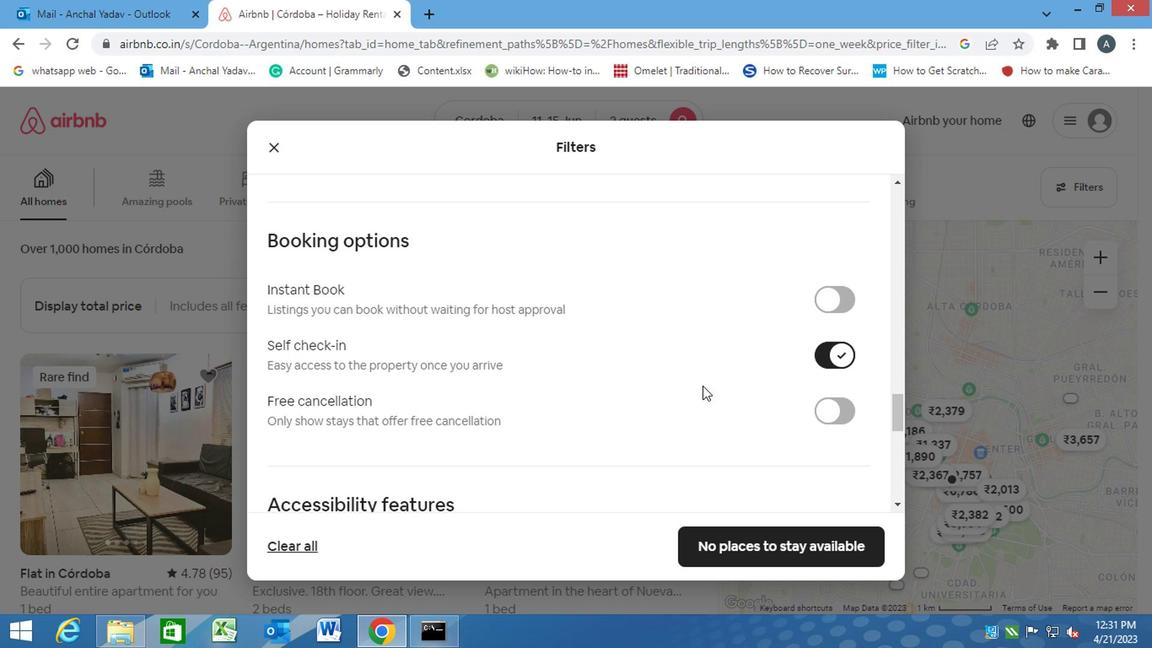 
Action: Mouse scrolled (706, 383) with delta (0, 0)
Screenshot: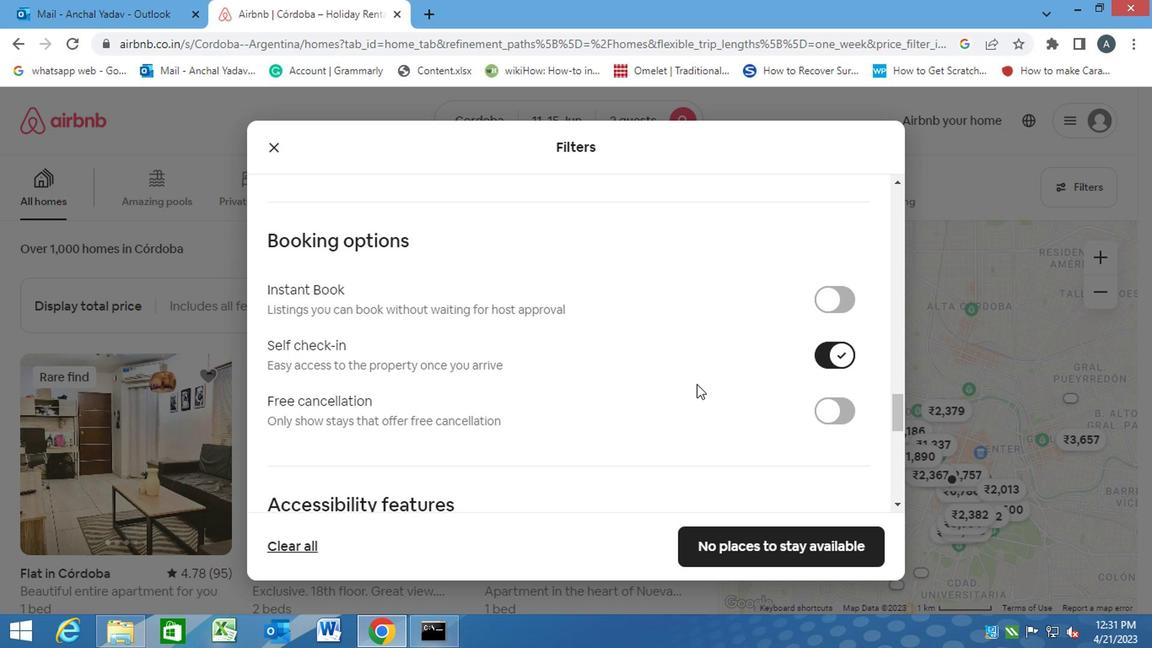 
Action: Mouse scrolled (706, 383) with delta (0, 0)
Screenshot: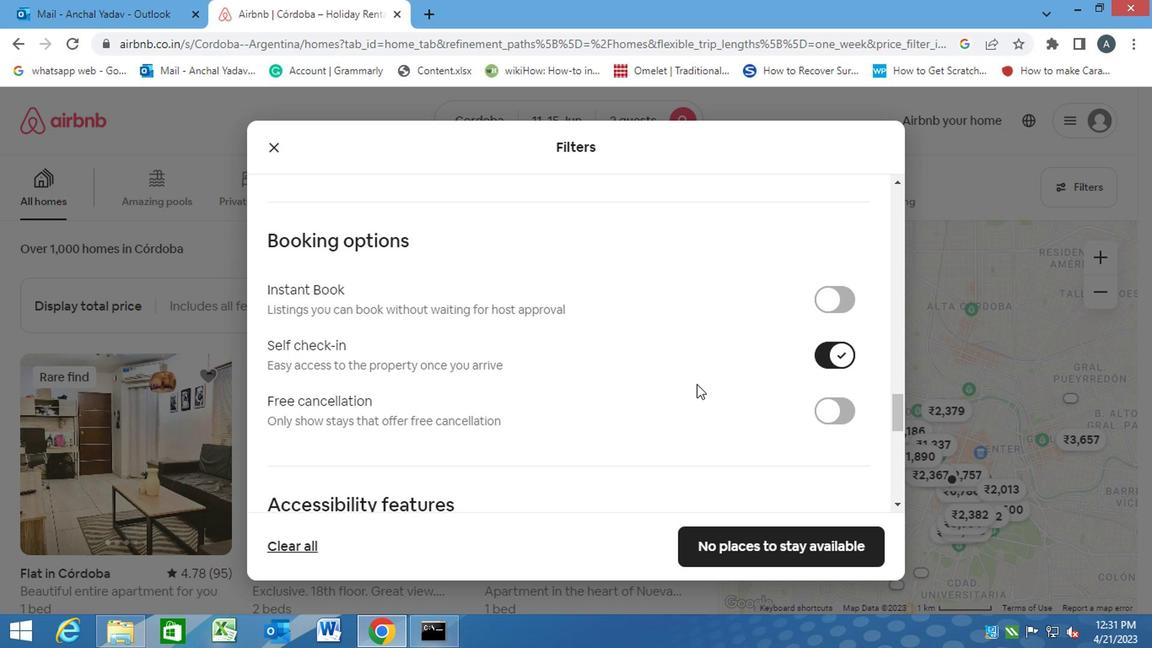 
Action: Mouse scrolled (706, 383) with delta (0, 0)
Screenshot: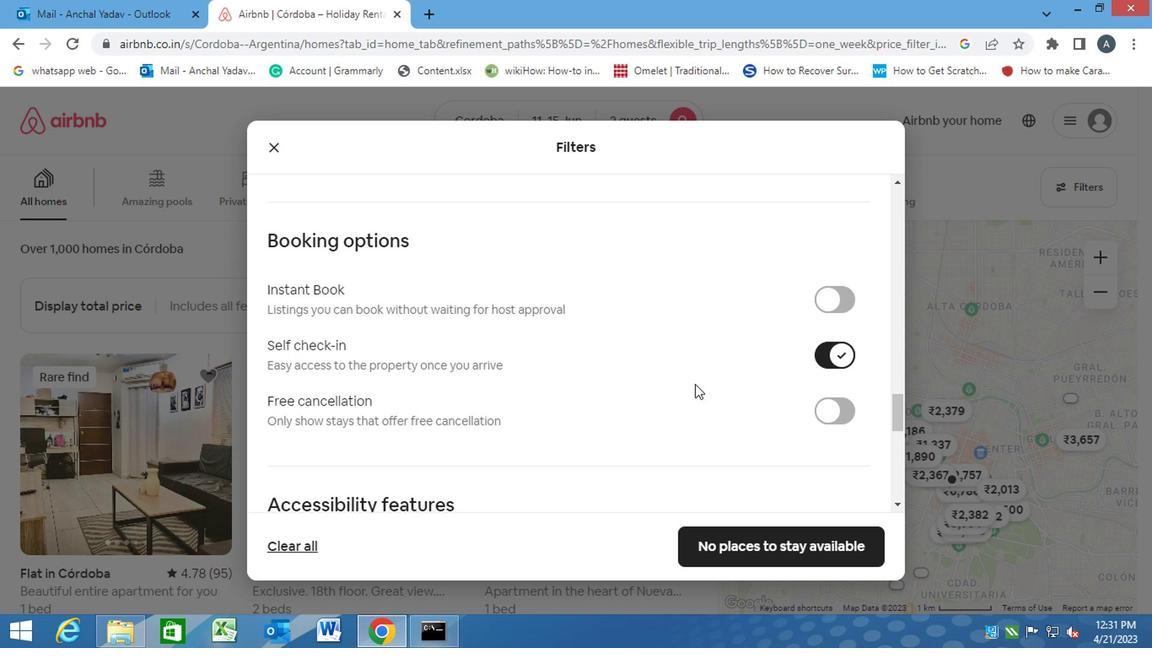 
Action: Mouse moved to (705, 384)
Screenshot: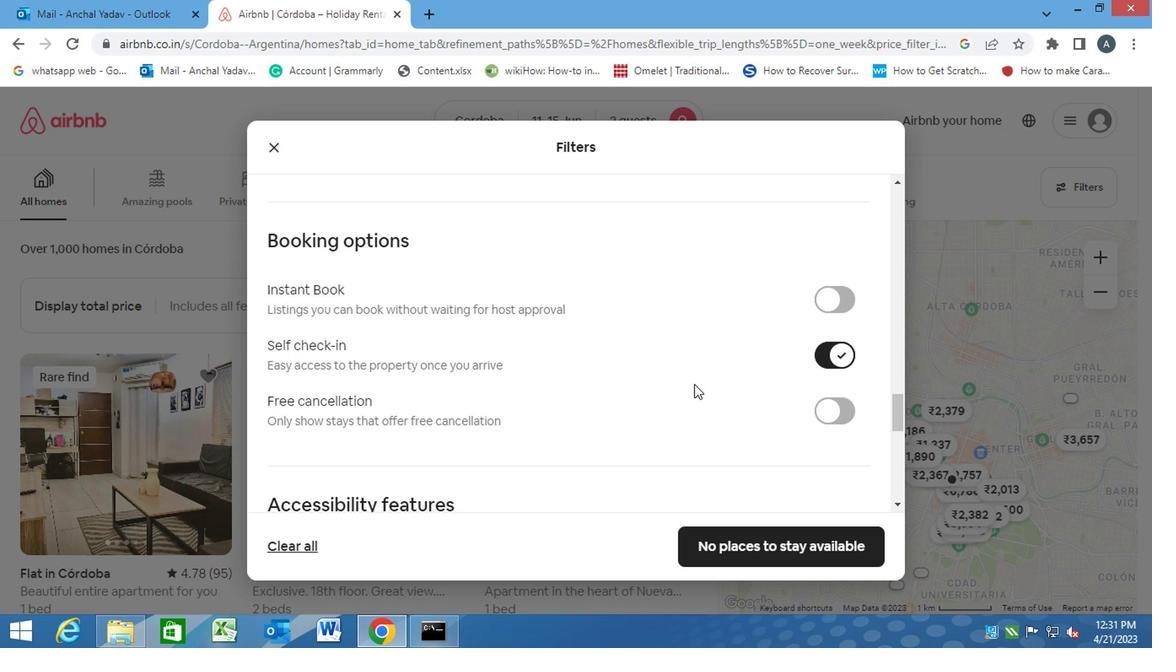 
Action: Mouse scrolled (705, 383) with delta (0, 0)
Screenshot: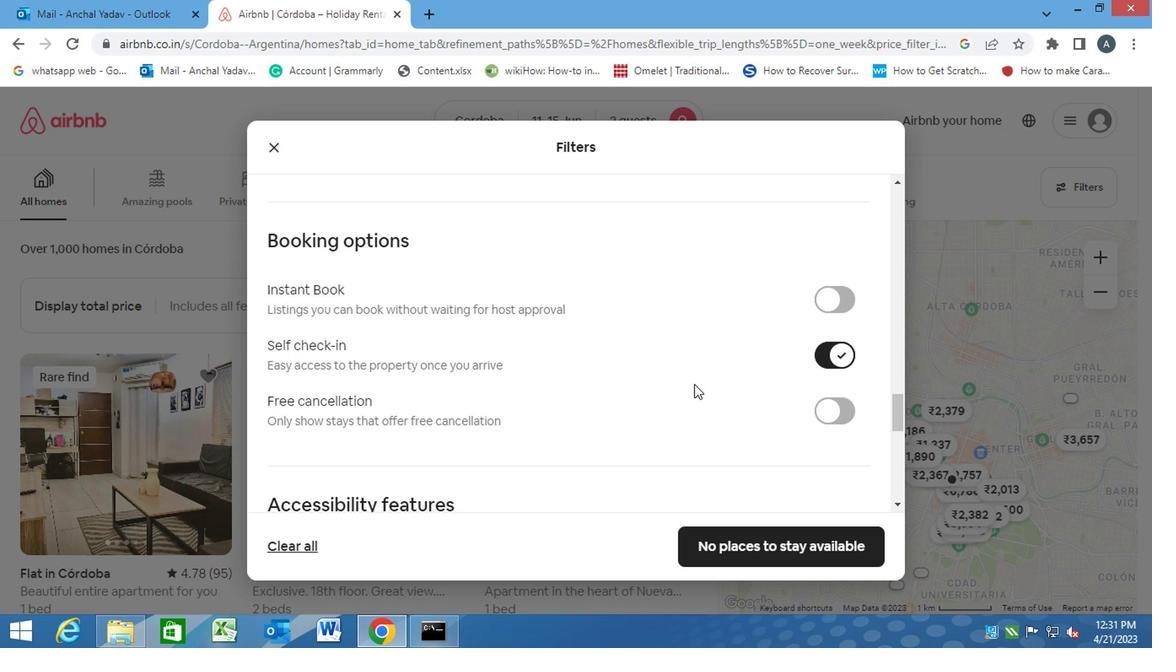 
Action: Mouse moved to (702, 384)
Screenshot: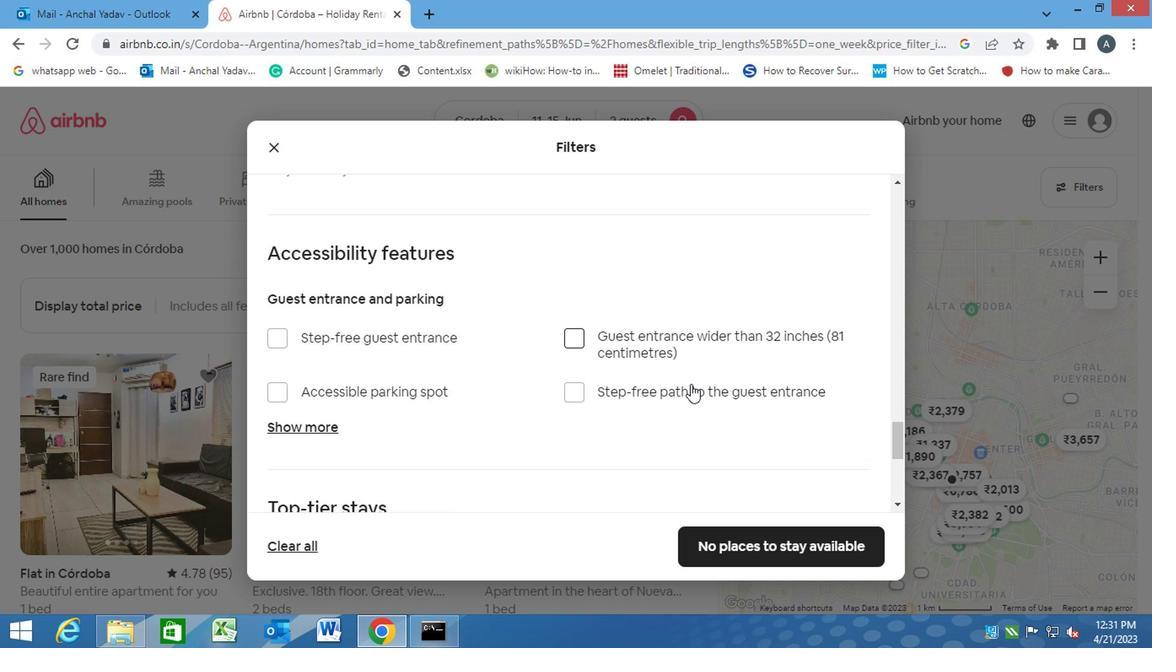 
Action: Mouse scrolled (702, 383) with delta (0, 0)
Screenshot: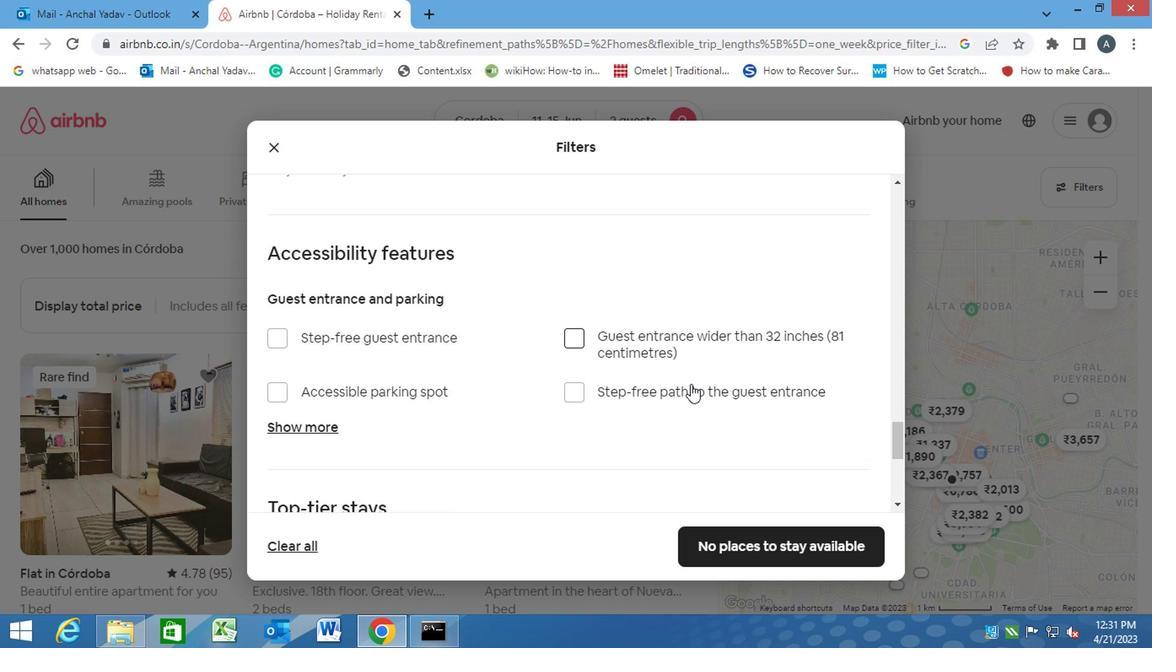 
Action: Mouse moved to (701, 384)
Screenshot: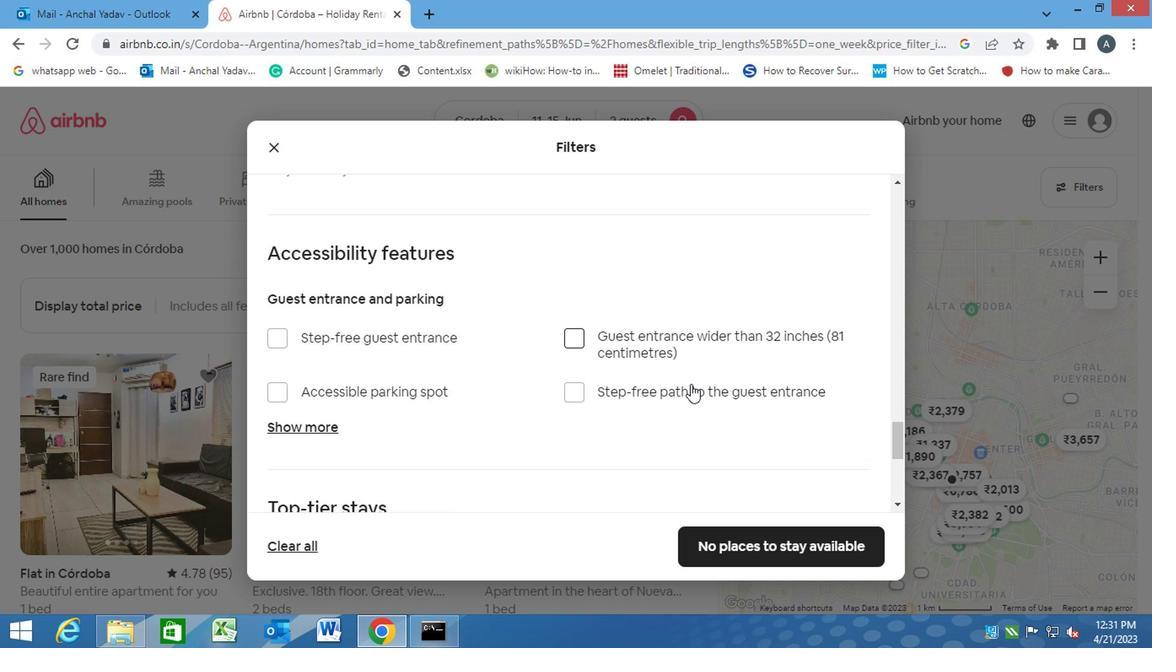 
Action: Mouse scrolled (701, 383) with delta (0, 0)
Screenshot: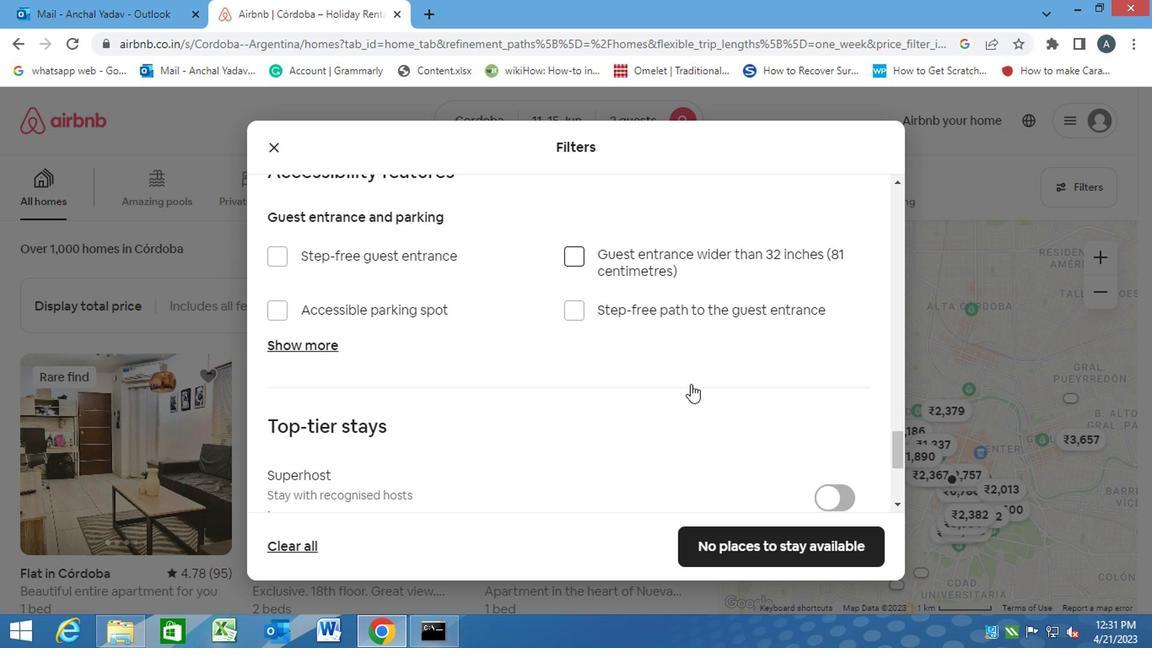 
Action: Mouse scrolled (701, 383) with delta (0, 0)
Screenshot: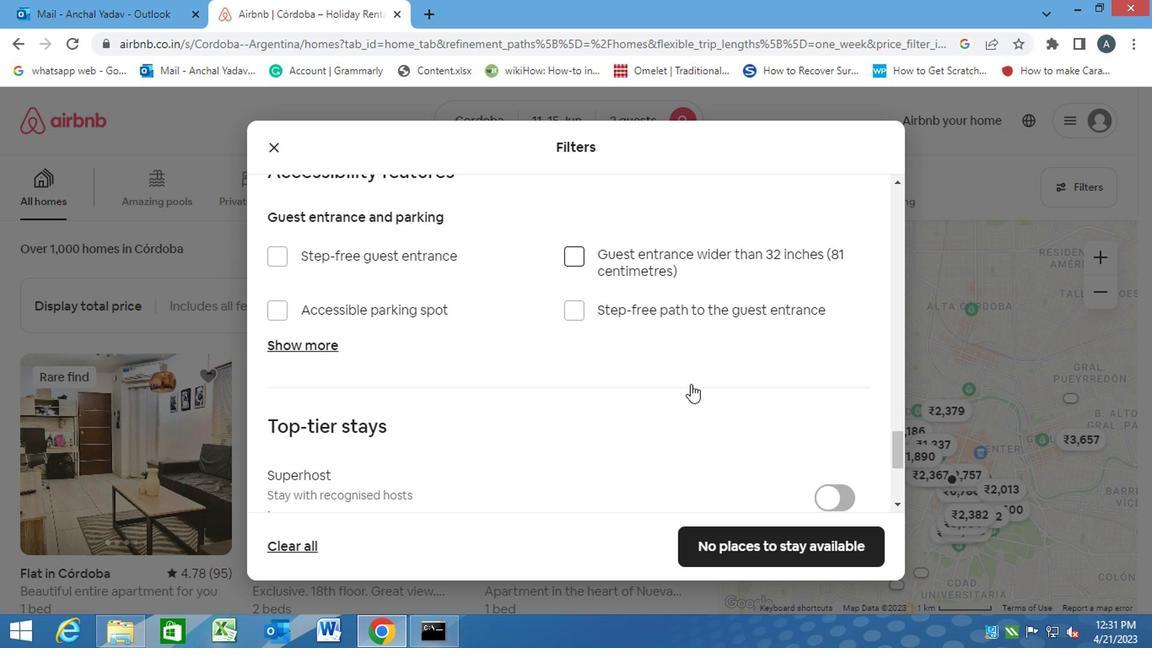 
Action: Mouse scrolled (701, 383) with delta (0, 0)
Screenshot: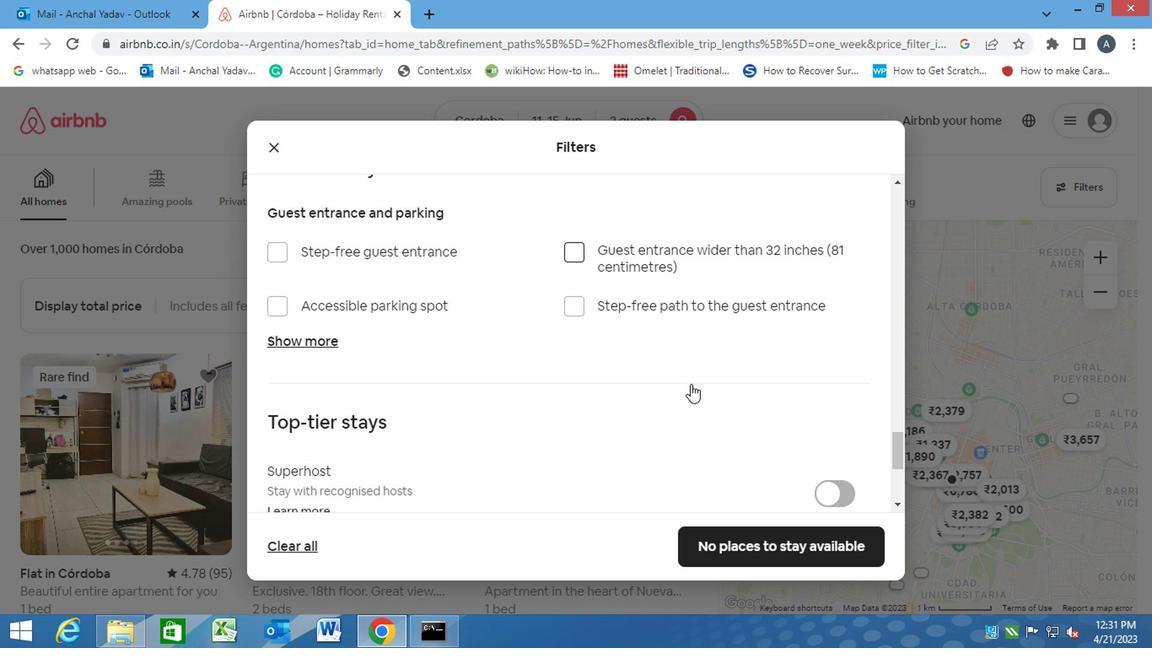
Action: Mouse scrolled (701, 383) with delta (0, 0)
Screenshot: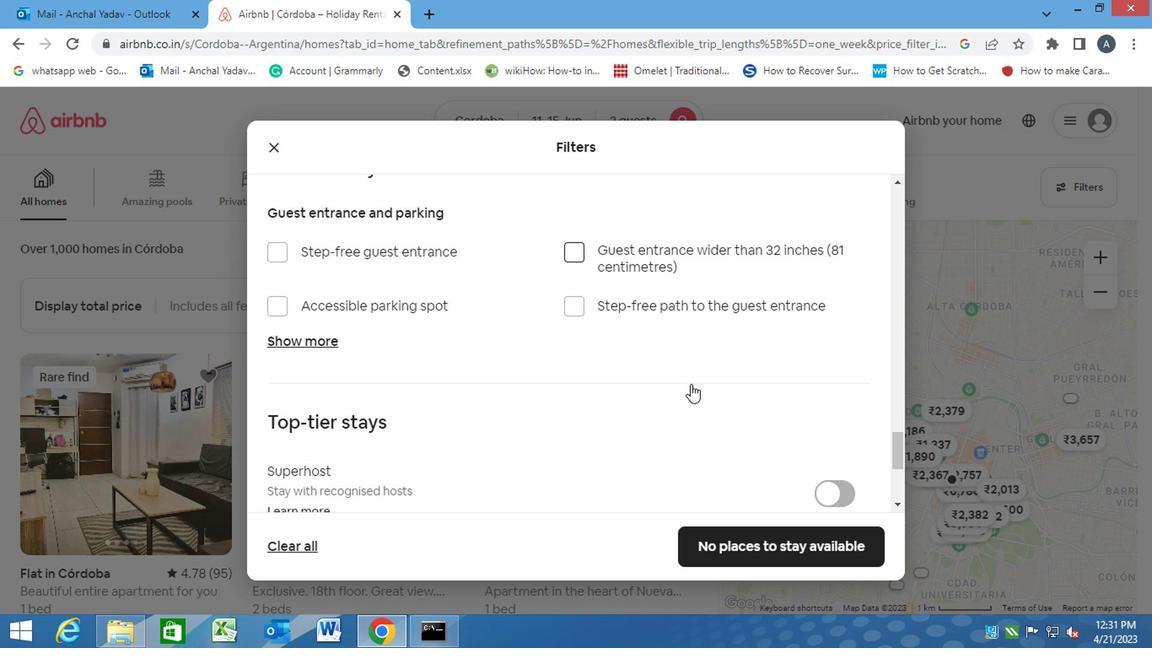 
Action: Mouse moved to (282, 392)
Screenshot: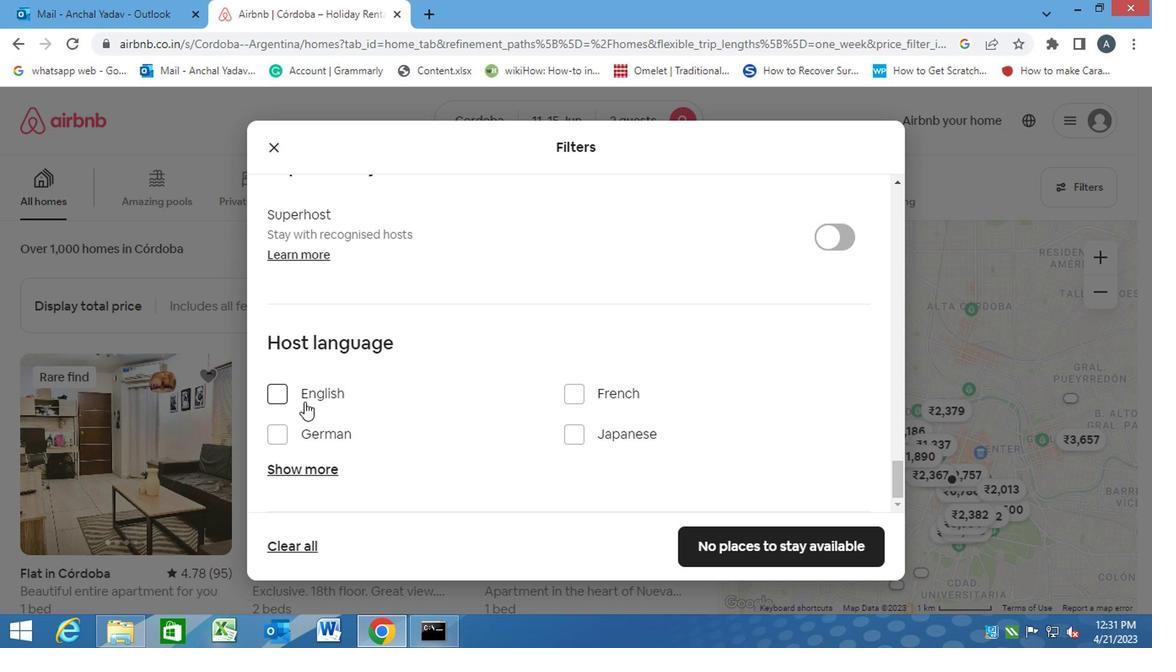 
Action: Mouse pressed left at (282, 392)
Screenshot: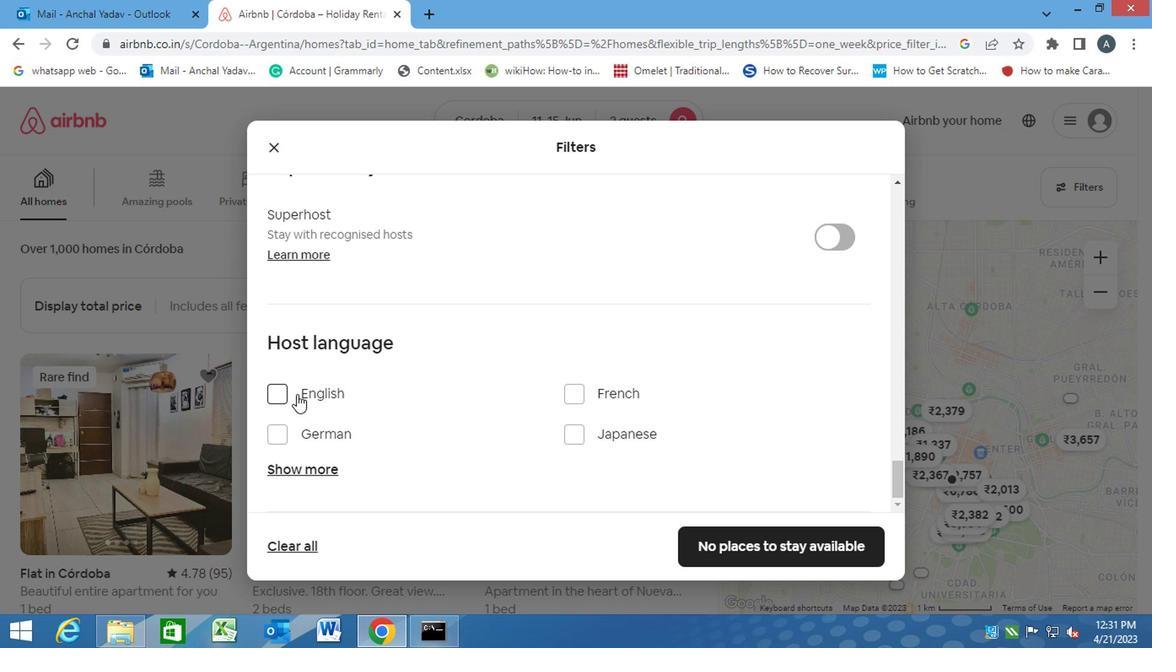 
Action: Mouse moved to (725, 532)
Screenshot: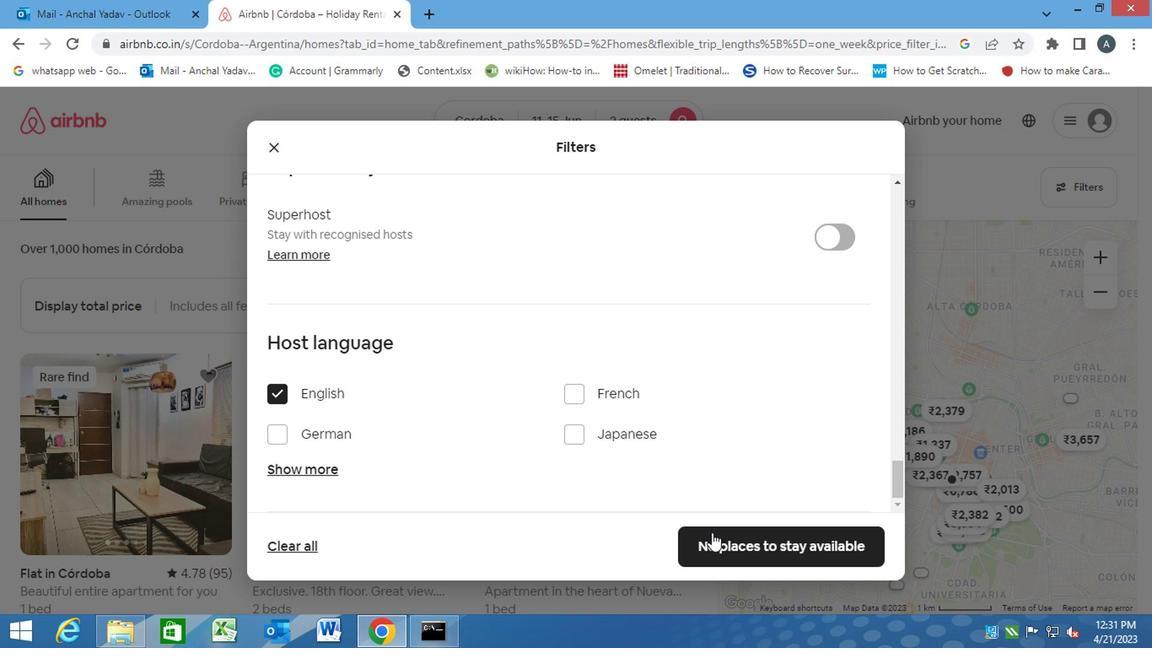 
Action: Mouse pressed left at (725, 532)
Screenshot: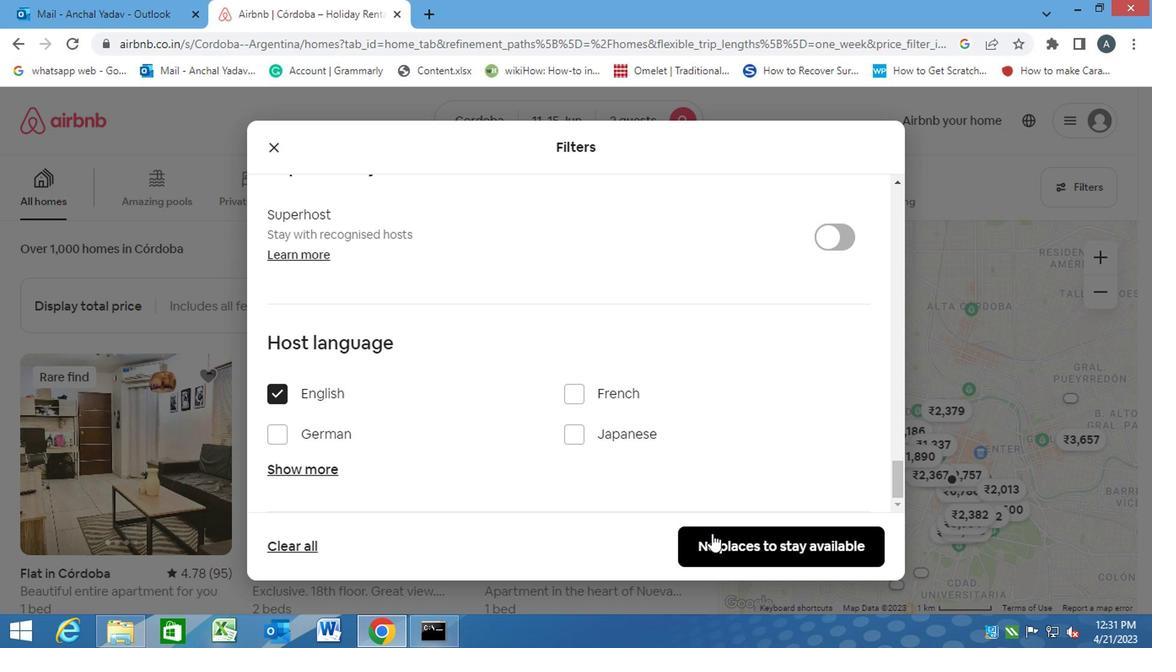 
Action: Mouse moved to (723, 532)
Screenshot: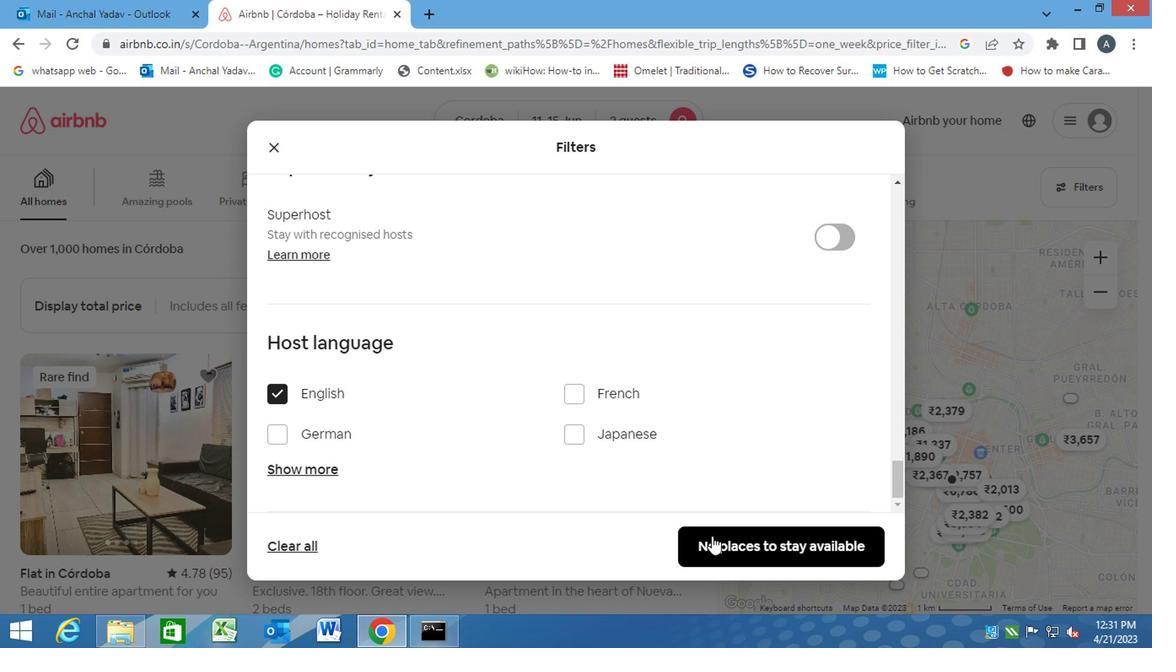 
